 Task: Search one way flight ticket for 4 adults, 2 children, 2 infants in seat and 1 infant on lap in premium economy from Great Falls: Great Falls International Airport to New Bern: Coastal Carolina Regional Airport (was Craven County Regional) on 5-4-2023. Choice of flights is Frontier. Number of bags: 1 carry on bag. Price is upto 89000. Outbound departure time preference is 7:45.
Action: Mouse moved to (339, 127)
Screenshot: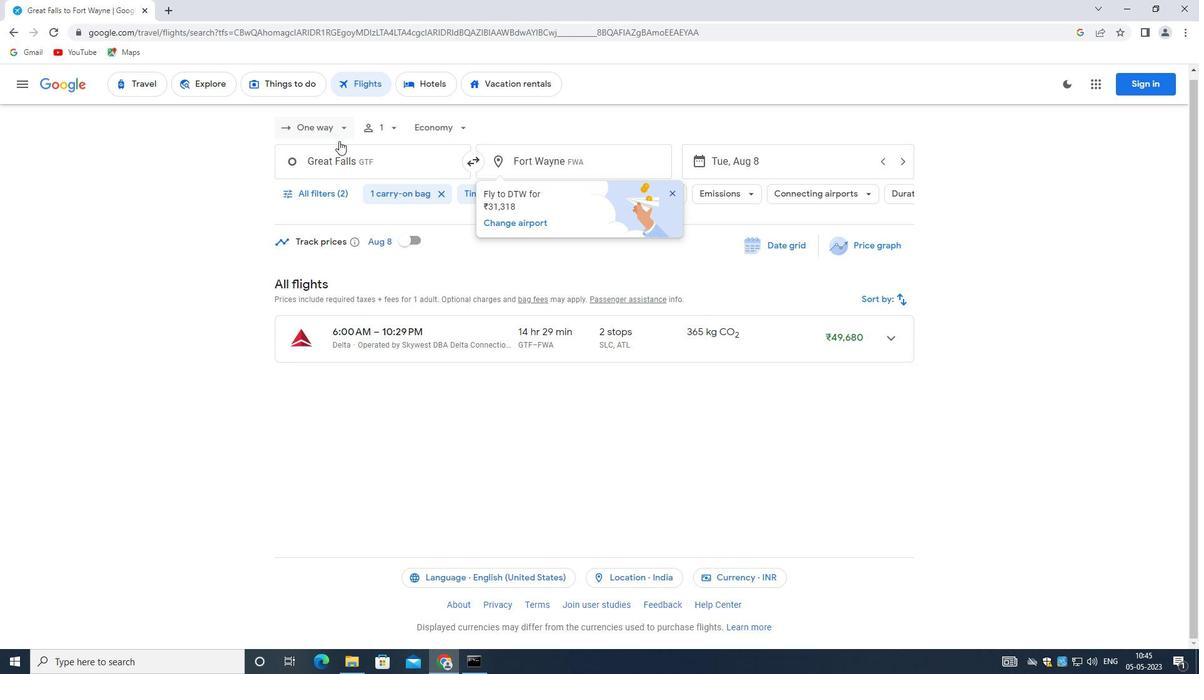 
Action: Mouse pressed left at (339, 127)
Screenshot: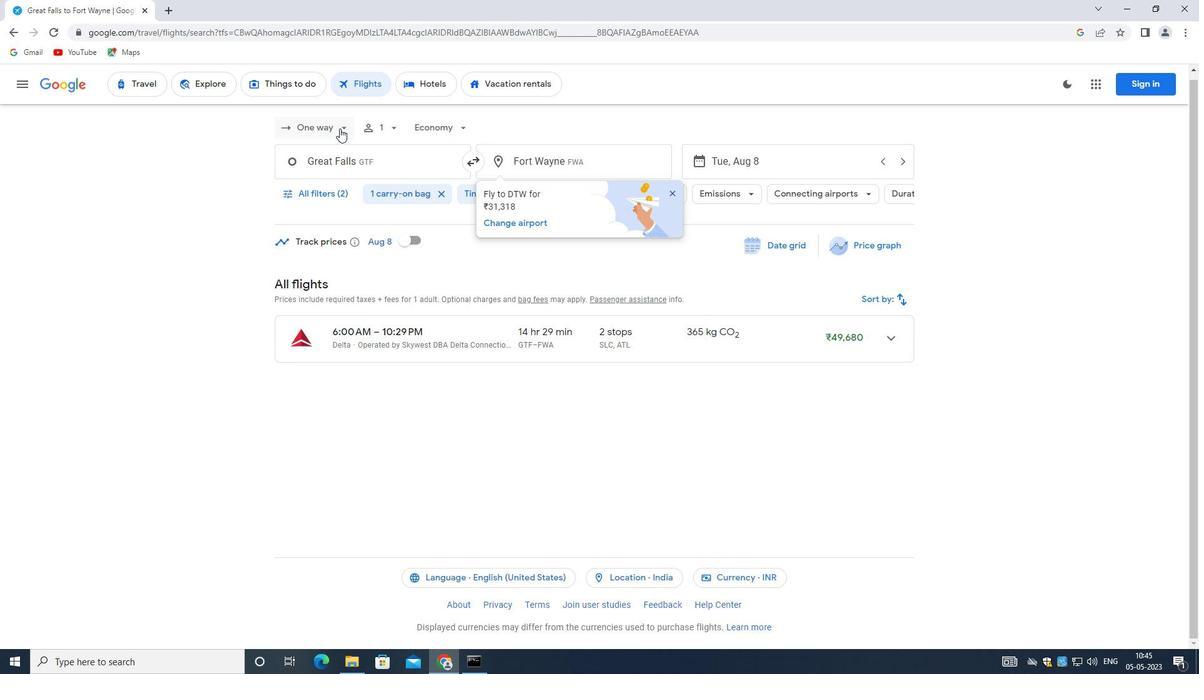 
Action: Mouse moved to (323, 182)
Screenshot: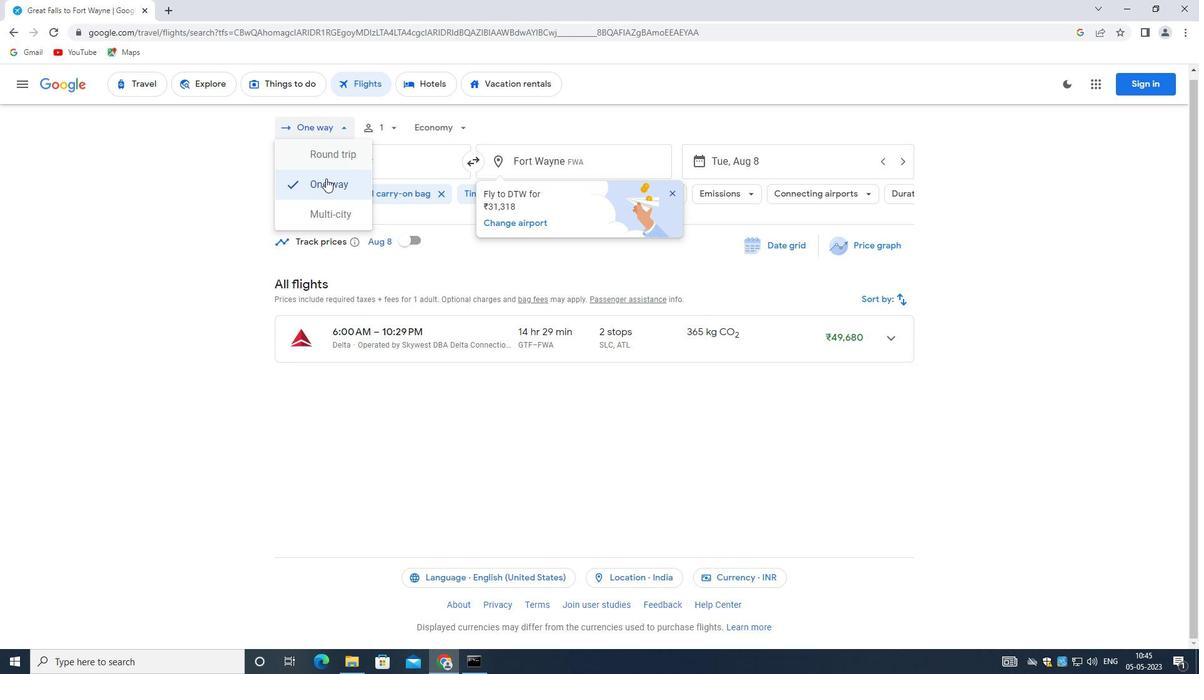 
Action: Mouse pressed left at (323, 182)
Screenshot: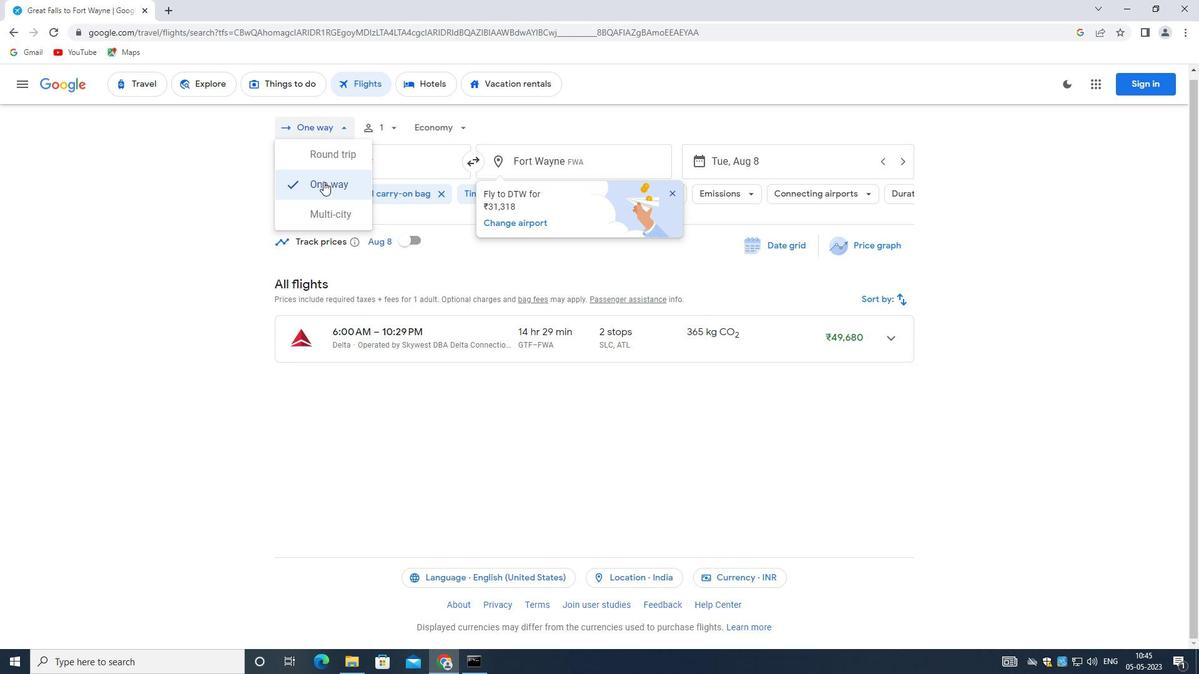
Action: Mouse moved to (380, 126)
Screenshot: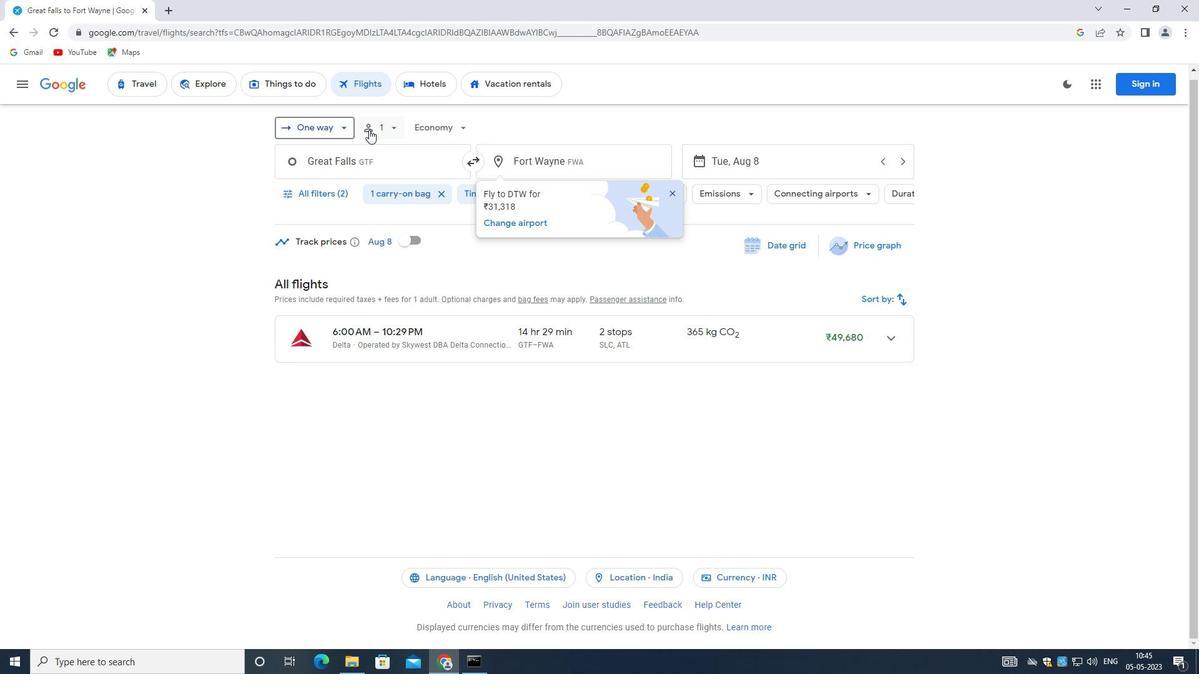 
Action: Mouse pressed left at (380, 126)
Screenshot: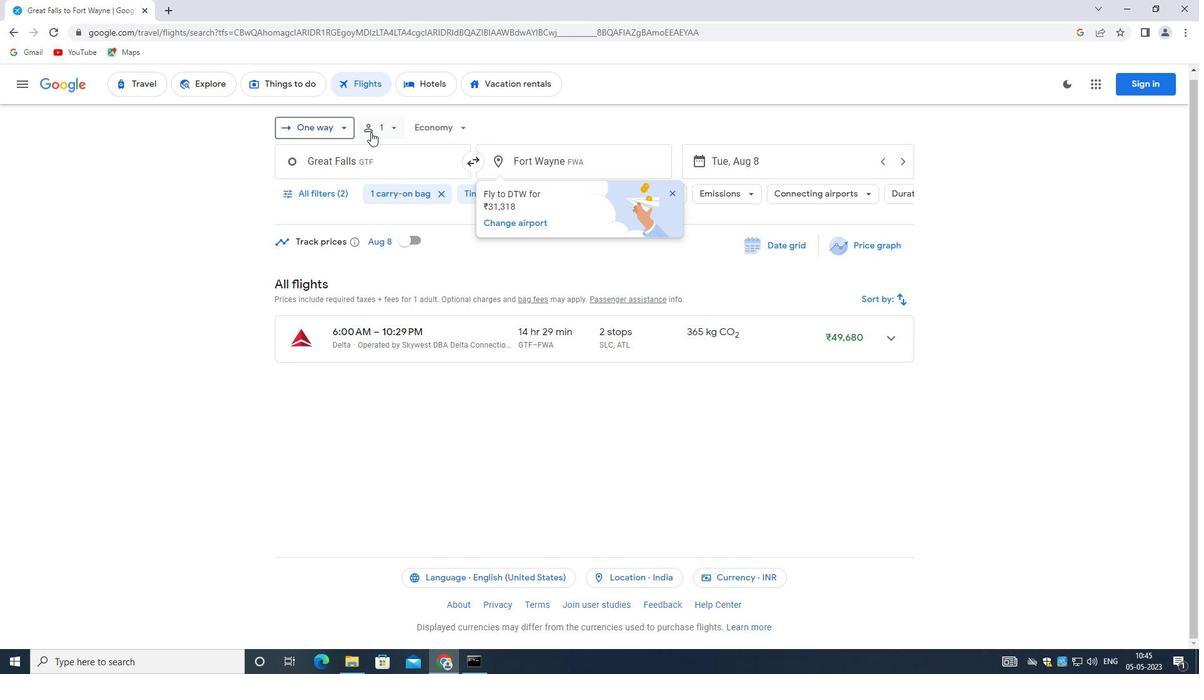 
Action: Mouse moved to (486, 159)
Screenshot: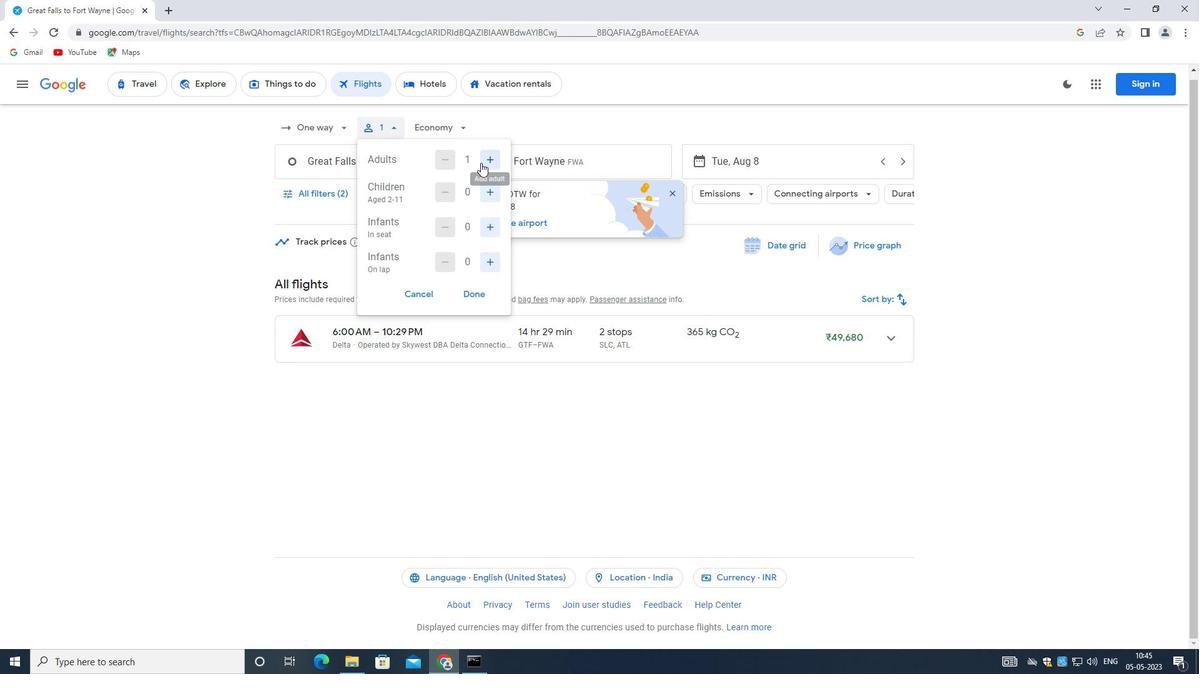 
Action: Mouse pressed left at (486, 159)
Screenshot: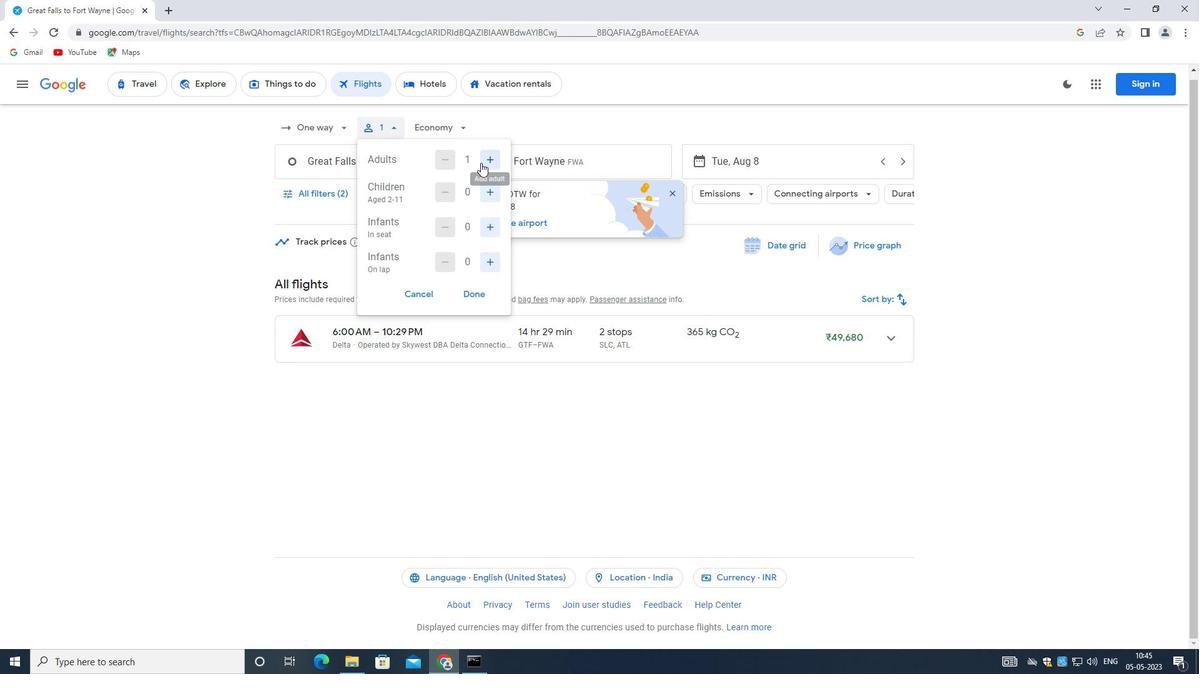 
Action: Mouse pressed left at (486, 159)
Screenshot: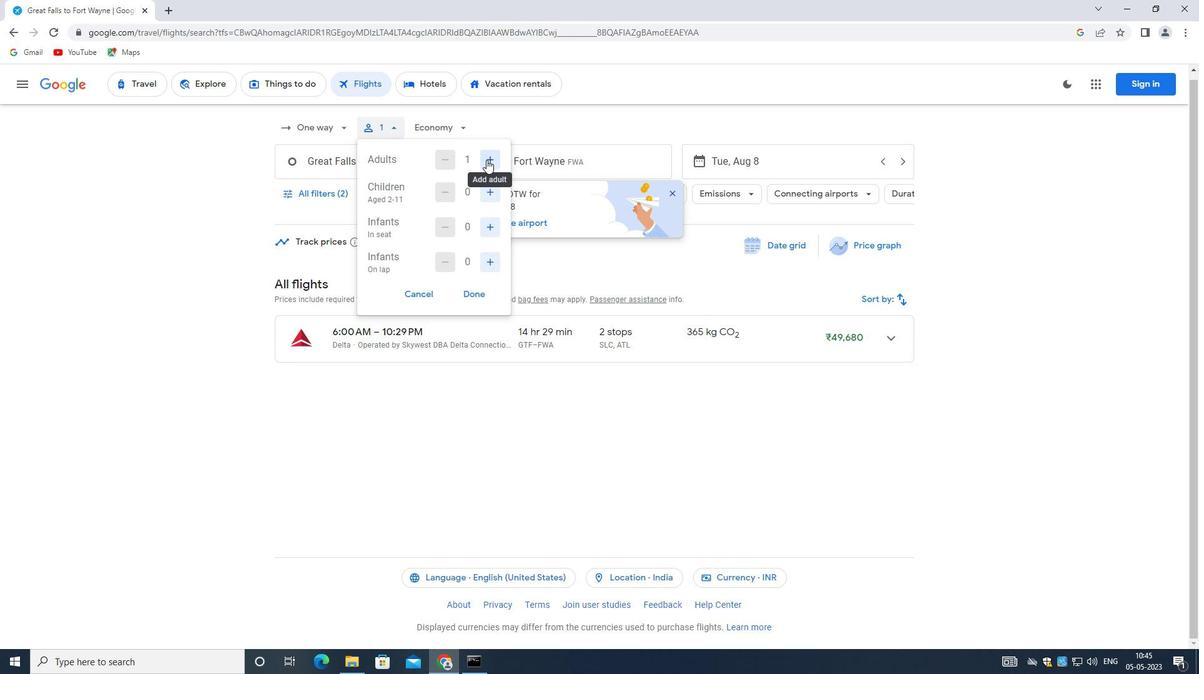 
Action: Mouse pressed left at (486, 159)
Screenshot: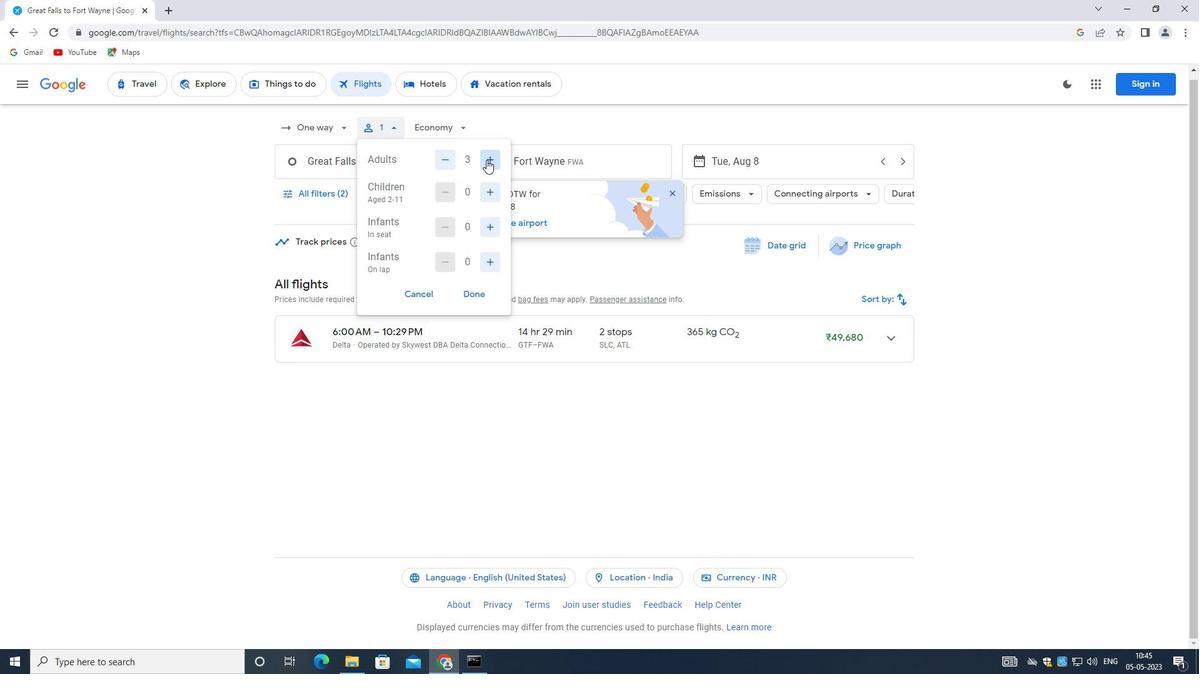 
Action: Mouse moved to (483, 227)
Screenshot: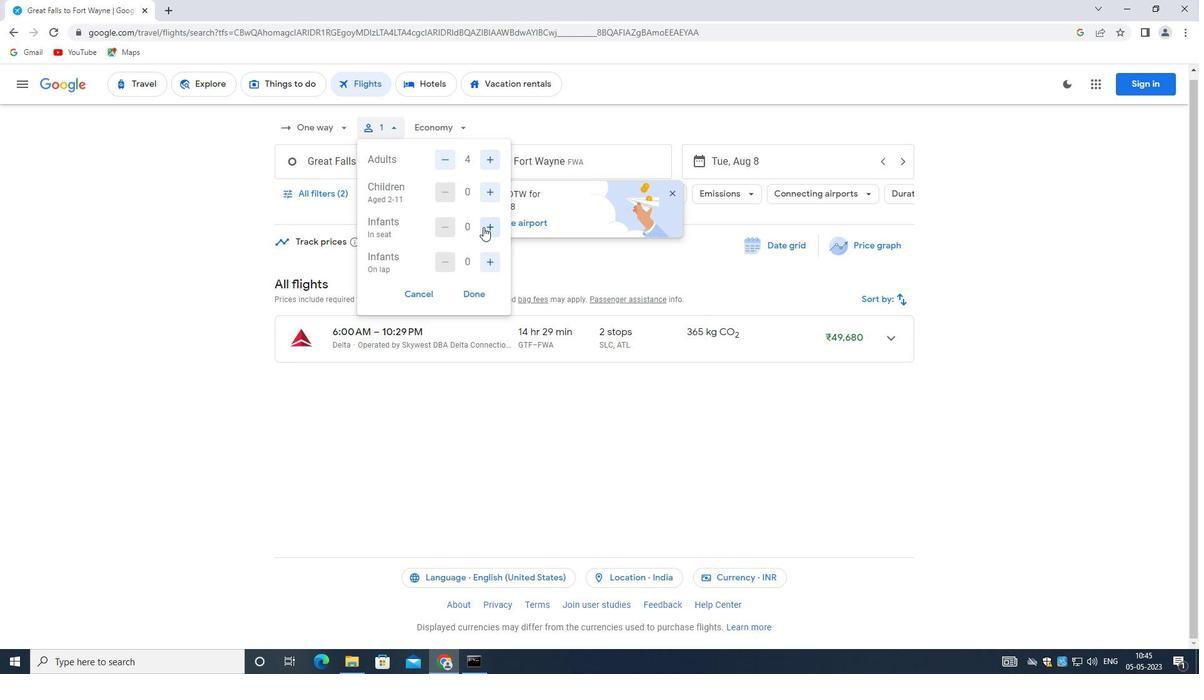 
Action: Mouse pressed left at (483, 227)
Screenshot: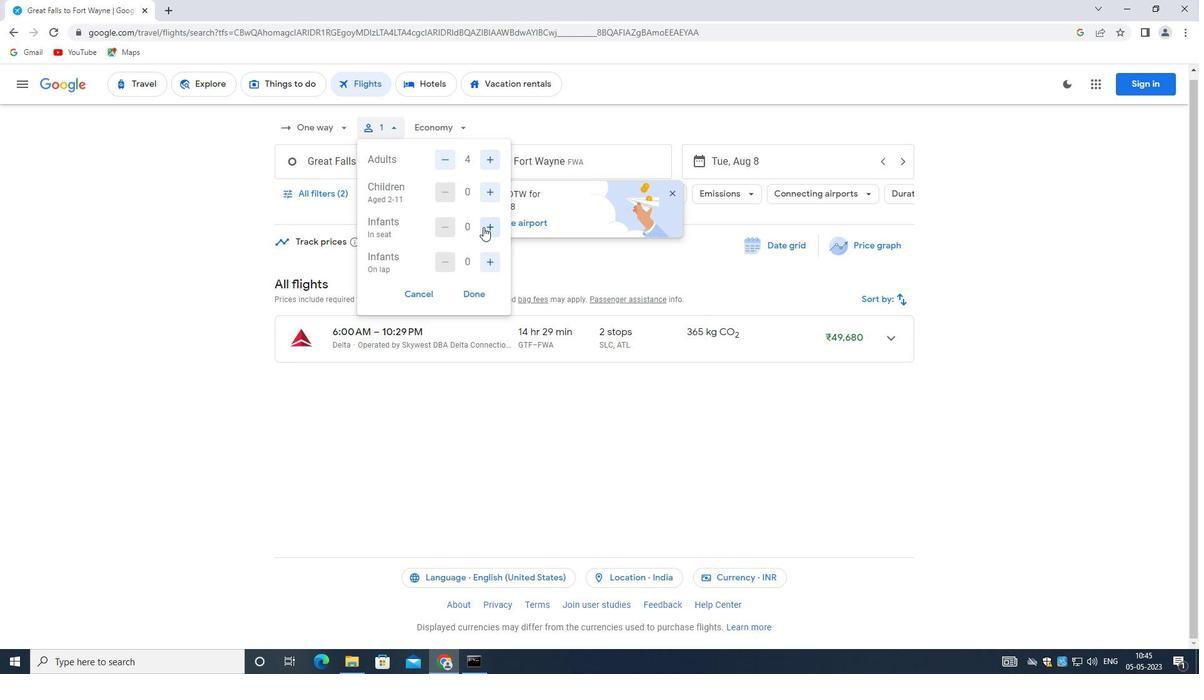 
Action: Mouse pressed left at (483, 227)
Screenshot: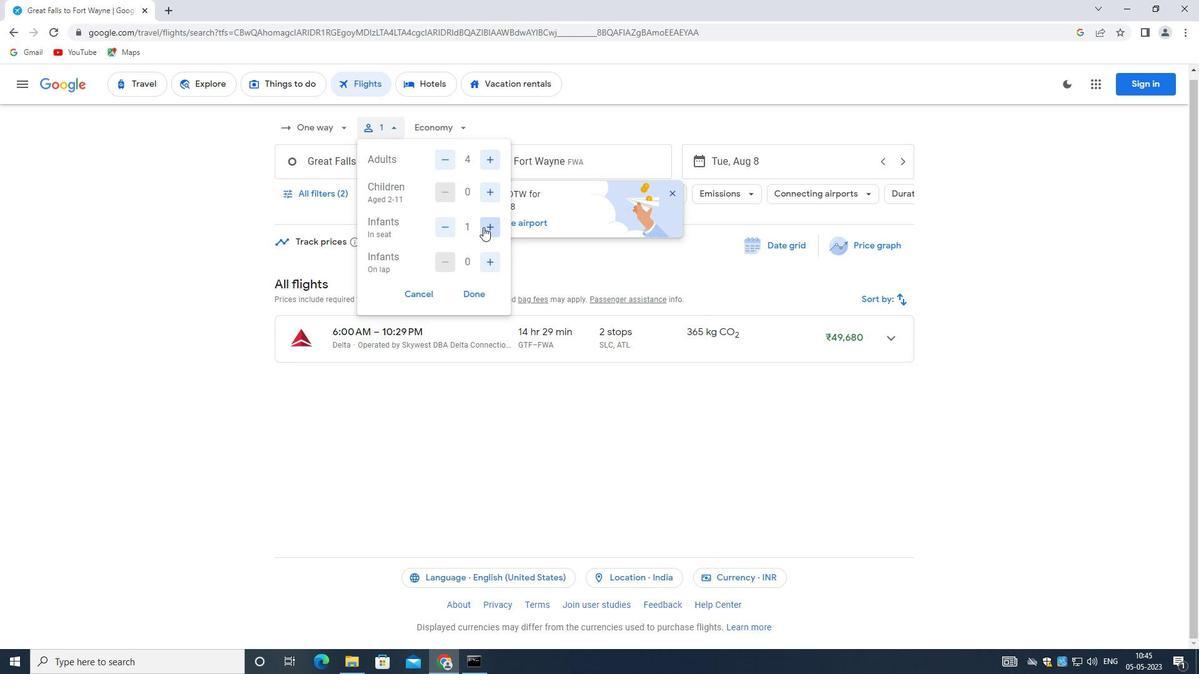 
Action: Mouse moved to (484, 264)
Screenshot: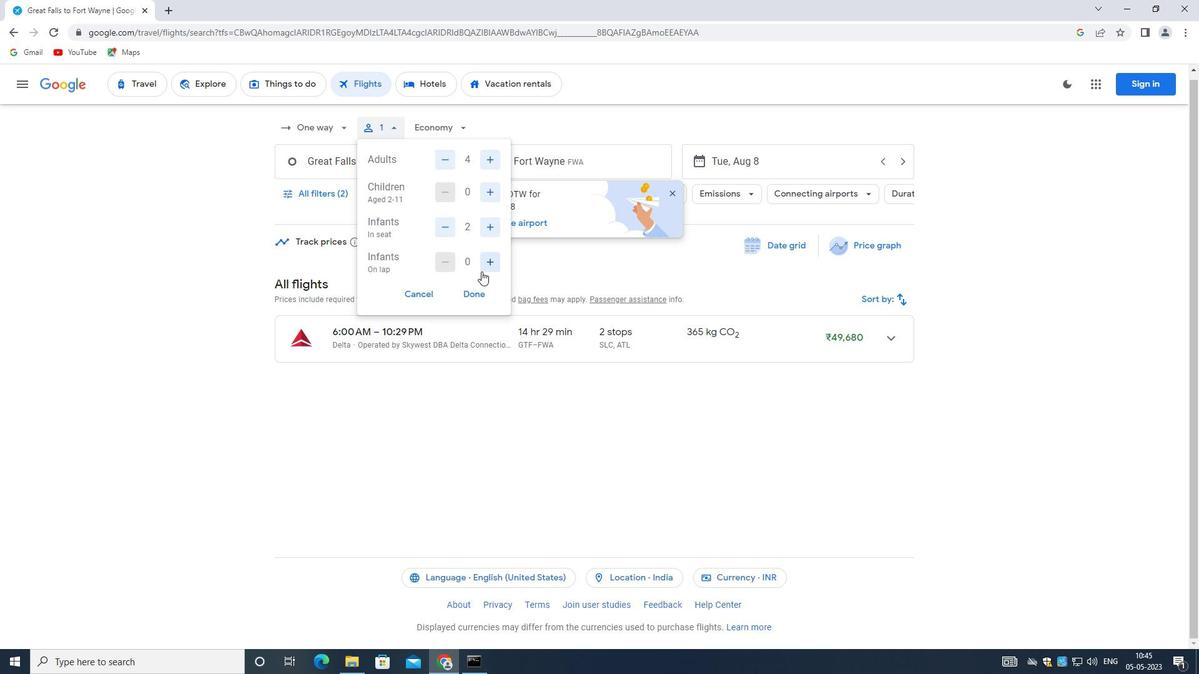 
Action: Mouse pressed left at (484, 264)
Screenshot: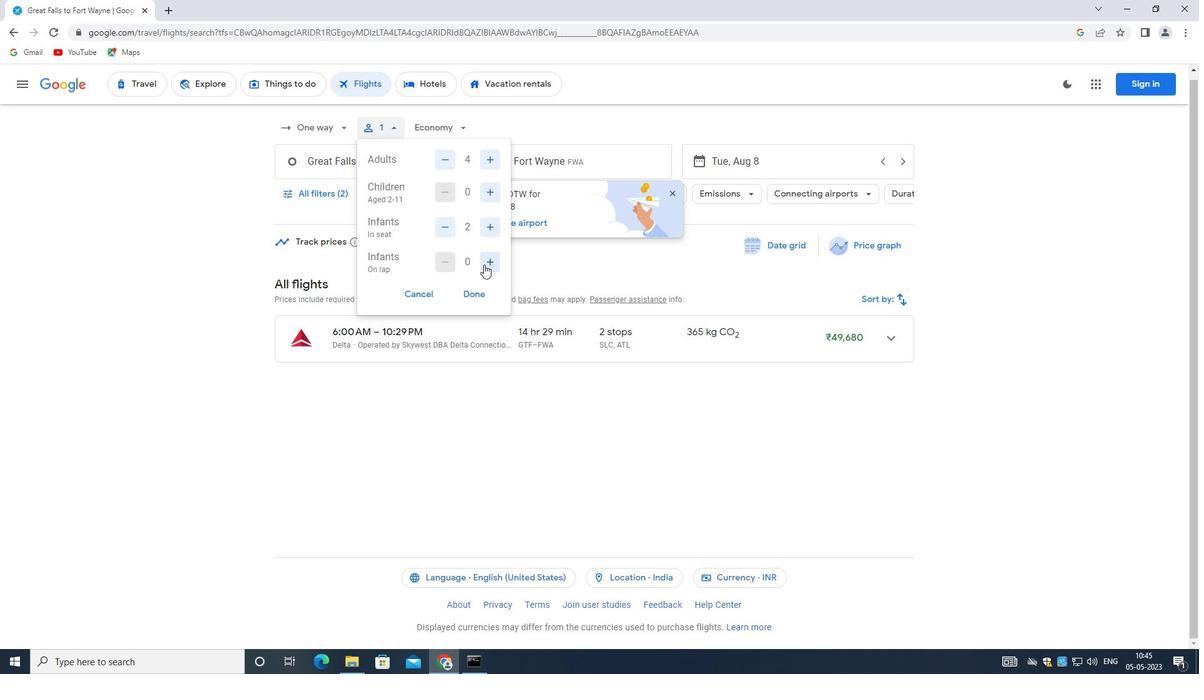 
Action: Mouse moved to (496, 198)
Screenshot: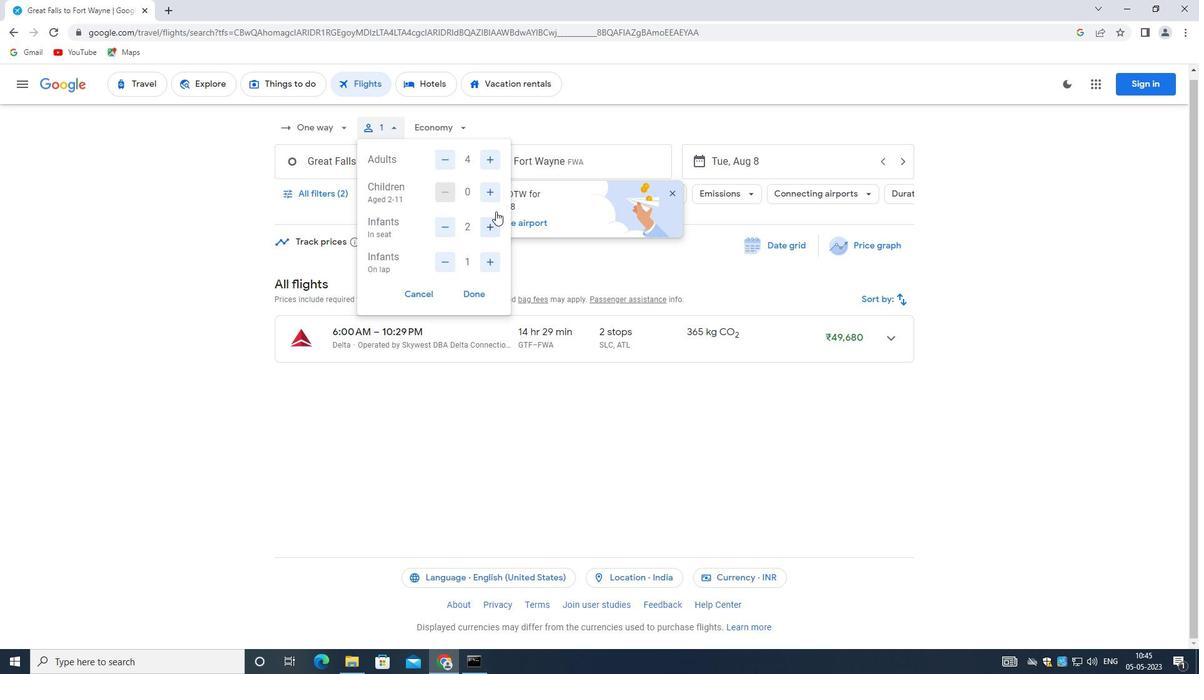 
Action: Mouse pressed left at (496, 198)
Screenshot: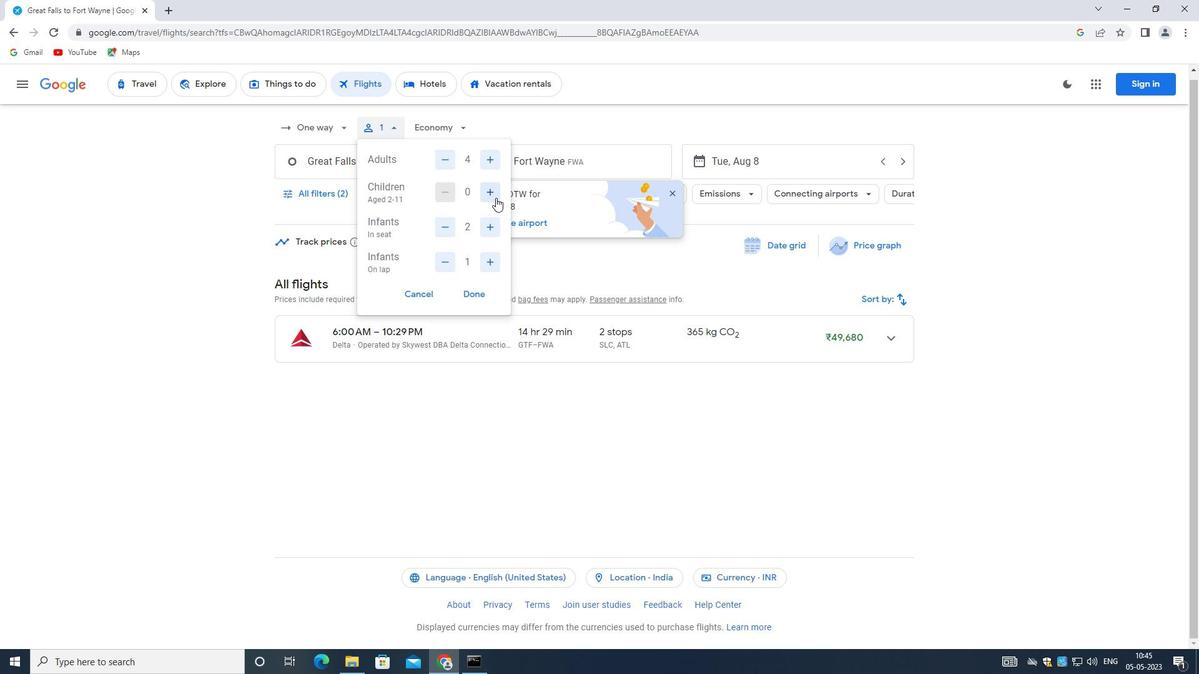
Action: Mouse pressed left at (496, 198)
Screenshot: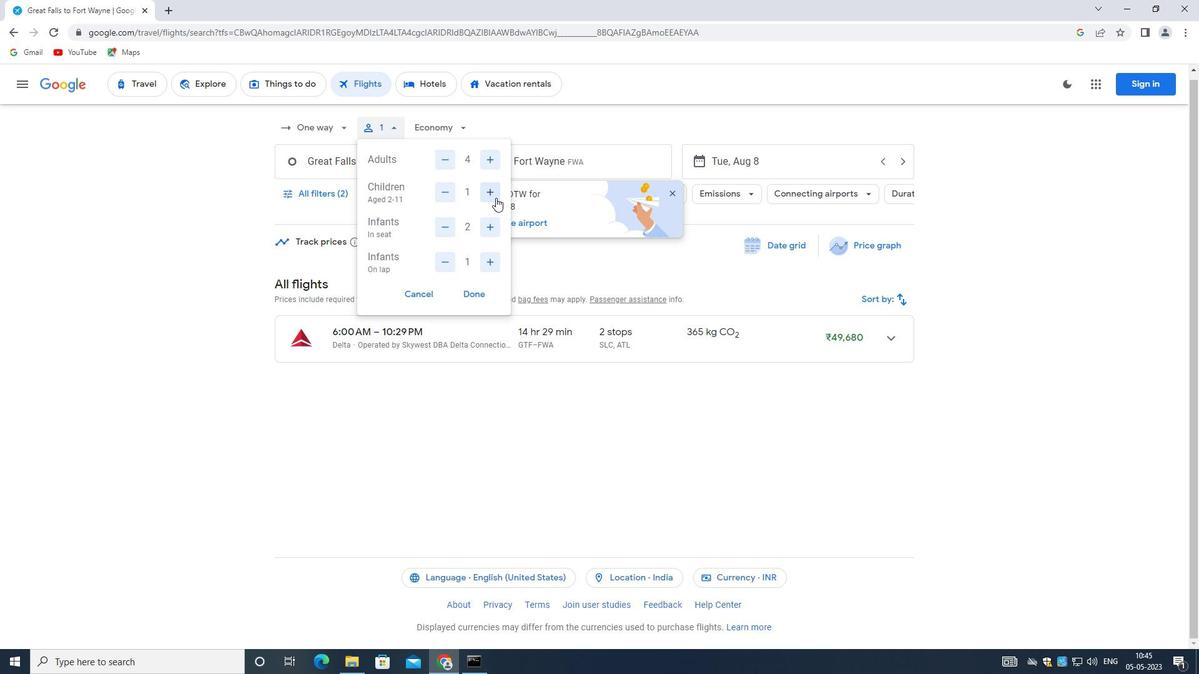 
Action: Mouse moved to (476, 296)
Screenshot: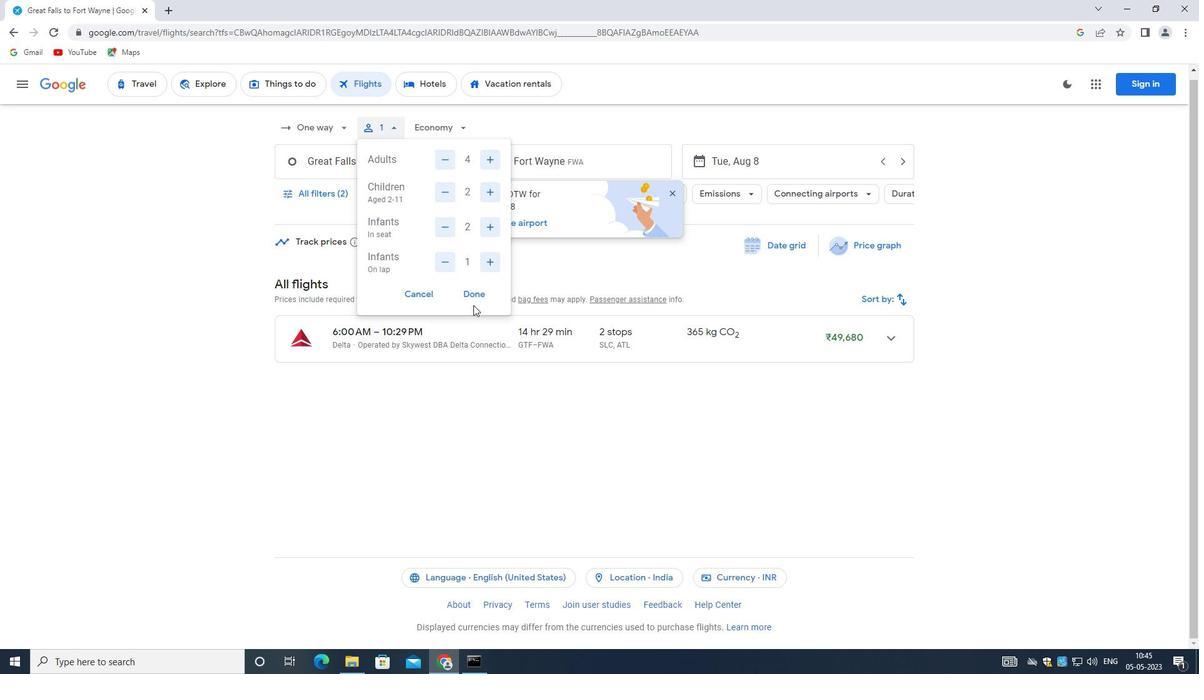
Action: Mouse pressed left at (476, 296)
Screenshot: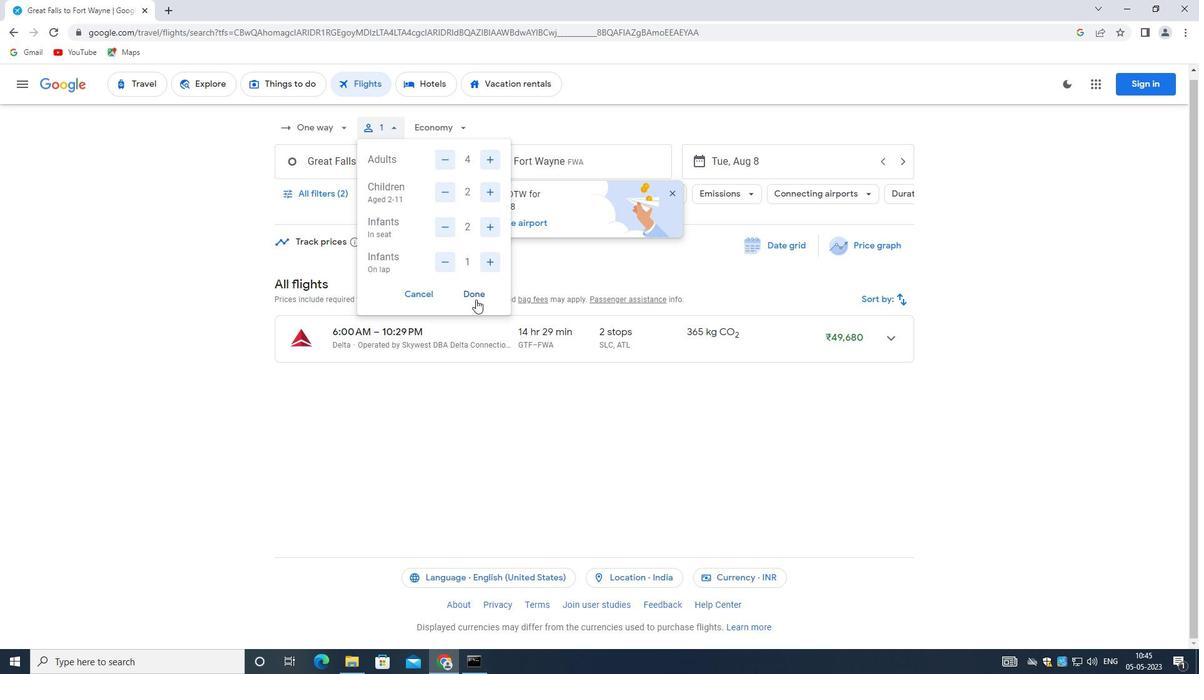 
Action: Mouse moved to (454, 131)
Screenshot: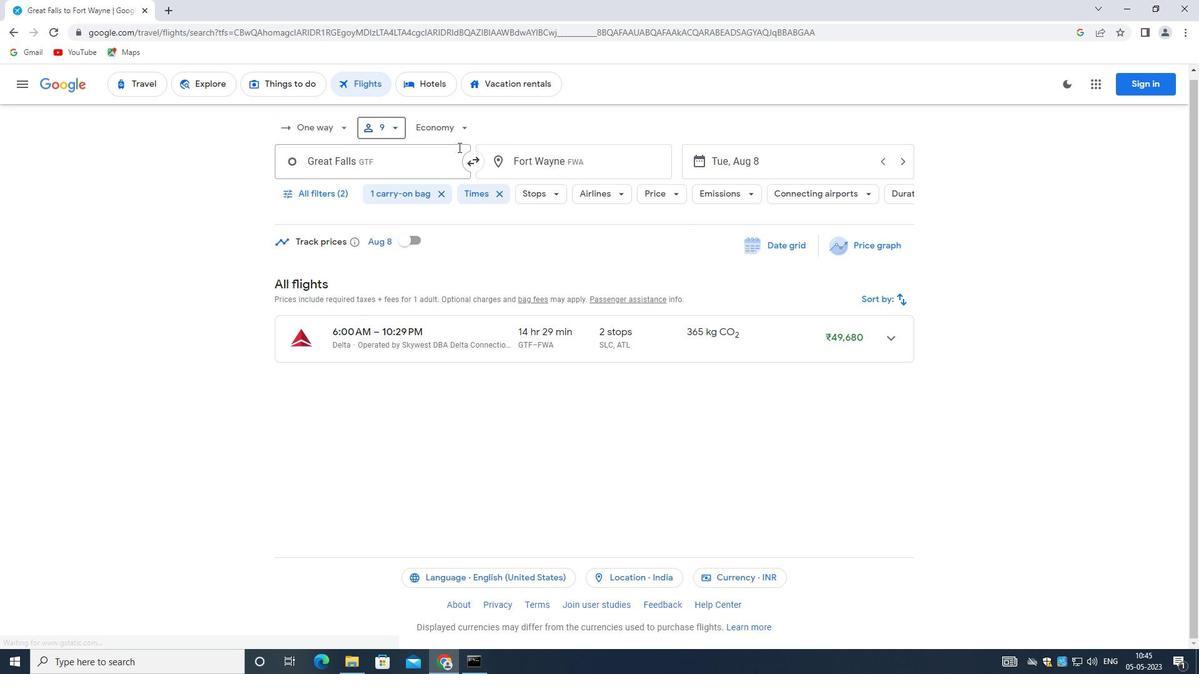 
Action: Mouse pressed left at (454, 131)
Screenshot: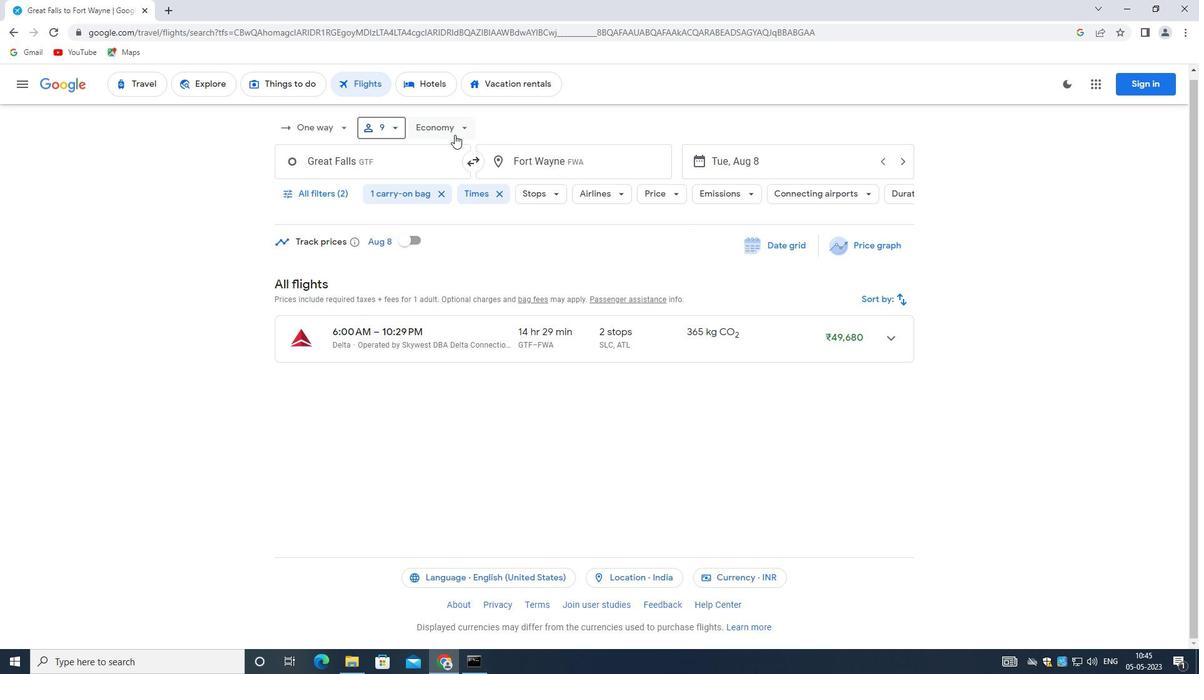 
Action: Mouse moved to (471, 146)
Screenshot: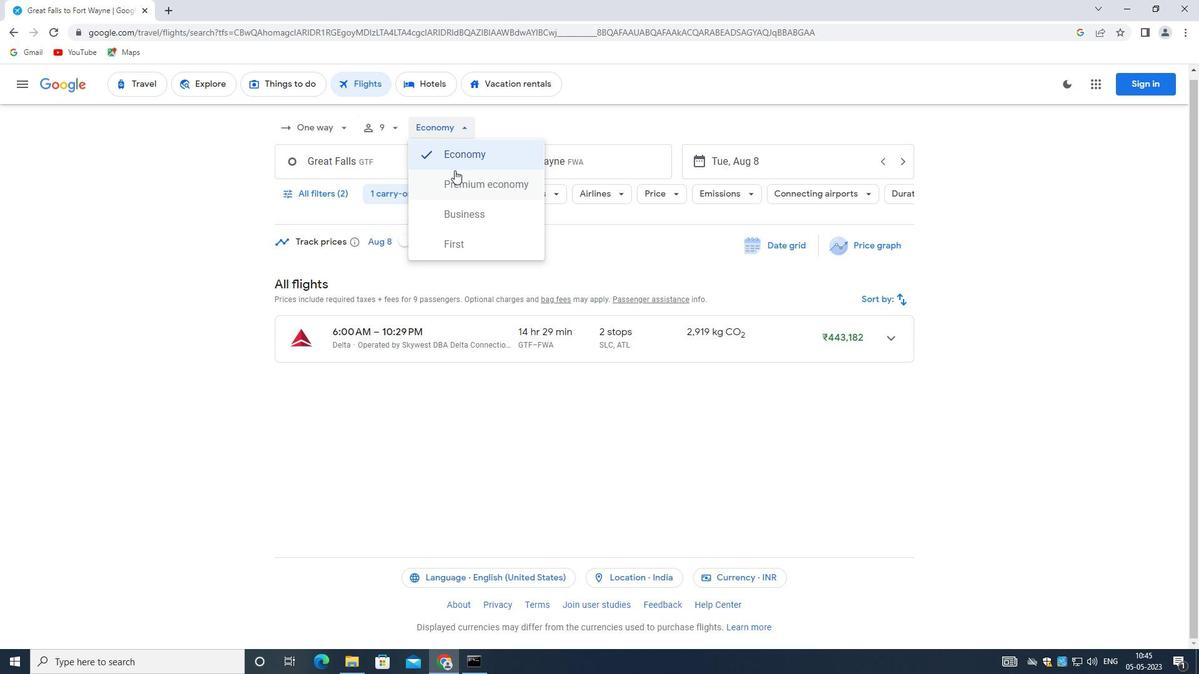 
Action: Mouse pressed left at (471, 146)
Screenshot: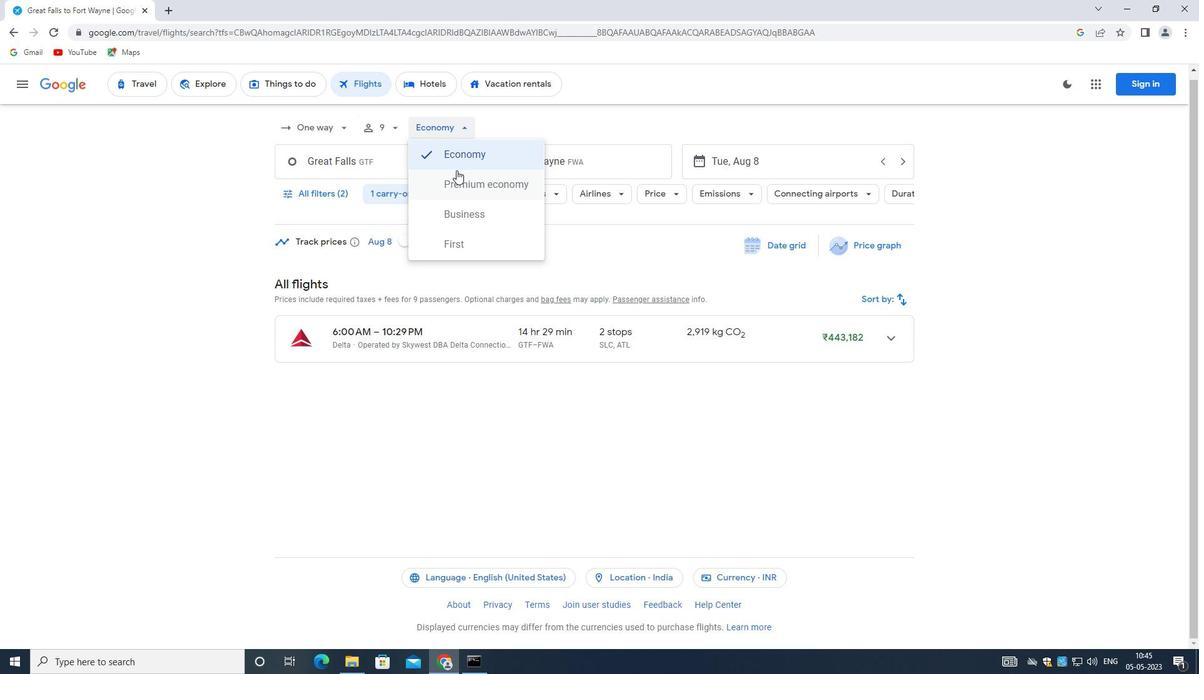 
Action: Mouse moved to (466, 124)
Screenshot: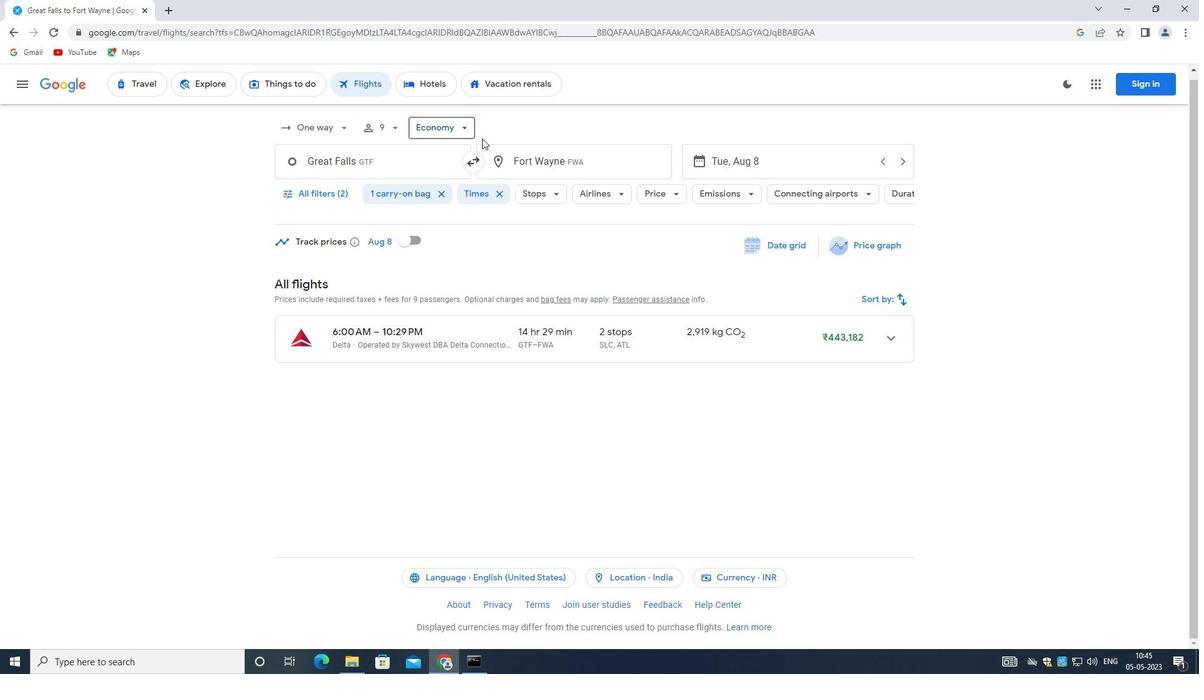 
Action: Mouse pressed left at (466, 124)
Screenshot: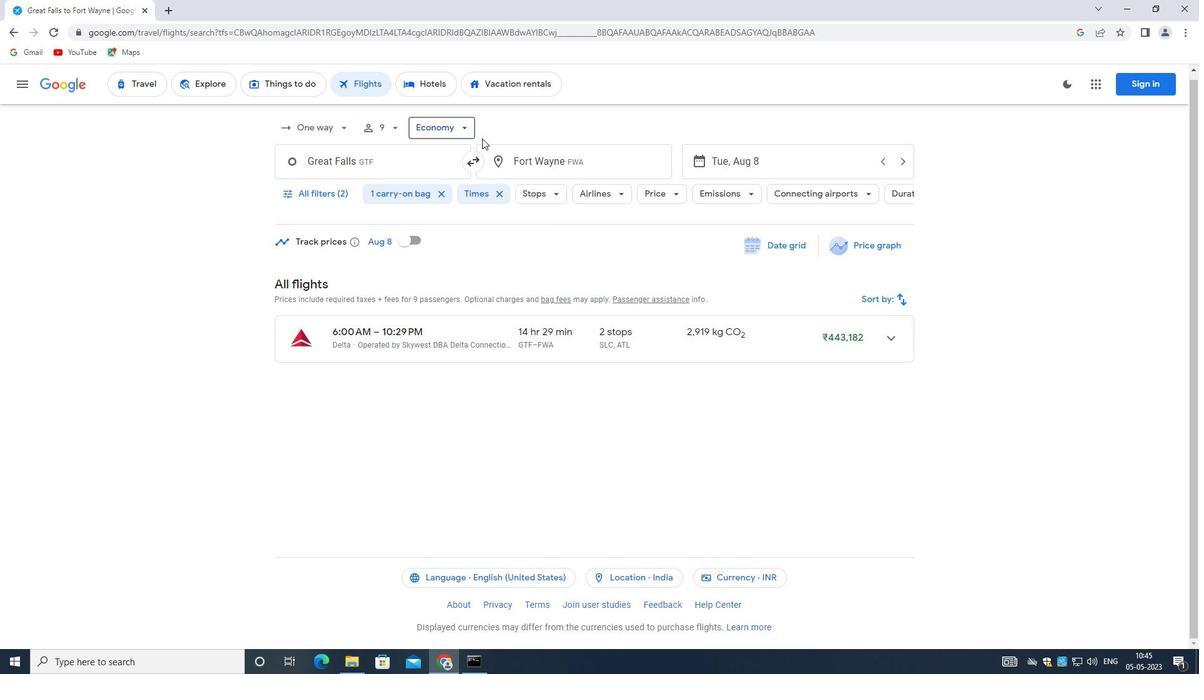
Action: Mouse moved to (461, 176)
Screenshot: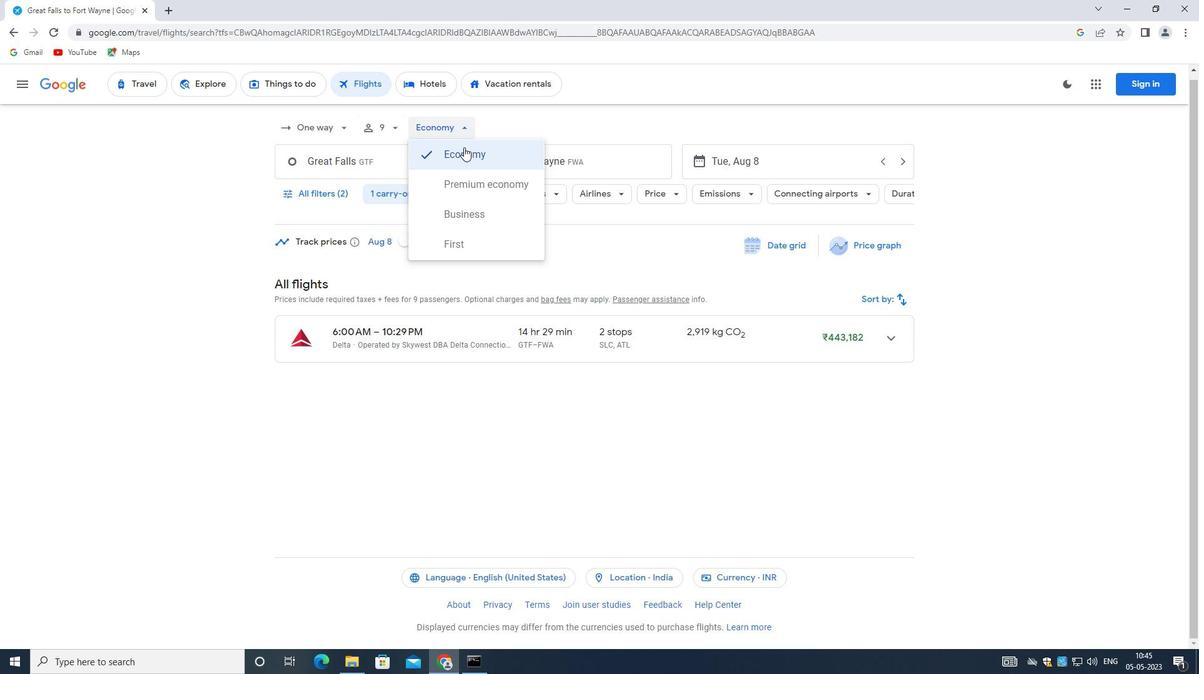 
Action: Mouse pressed left at (461, 176)
Screenshot: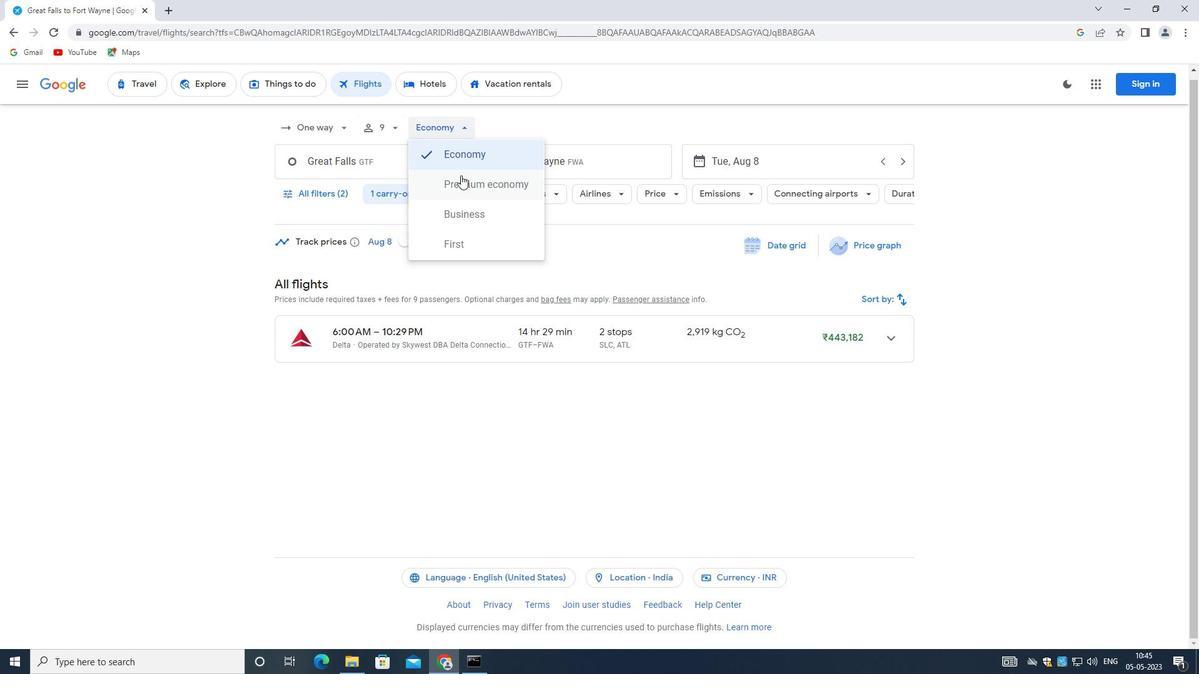 
Action: Mouse moved to (399, 160)
Screenshot: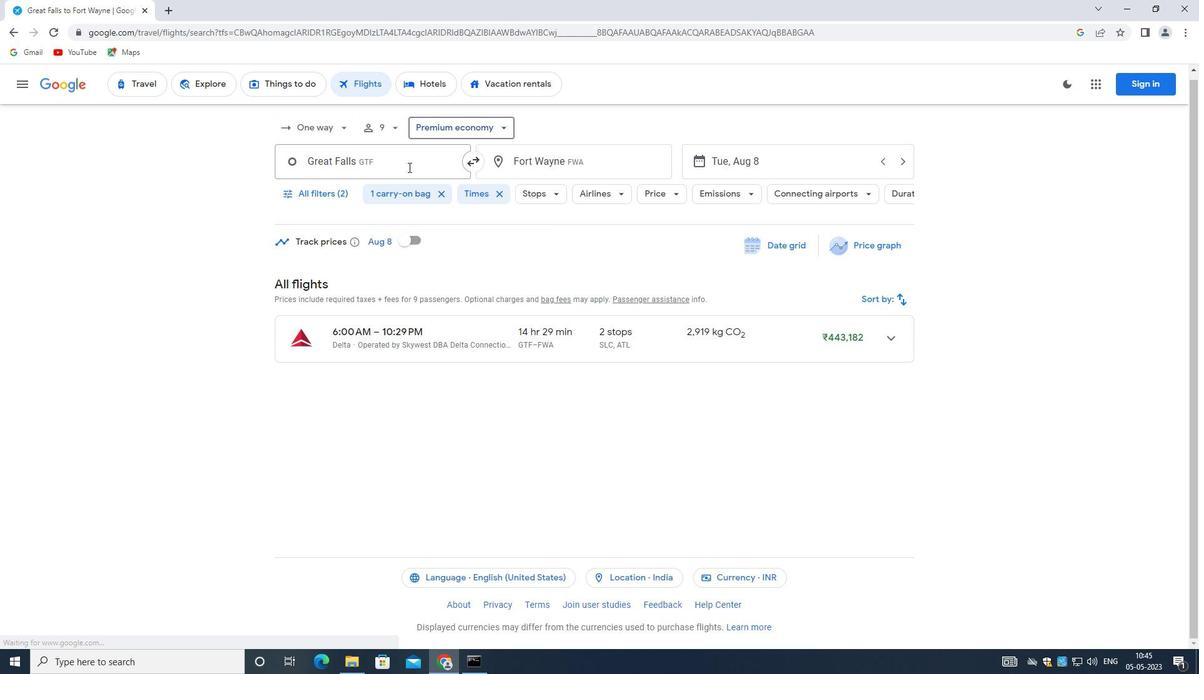 
Action: Mouse pressed left at (399, 160)
Screenshot: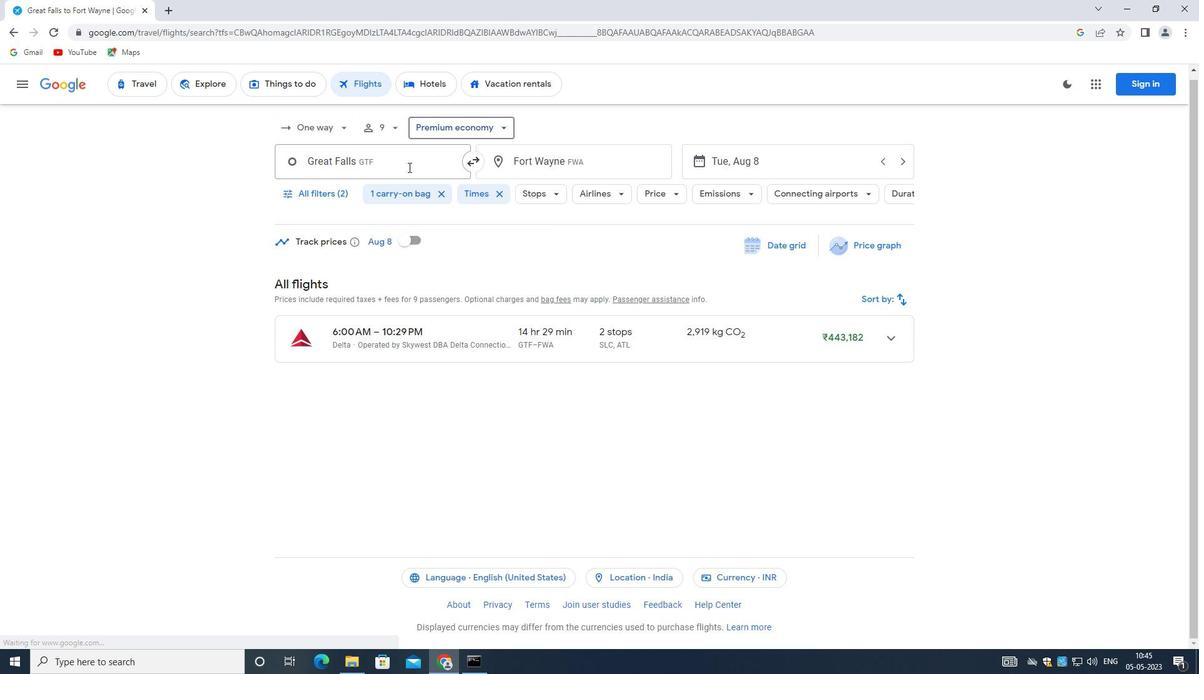 
Action: Mouse moved to (399, 159)
Screenshot: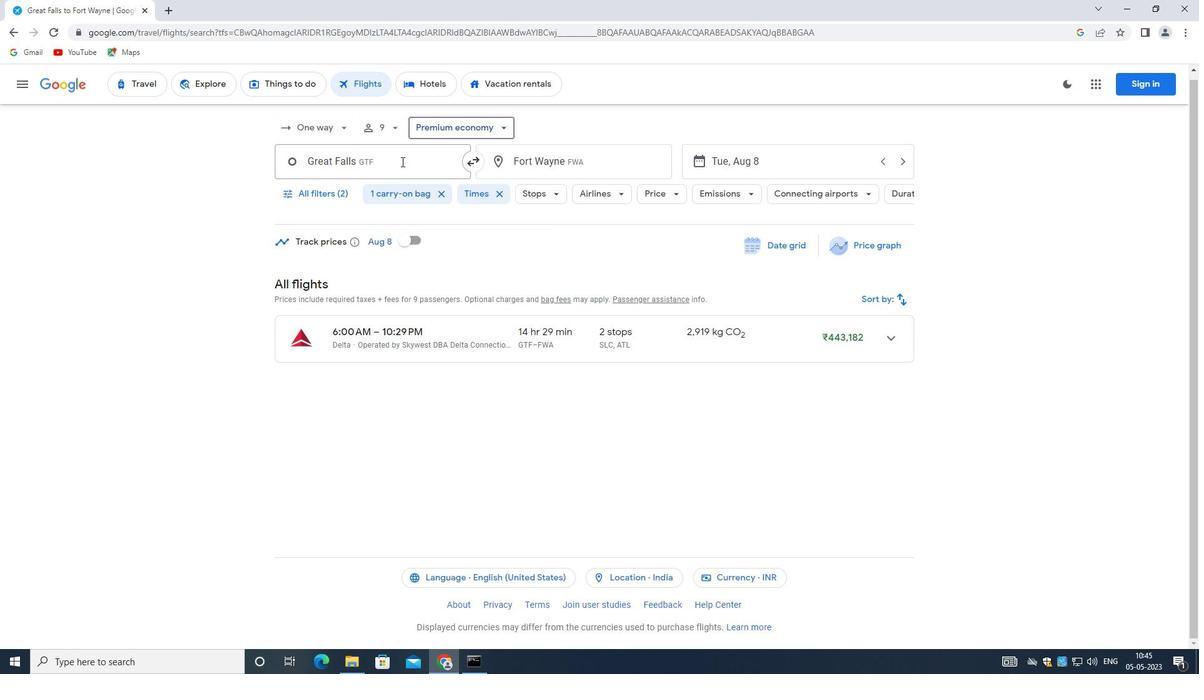
Action: Key pressed <Key.backspace><Key.shift><Key.shift>GREAT<Key.space><Key.shift><Key.shift><Key.shift><Key.shift>FALLS
Screenshot: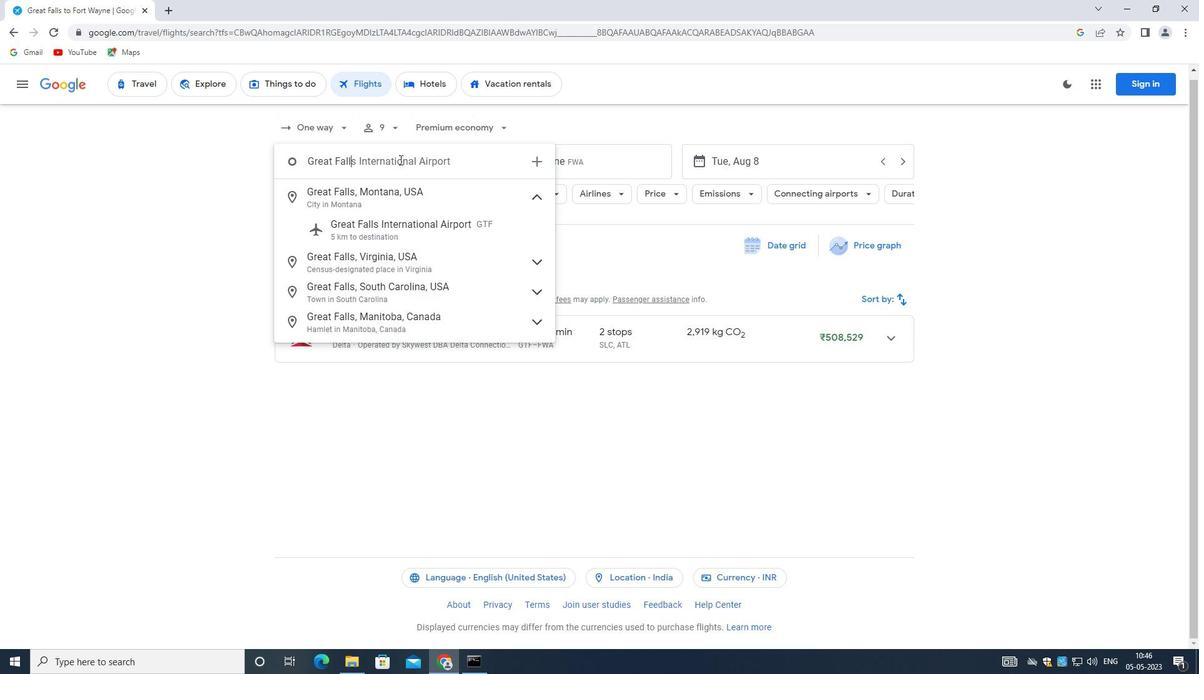 
Action: Mouse moved to (420, 216)
Screenshot: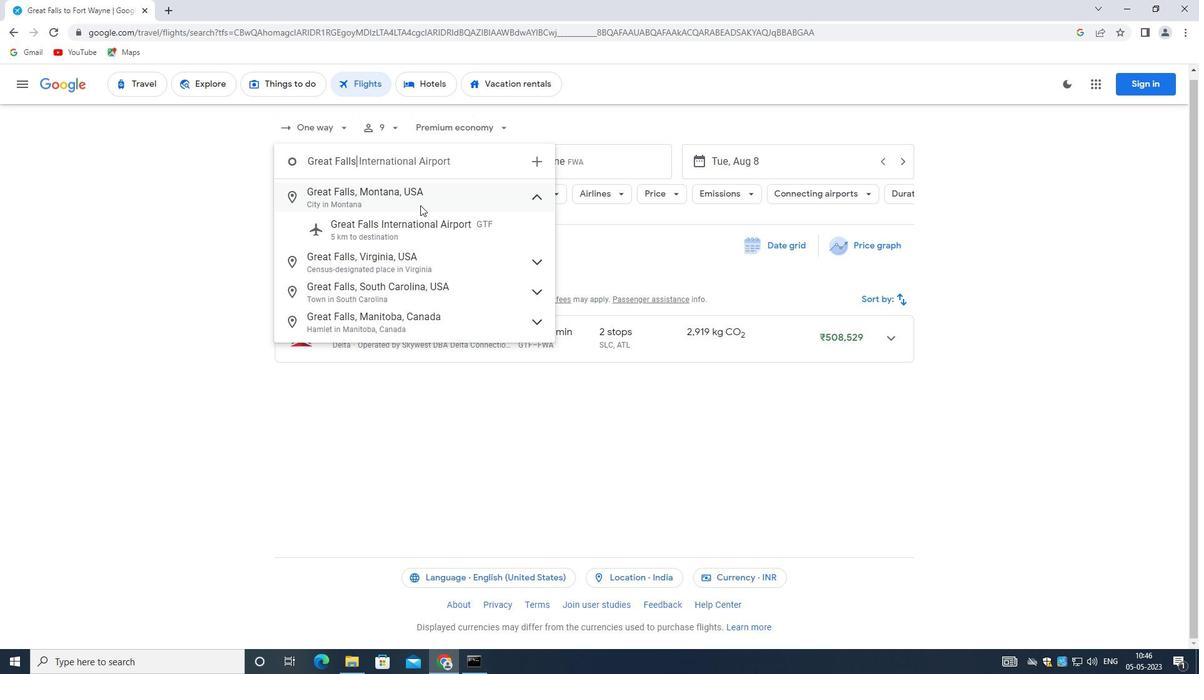 
Action: Mouse pressed left at (420, 216)
Screenshot: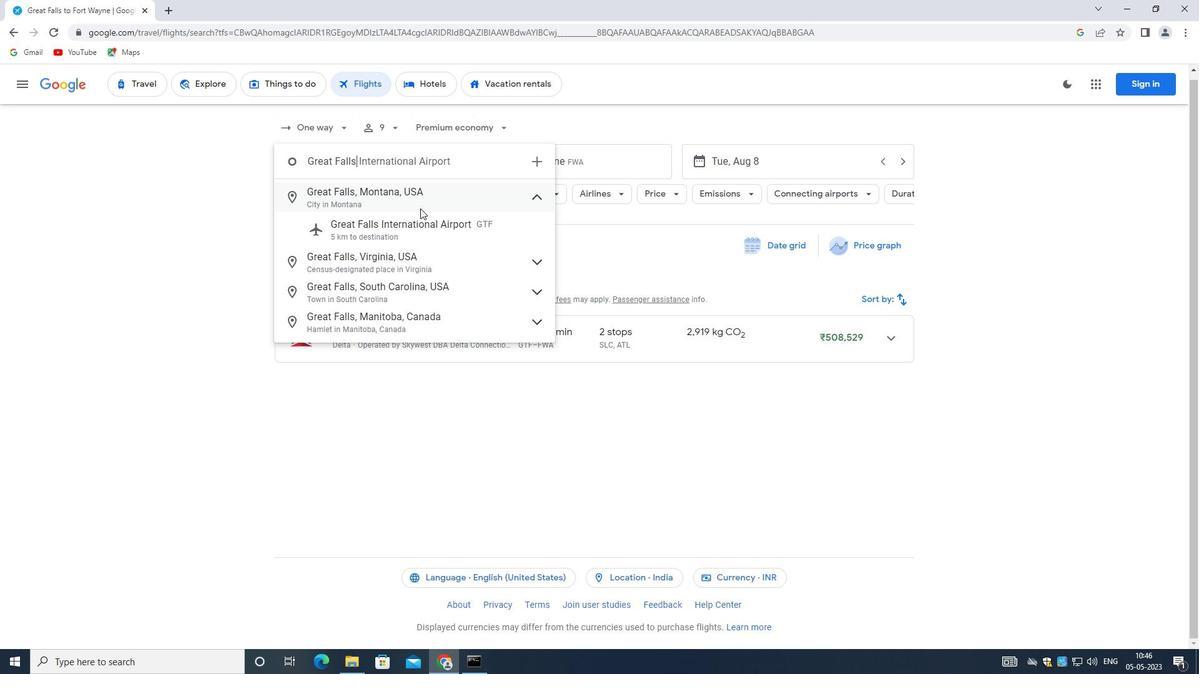 
Action: Mouse moved to (563, 159)
Screenshot: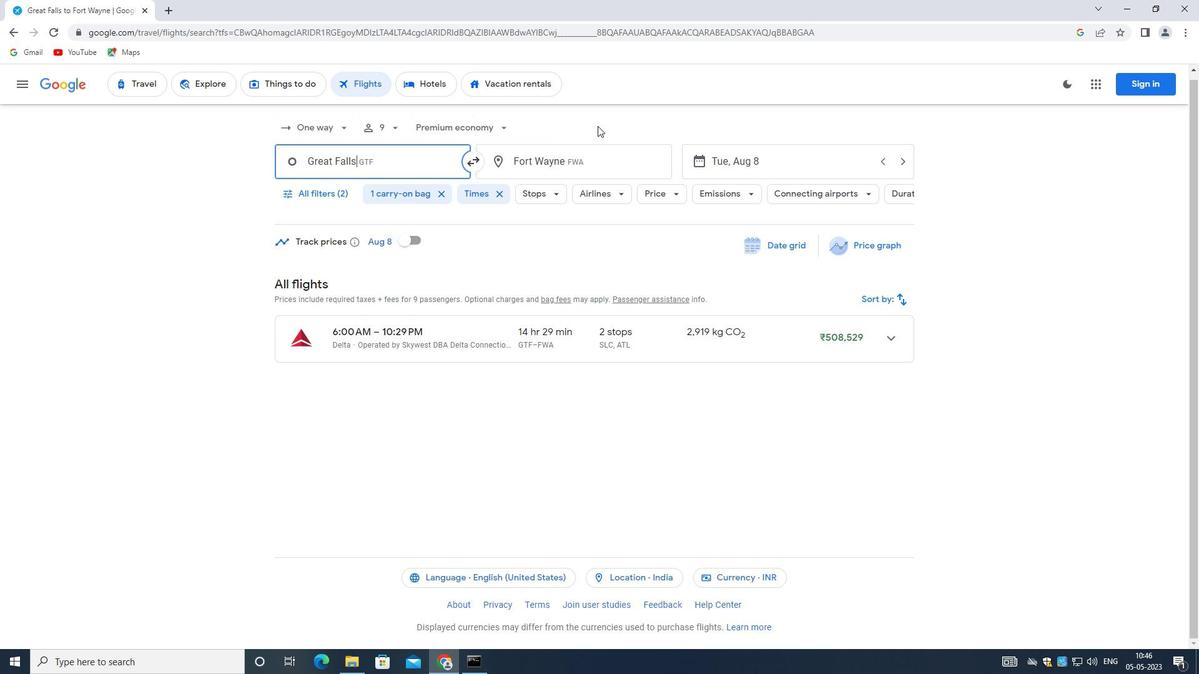 
Action: Mouse pressed left at (563, 159)
Screenshot: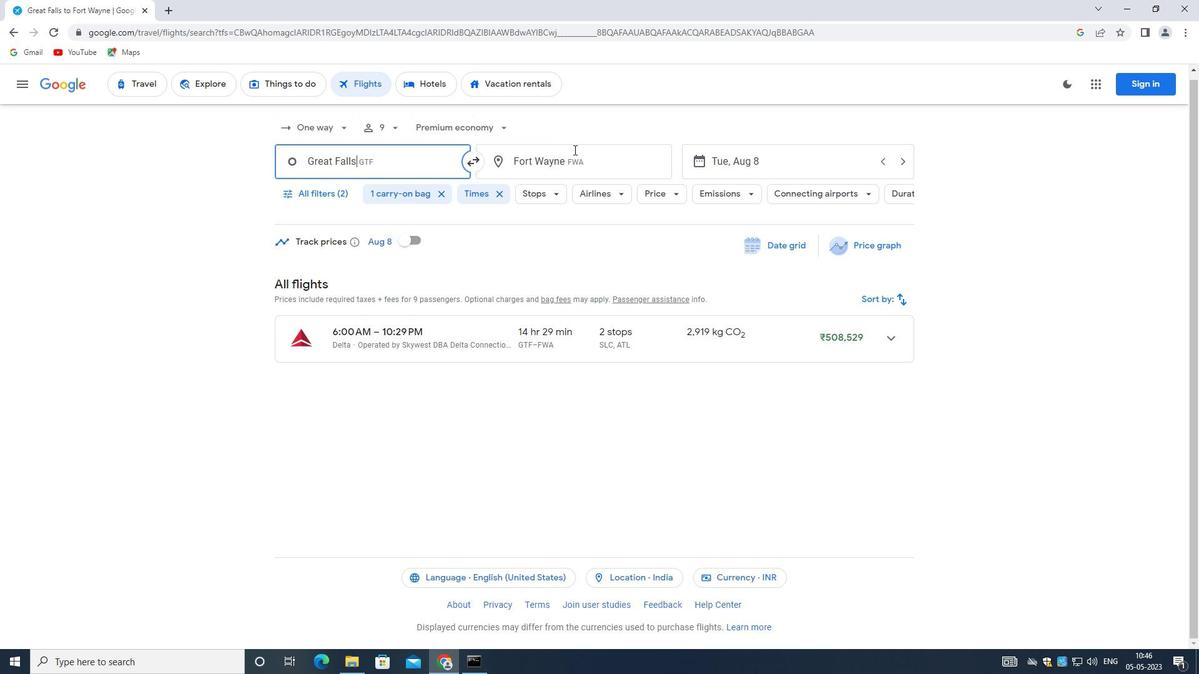 
Action: Key pressed <Key.backspace><Key.shift>COASTAL<Key.space><Key.shift>CAR
Screenshot: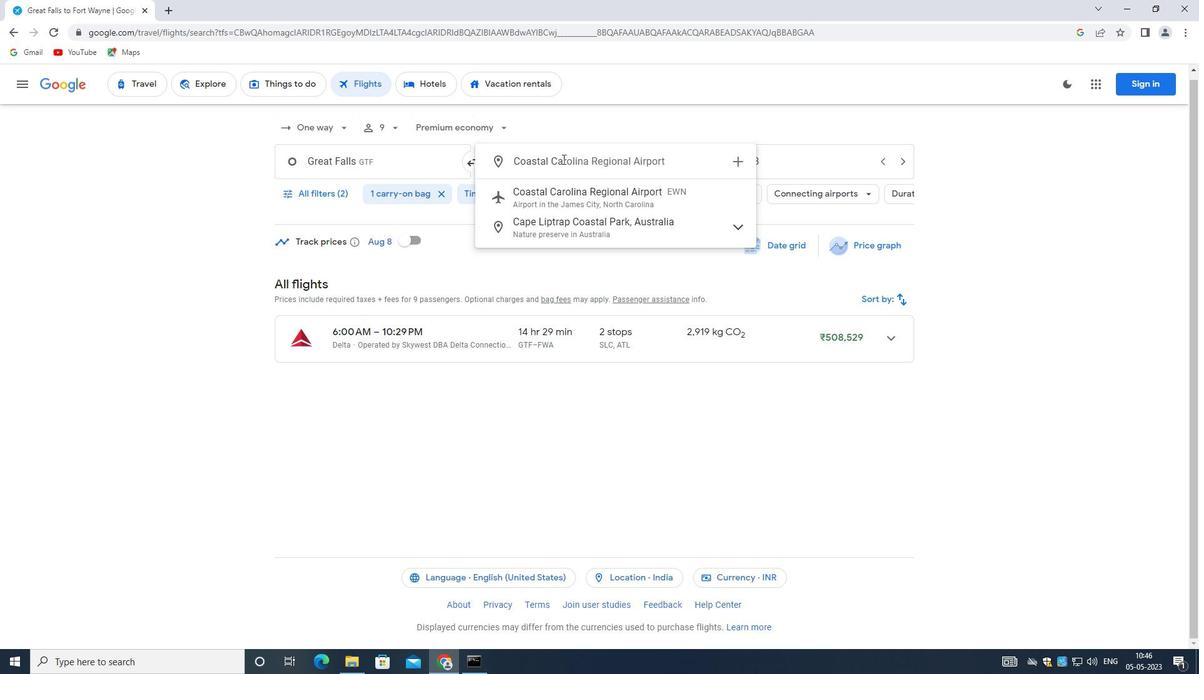 
Action: Mouse moved to (590, 194)
Screenshot: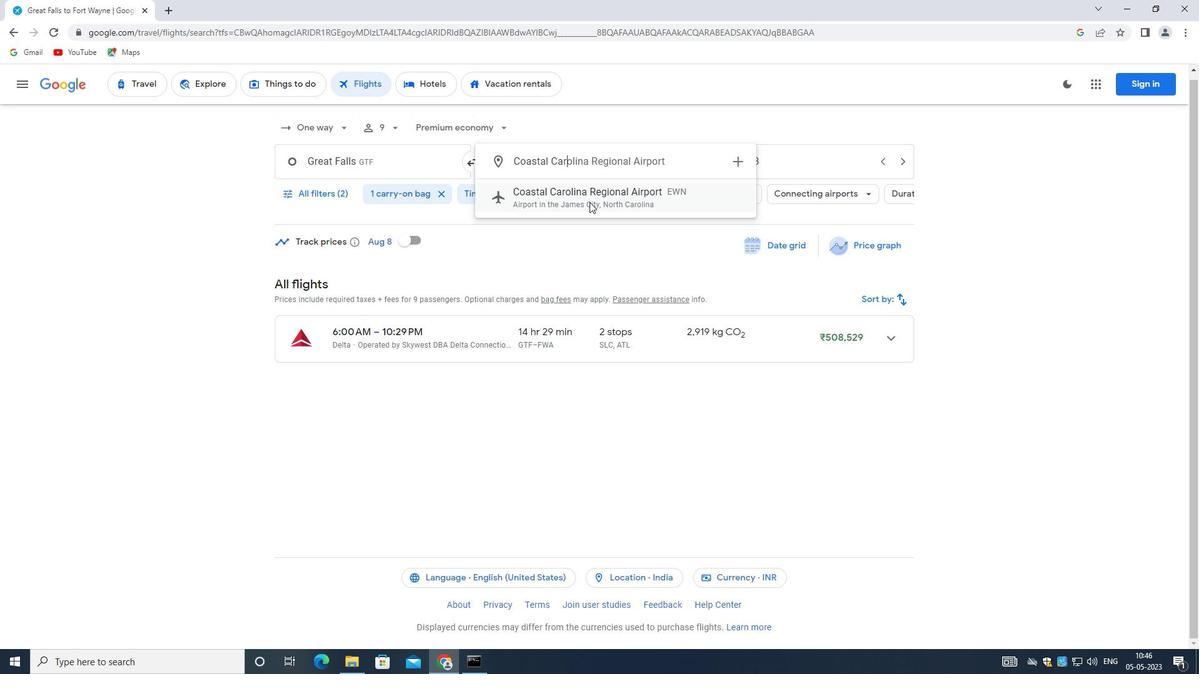 
Action: Mouse pressed left at (590, 194)
Screenshot: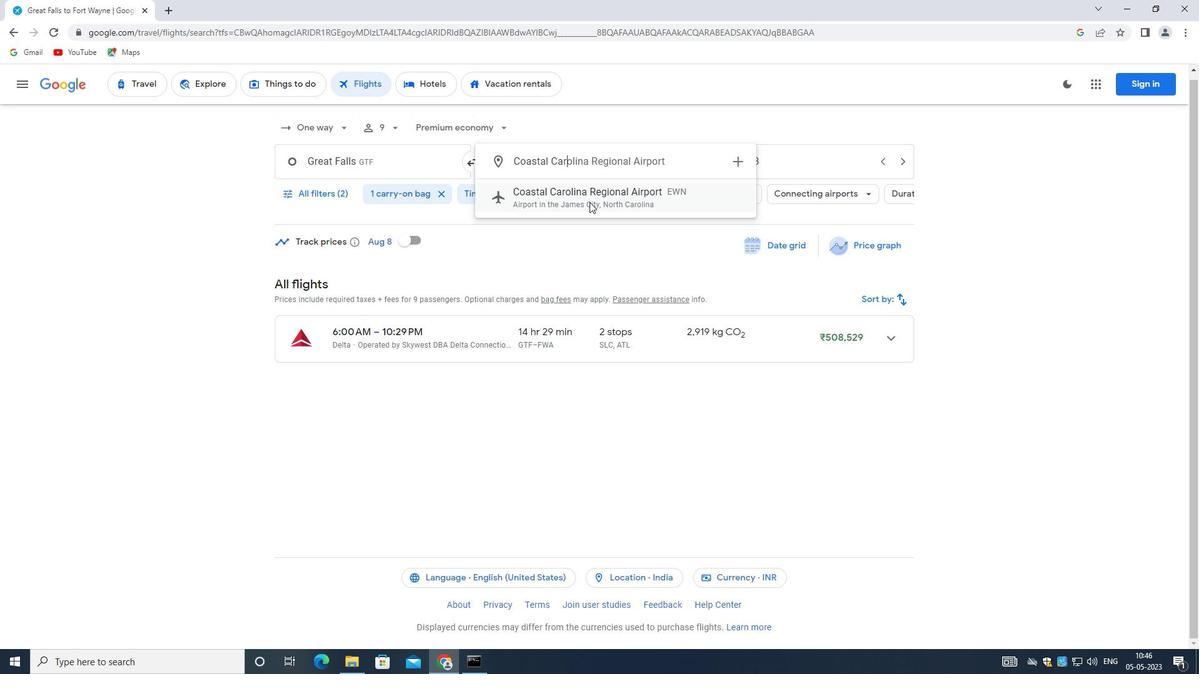 
Action: Mouse moved to (775, 167)
Screenshot: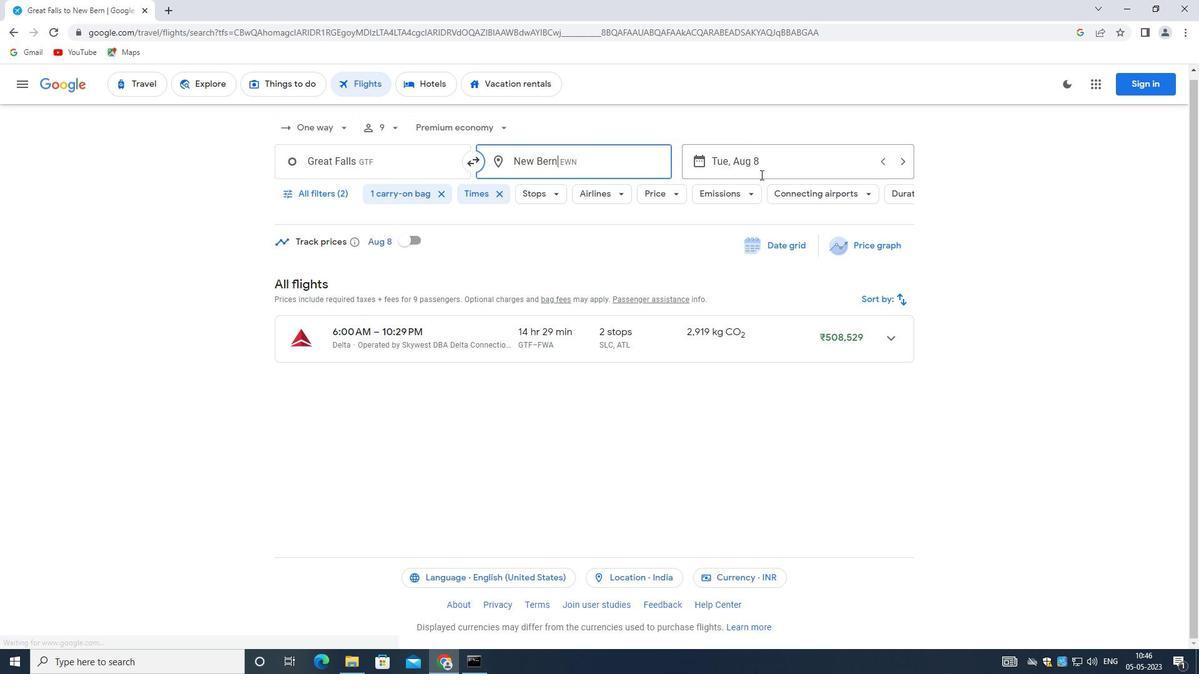 
Action: Mouse pressed left at (775, 167)
Screenshot: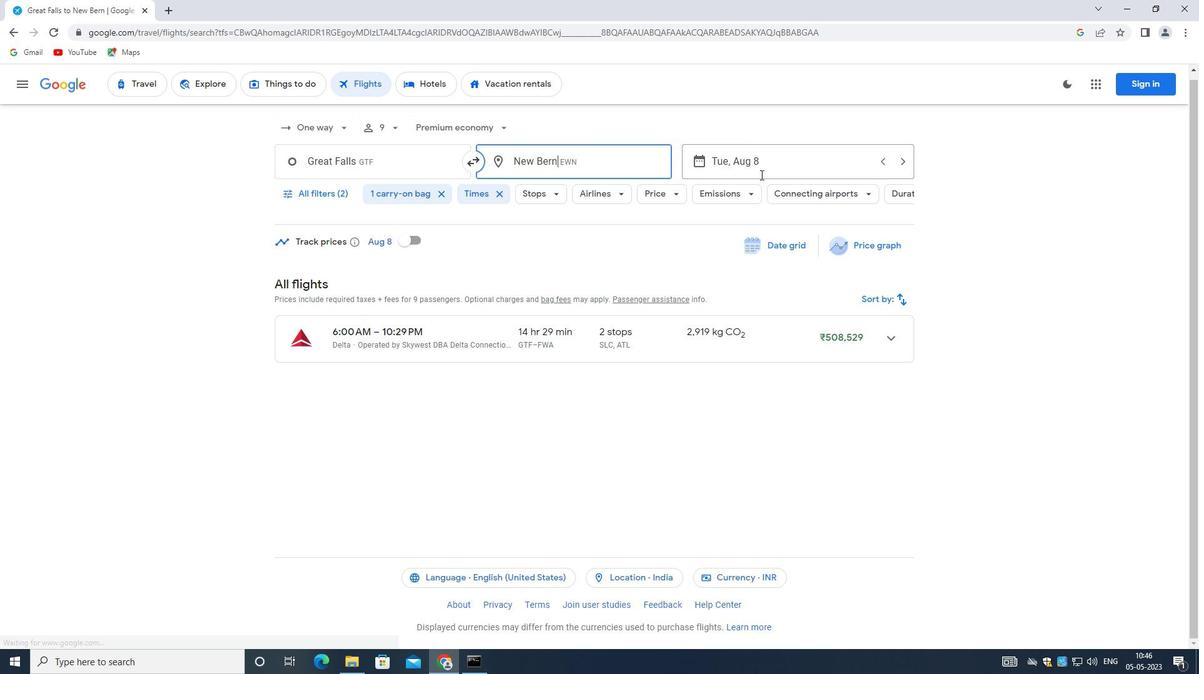 
Action: Mouse moved to (529, 290)
Screenshot: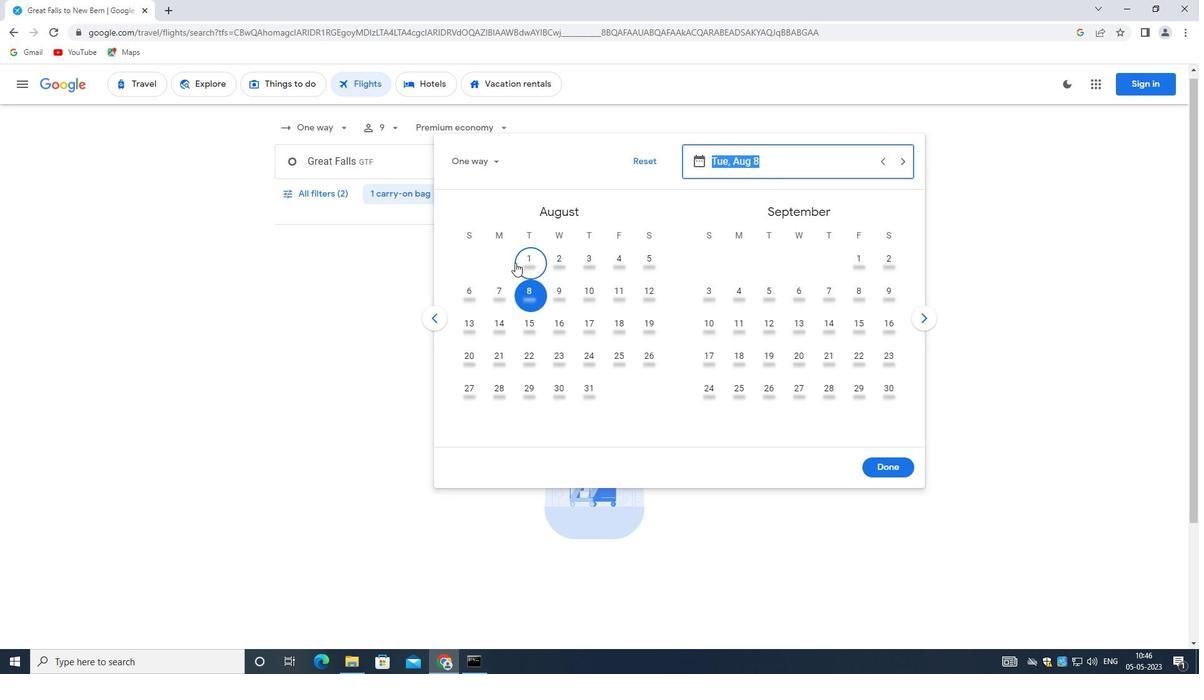 
Action: Mouse pressed left at (529, 290)
Screenshot: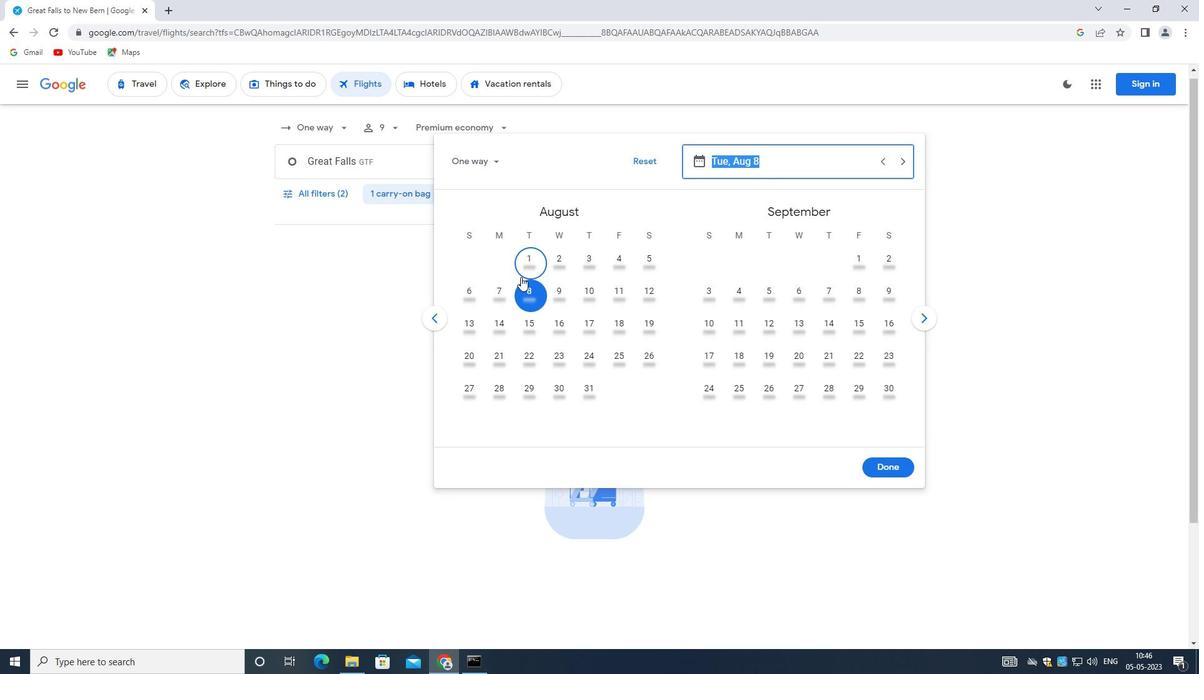 
Action: Mouse moved to (901, 468)
Screenshot: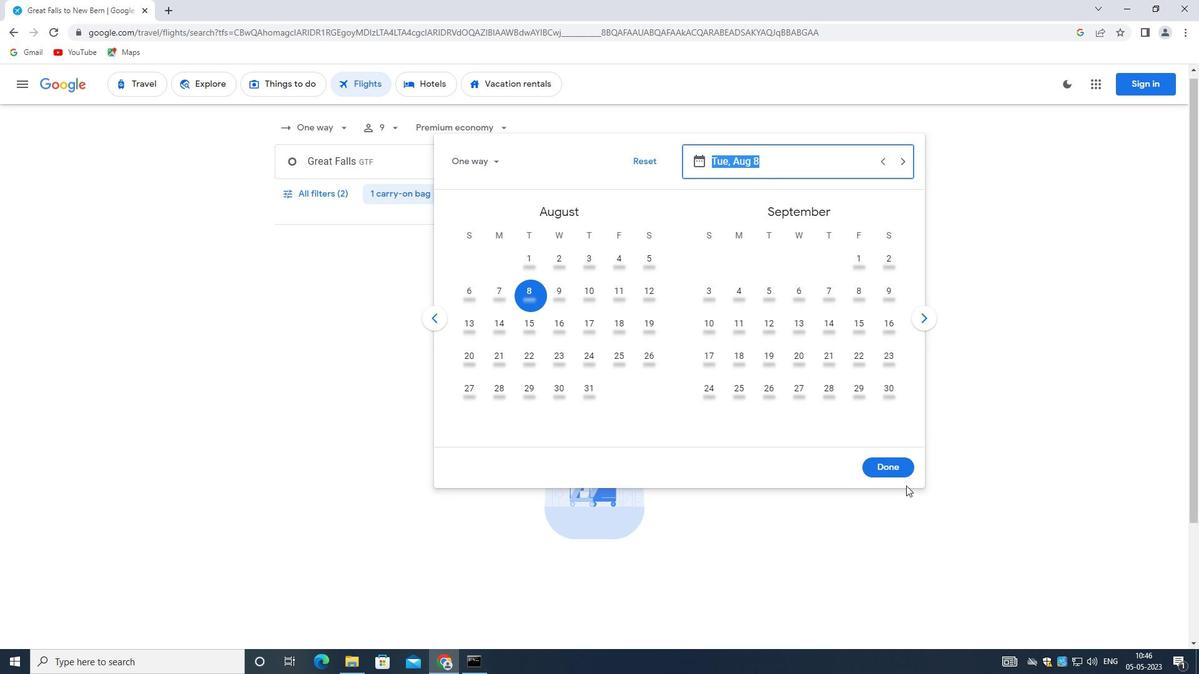 
Action: Mouse pressed left at (901, 468)
Screenshot: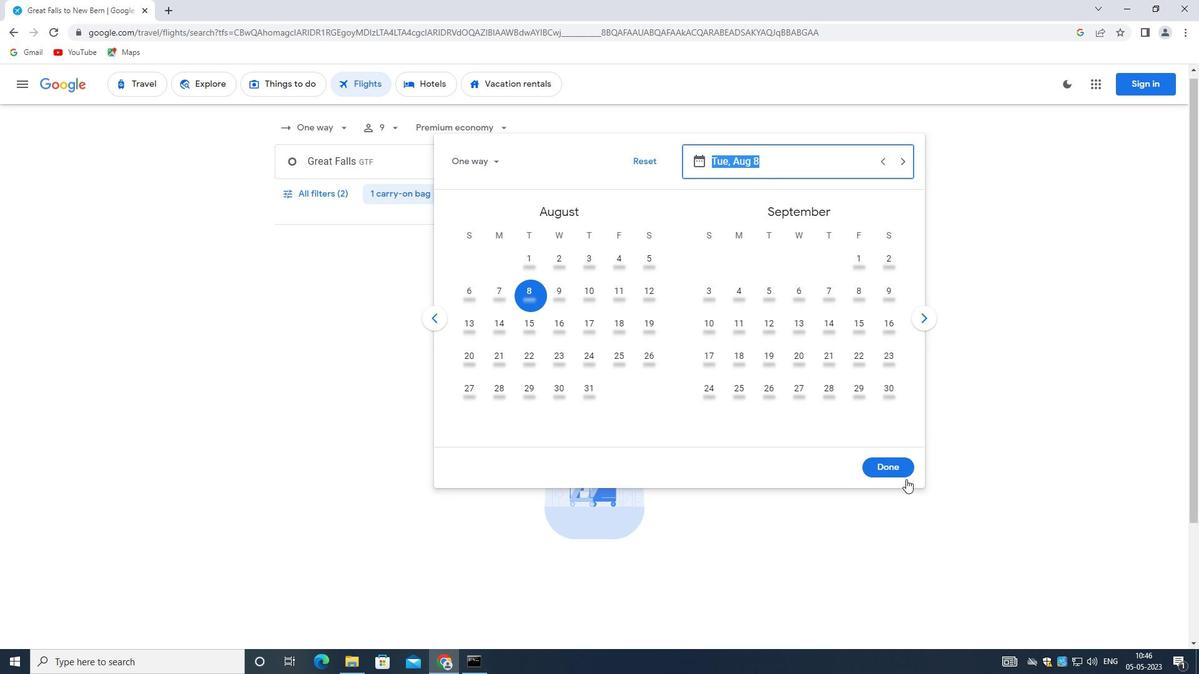 
Action: Mouse moved to (298, 188)
Screenshot: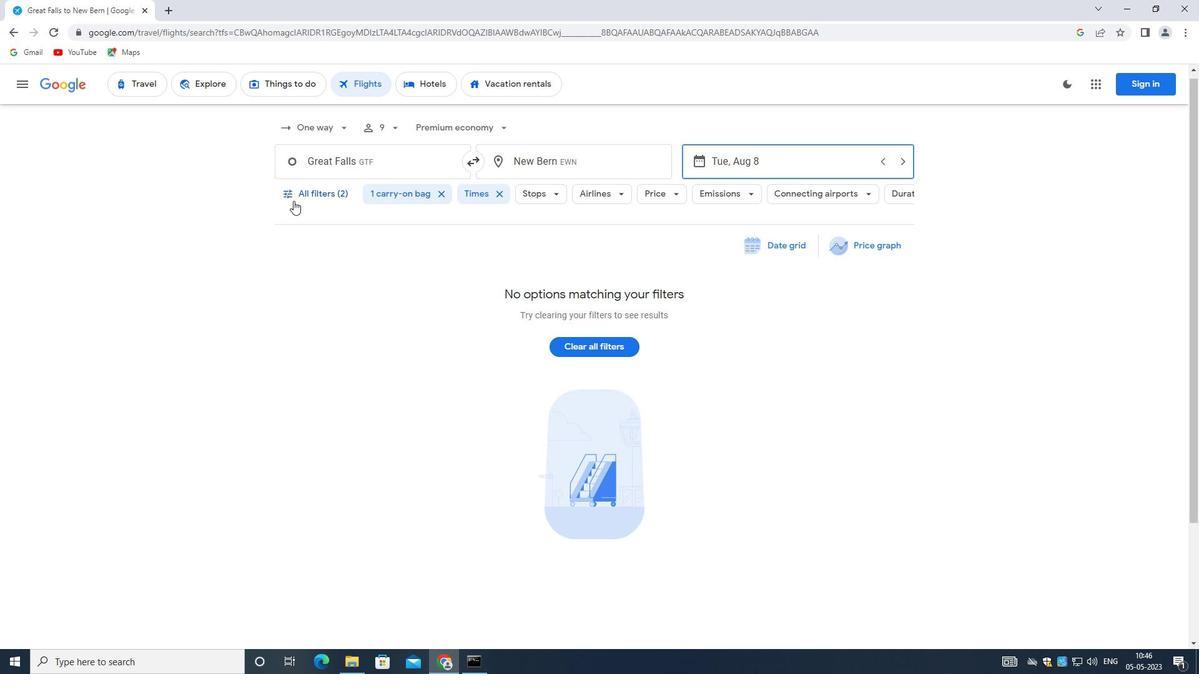 
Action: Mouse pressed left at (298, 188)
Screenshot: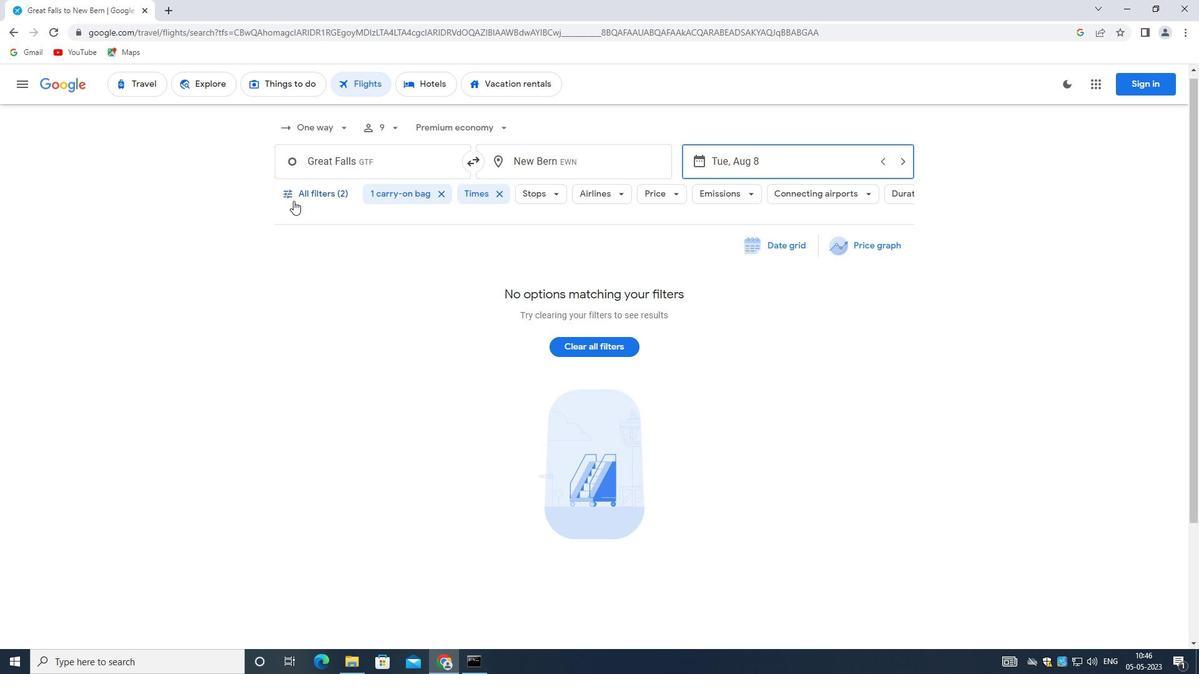 
Action: Mouse moved to (408, 383)
Screenshot: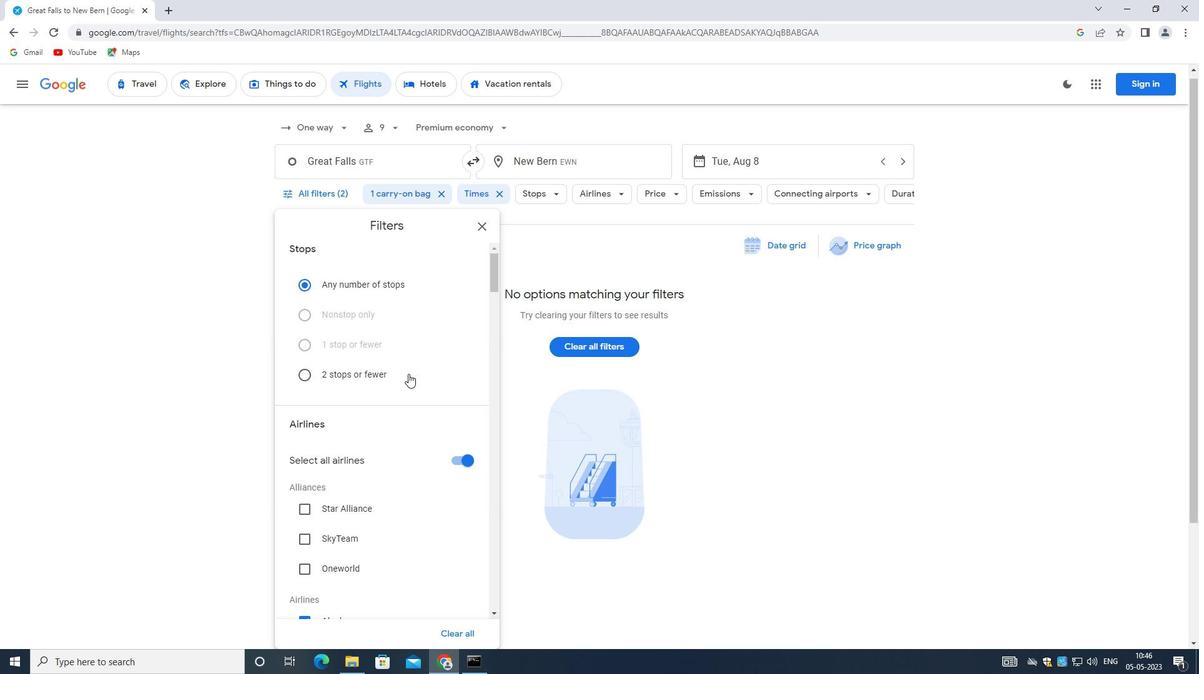 
Action: Mouse scrolled (408, 382) with delta (0, 0)
Screenshot: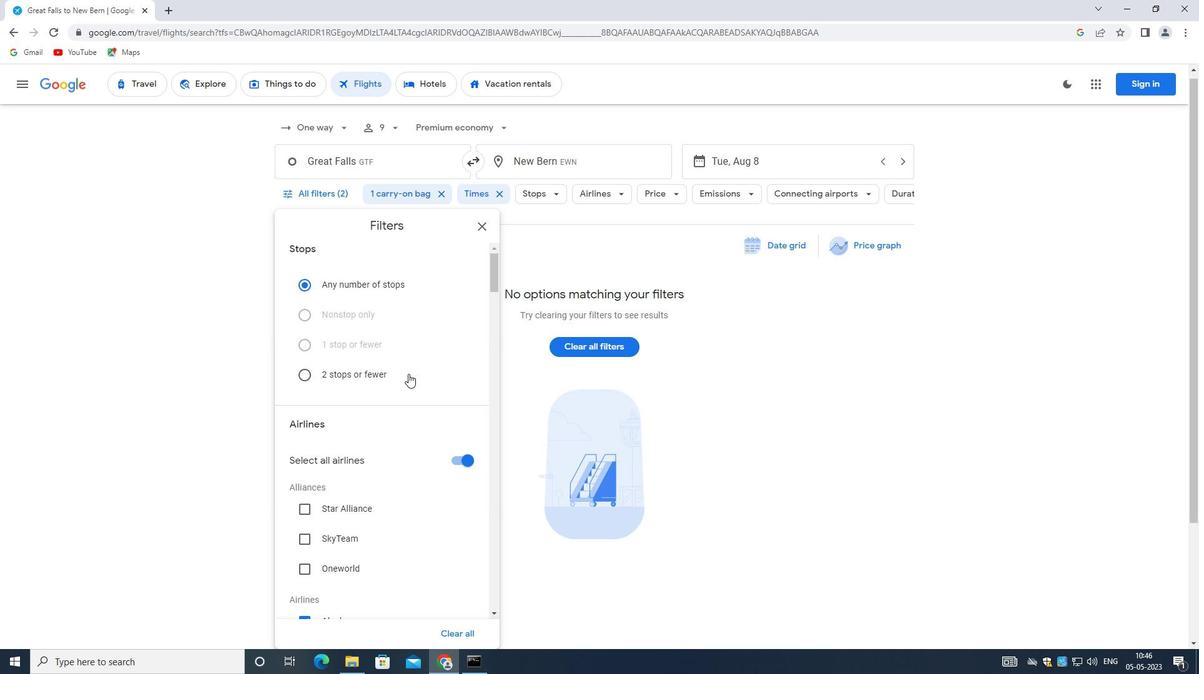 
Action: Mouse moved to (451, 398)
Screenshot: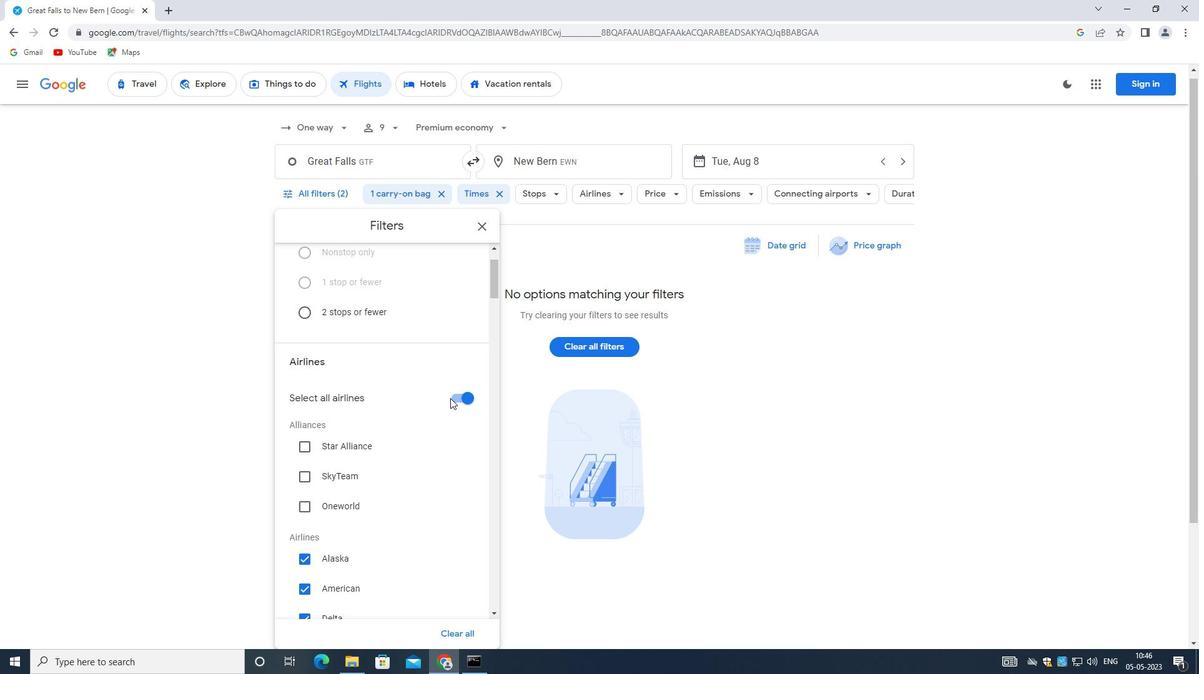 
Action: Mouse pressed left at (451, 398)
Screenshot: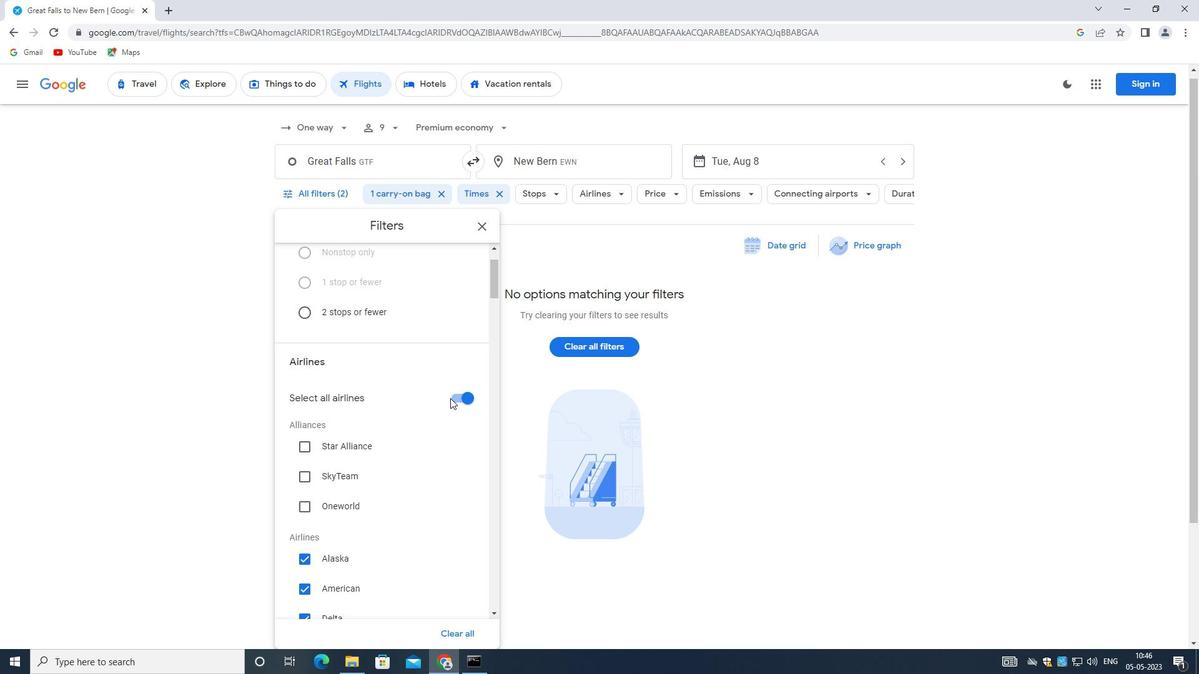 
Action: Mouse moved to (362, 409)
Screenshot: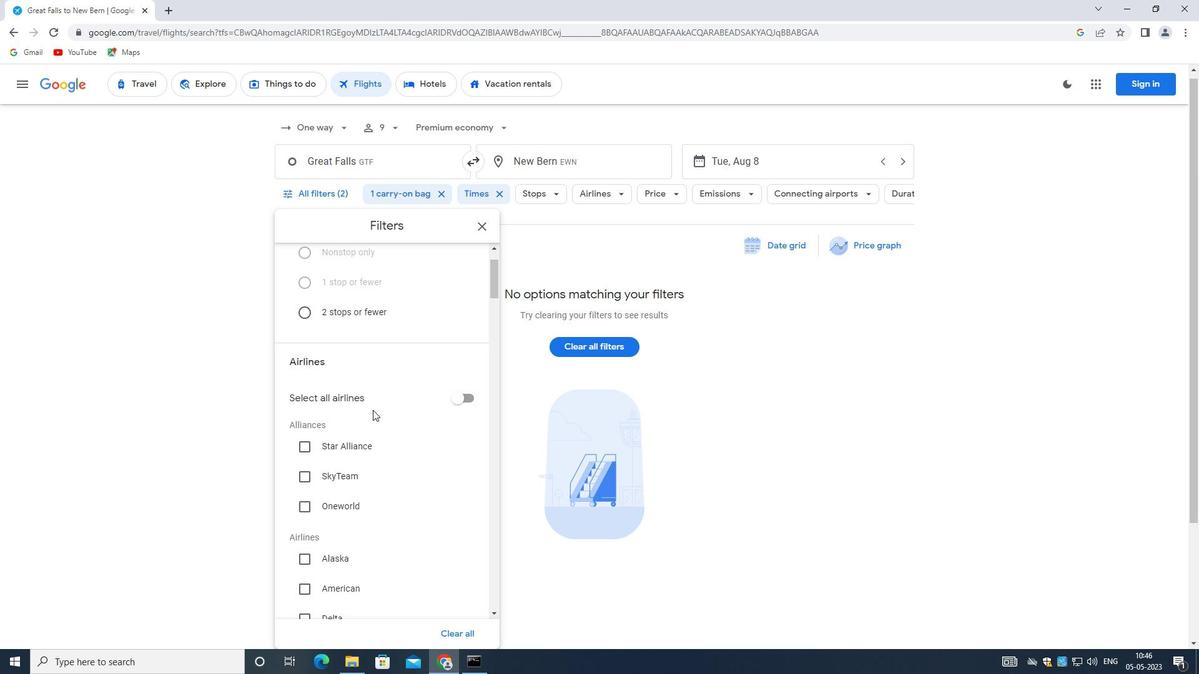 
Action: Mouse scrolled (362, 409) with delta (0, 0)
Screenshot: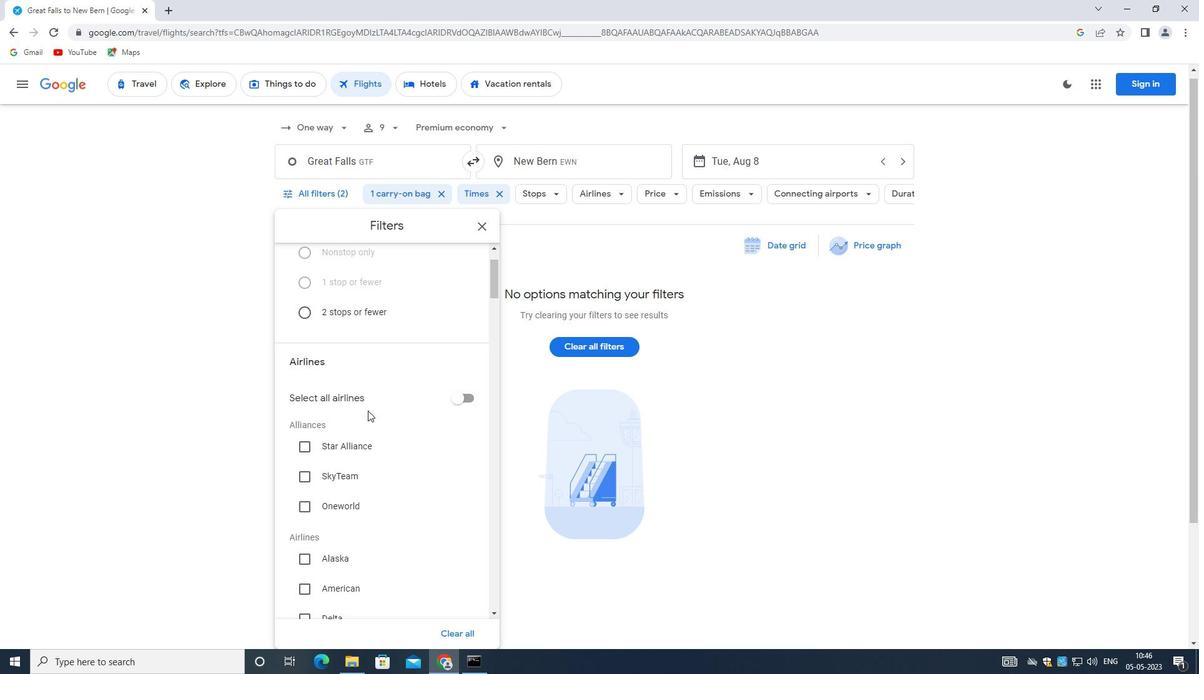 
Action: Mouse scrolled (362, 409) with delta (0, 0)
Screenshot: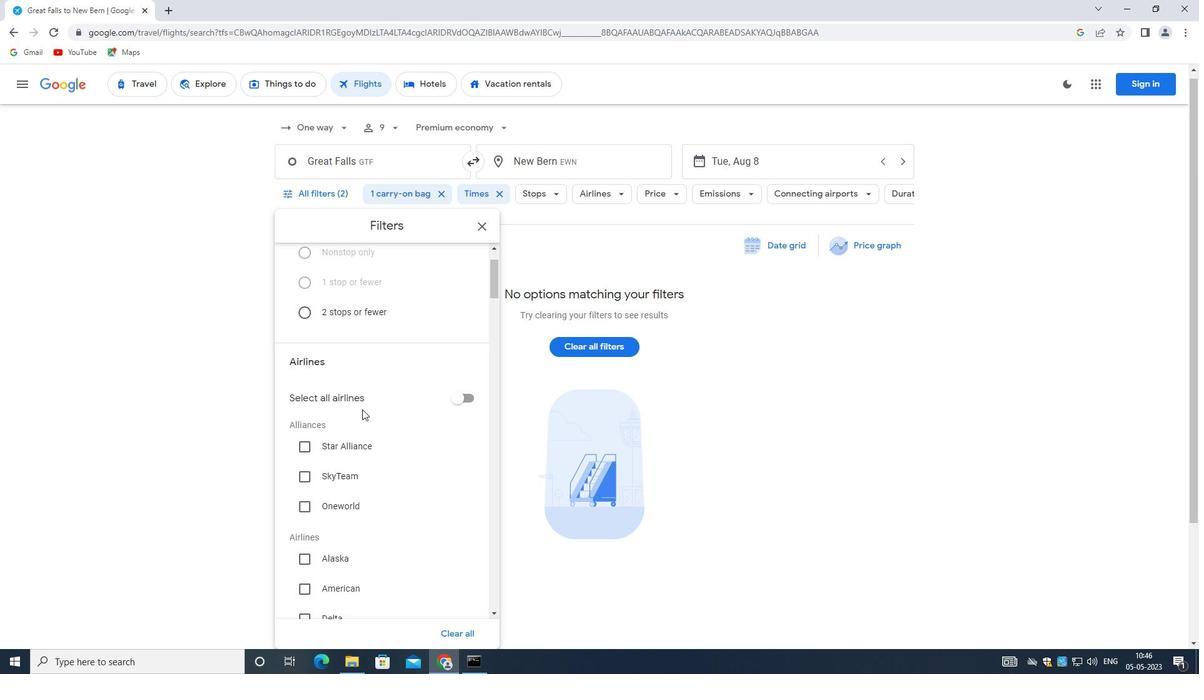 
Action: Mouse scrolled (362, 409) with delta (0, 0)
Screenshot: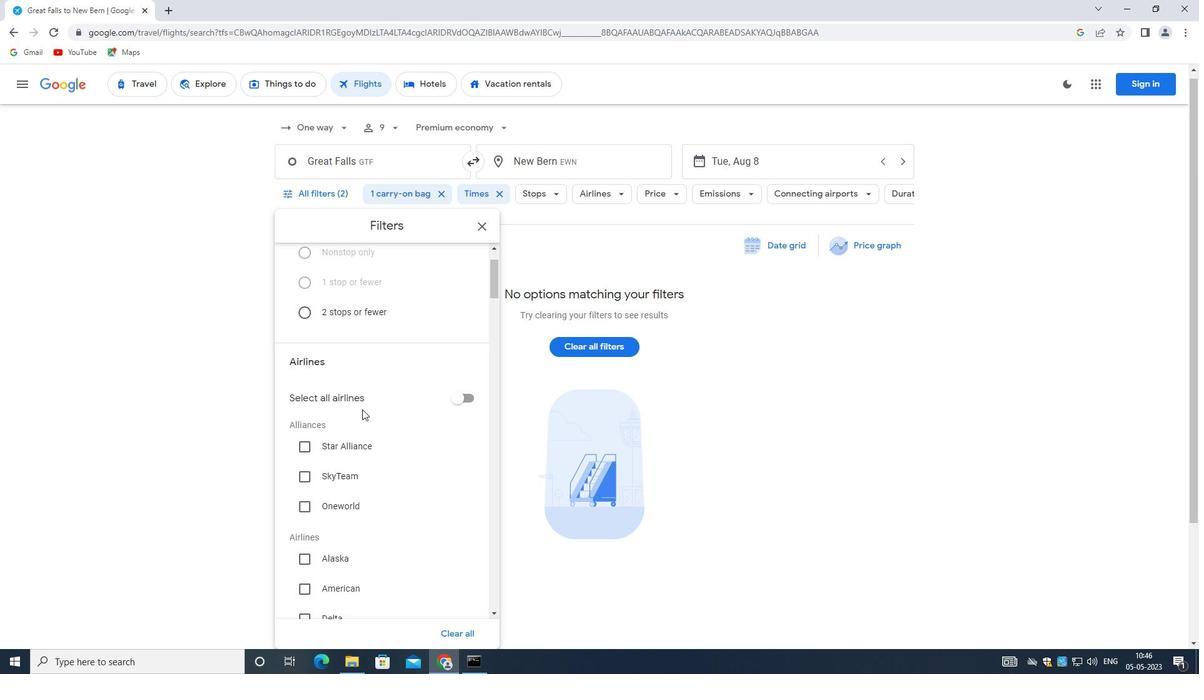 
Action: Mouse moved to (361, 409)
Screenshot: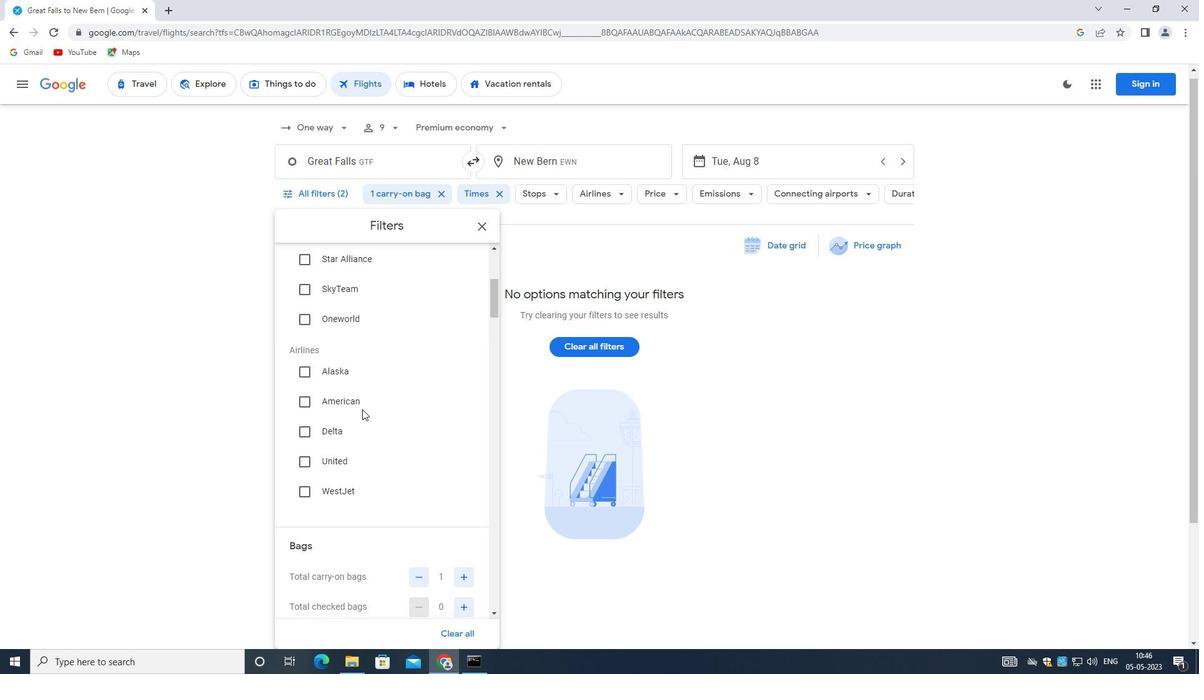 
Action: Mouse scrolled (361, 409) with delta (0, 0)
Screenshot: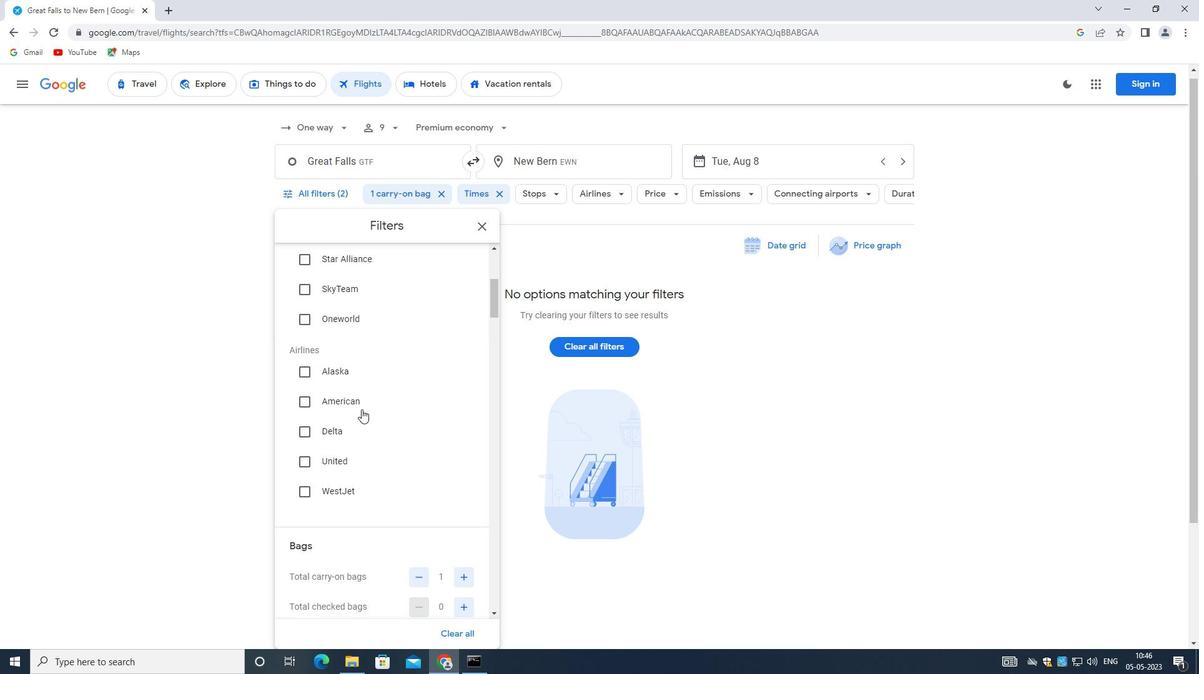
Action: Mouse moved to (355, 410)
Screenshot: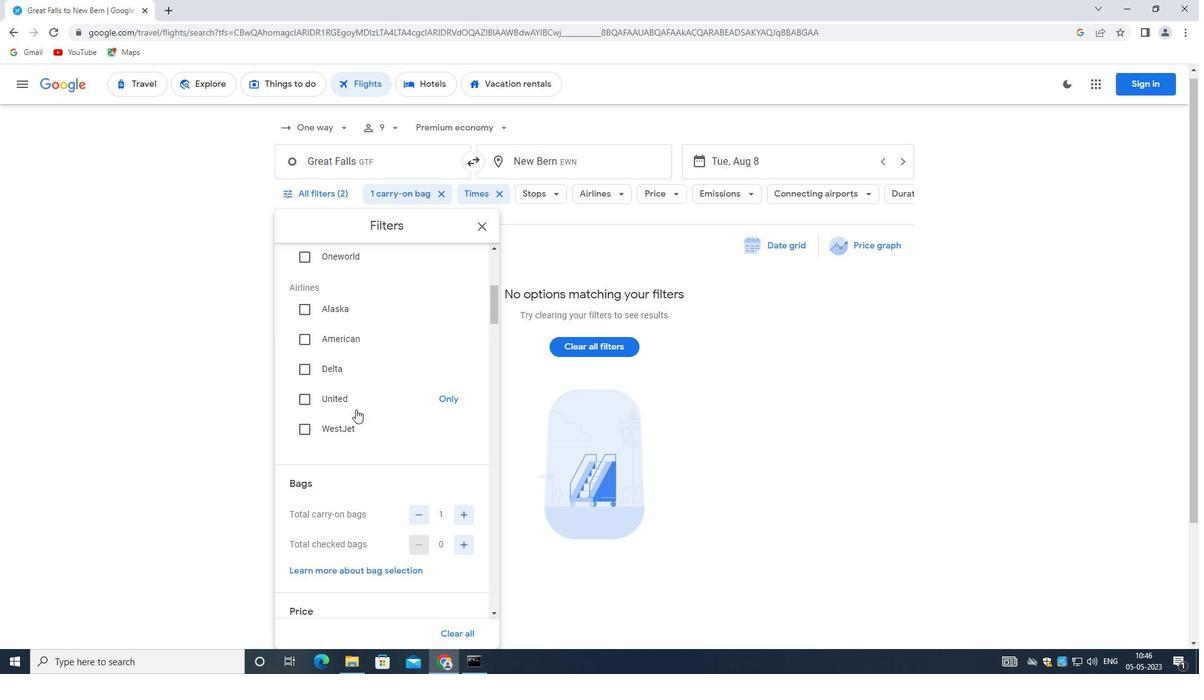 
Action: Mouse scrolled (355, 409) with delta (0, 0)
Screenshot: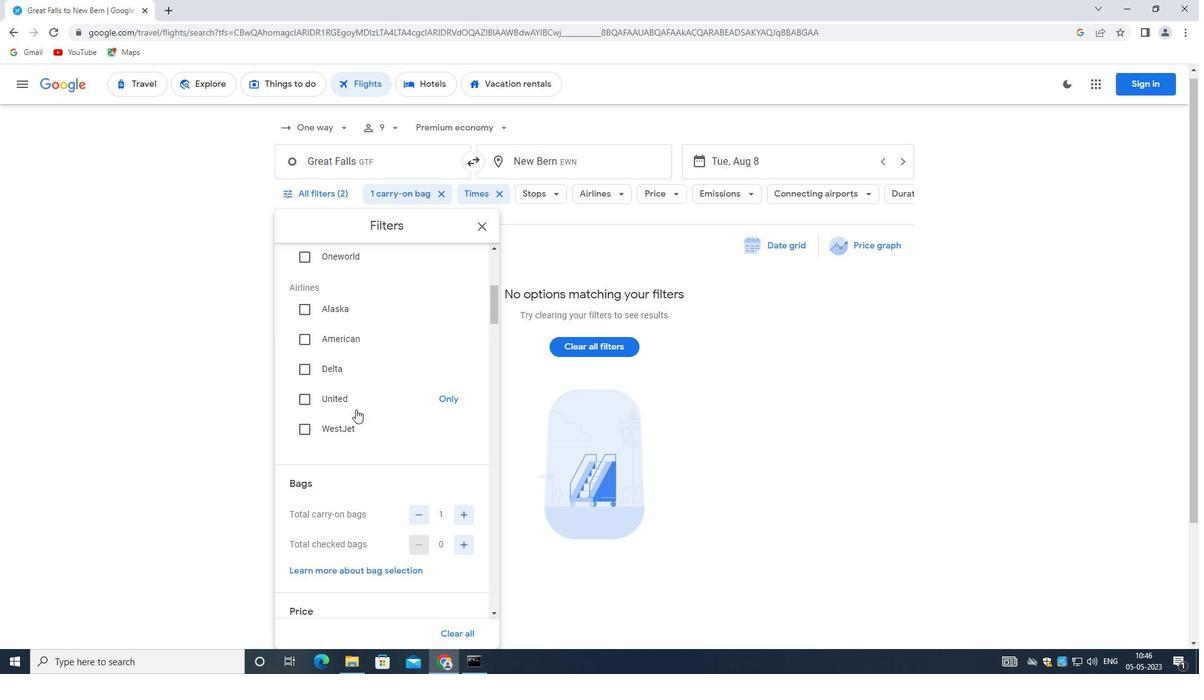 
Action: Mouse scrolled (355, 409) with delta (0, 0)
Screenshot: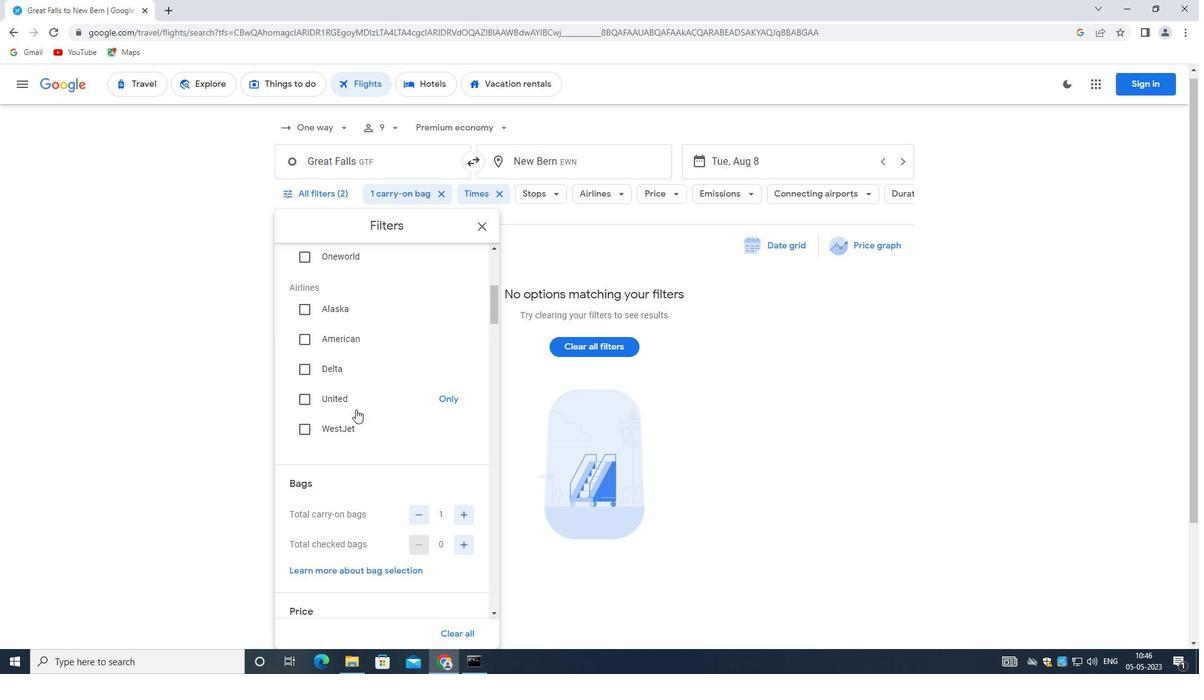 
Action: Mouse scrolled (355, 409) with delta (0, 0)
Screenshot: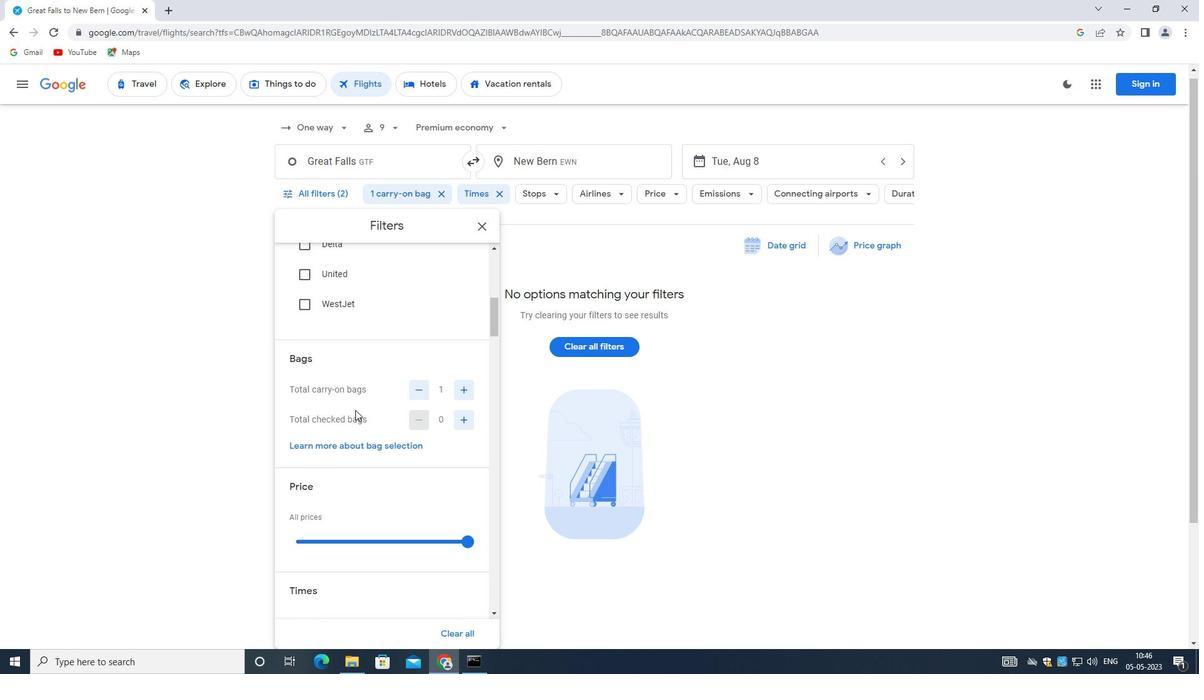 
Action: Mouse scrolled (355, 409) with delta (0, 0)
Screenshot: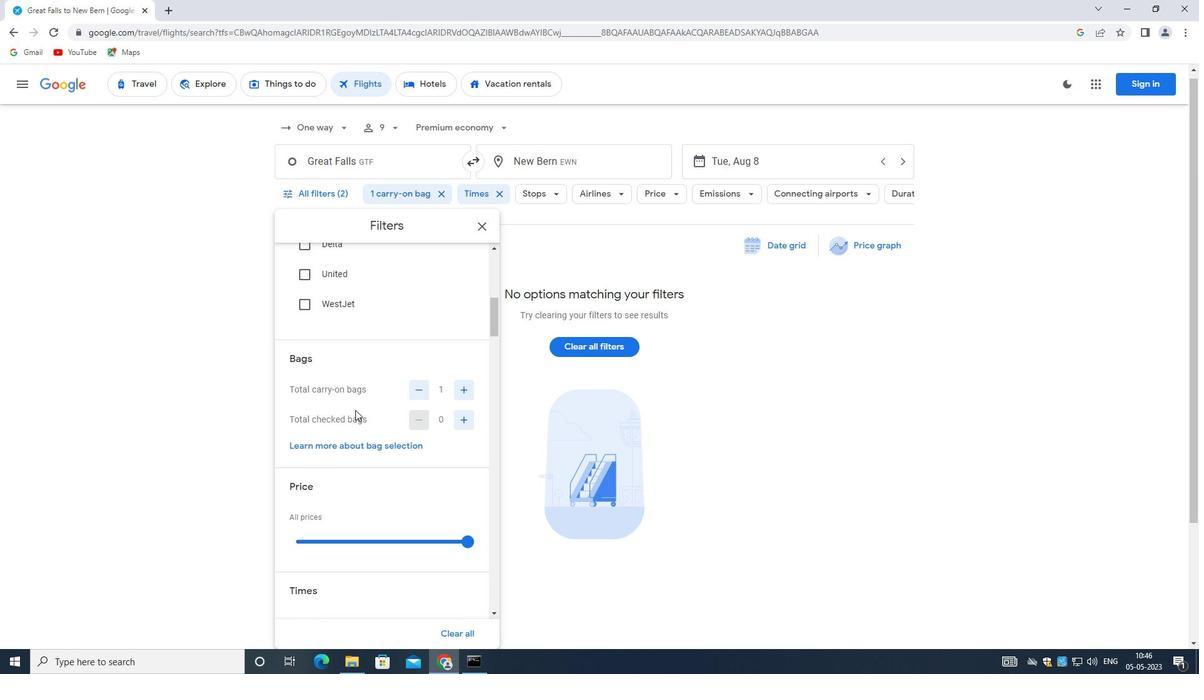 
Action: Mouse moved to (471, 411)
Screenshot: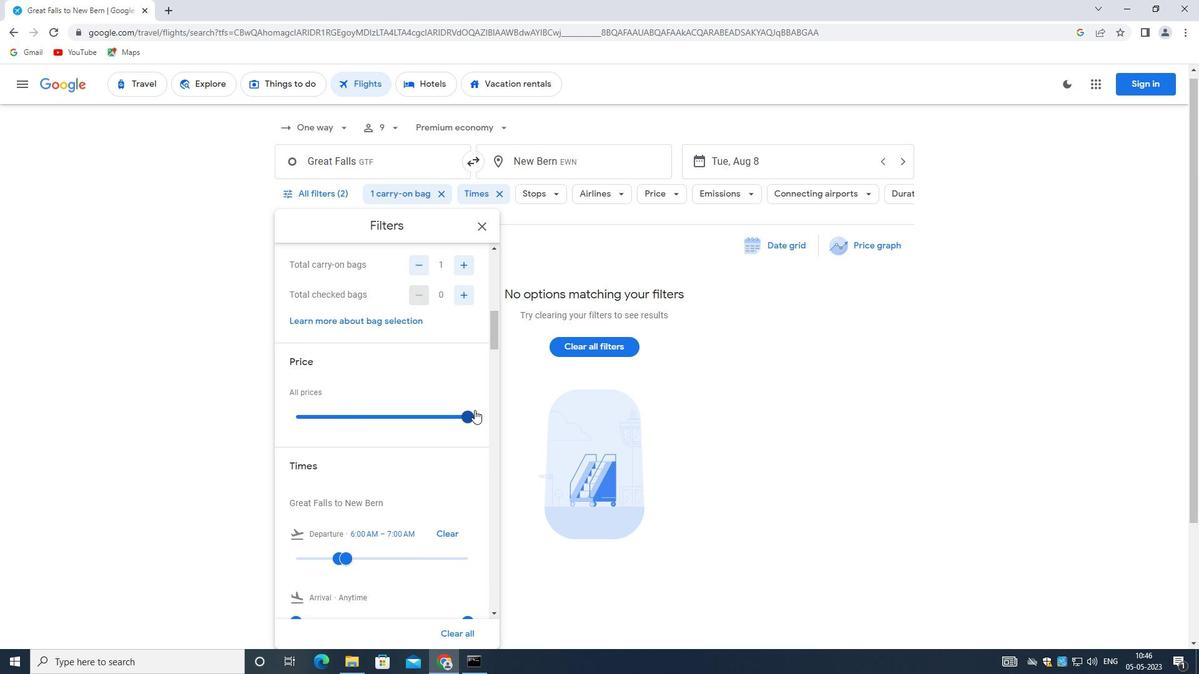 
Action: Mouse pressed left at (471, 411)
Screenshot: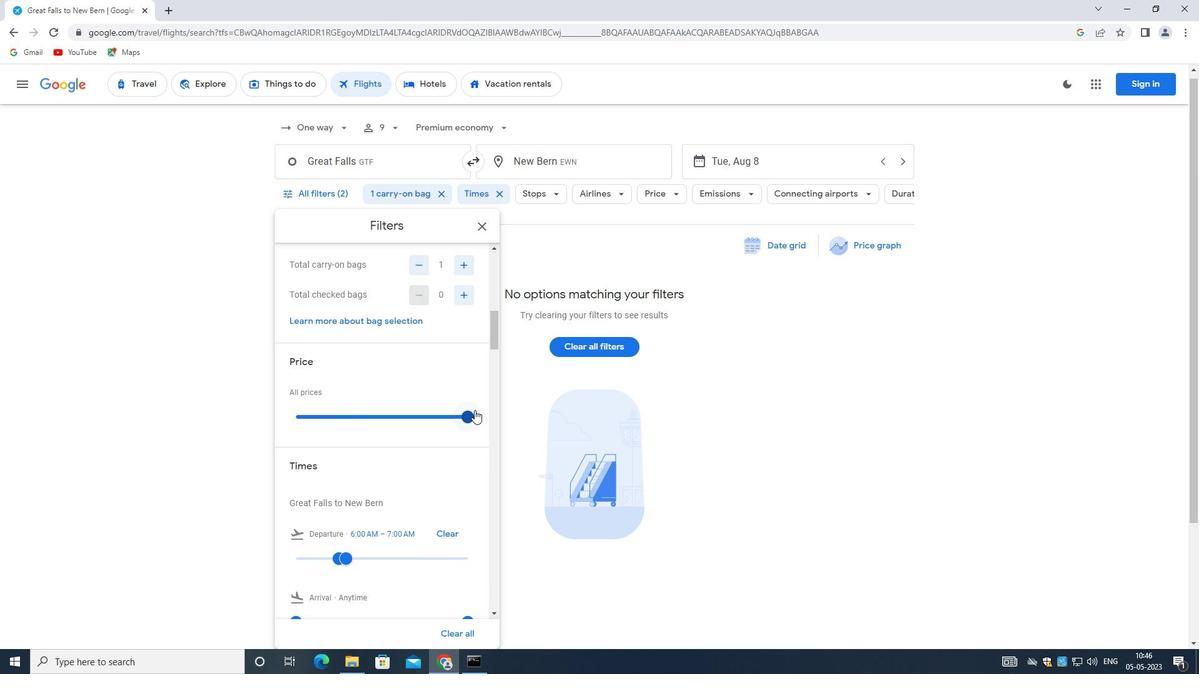 
Action: Mouse pressed left at (471, 411)
Screenshot: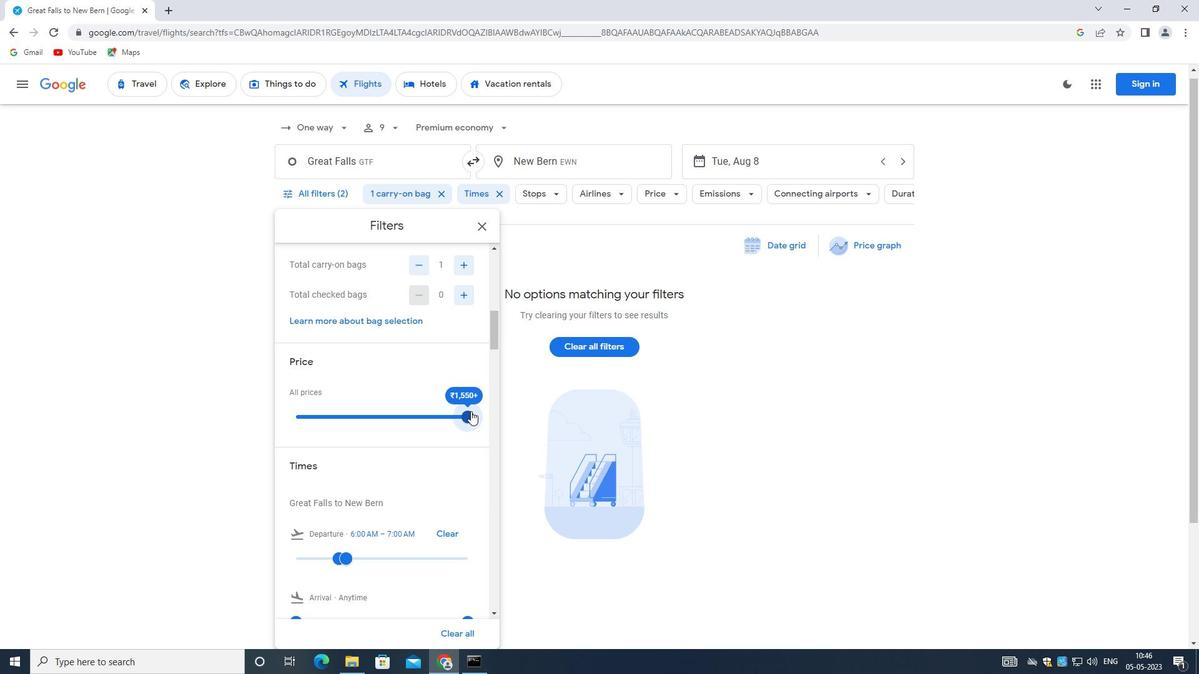 
Action: Mouse moved to (396, 382)
Screenshot: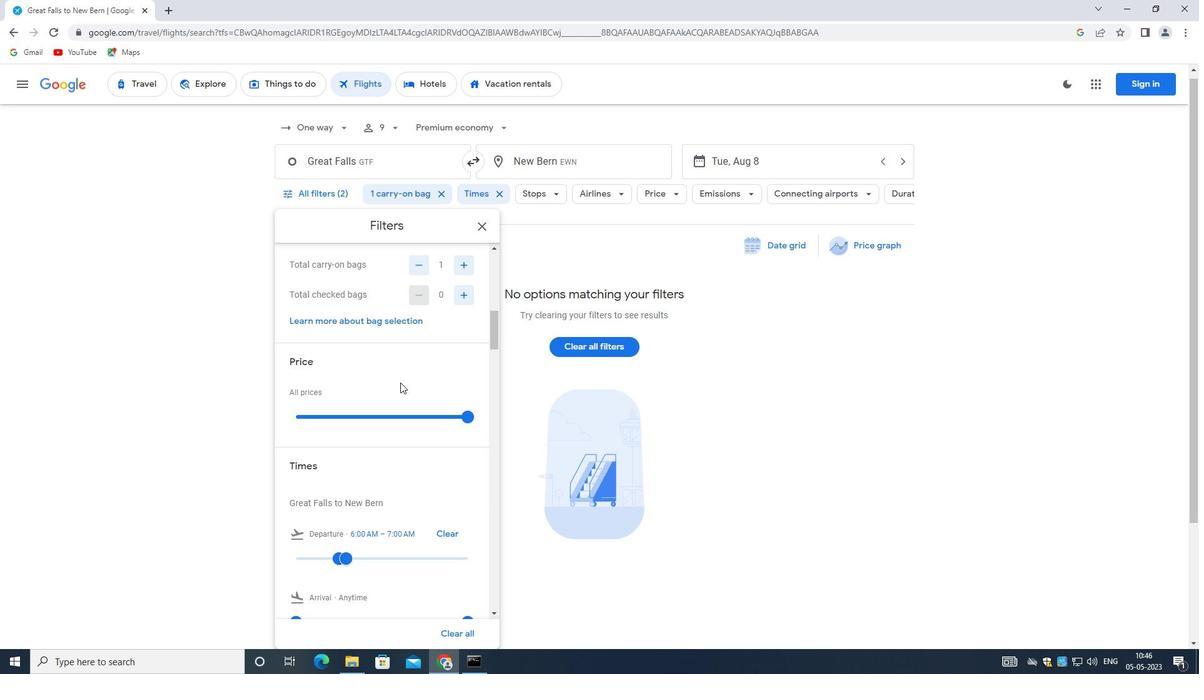 
Action: Mouse scrolled (396, 381) with delta (0, 0)
Screenshot: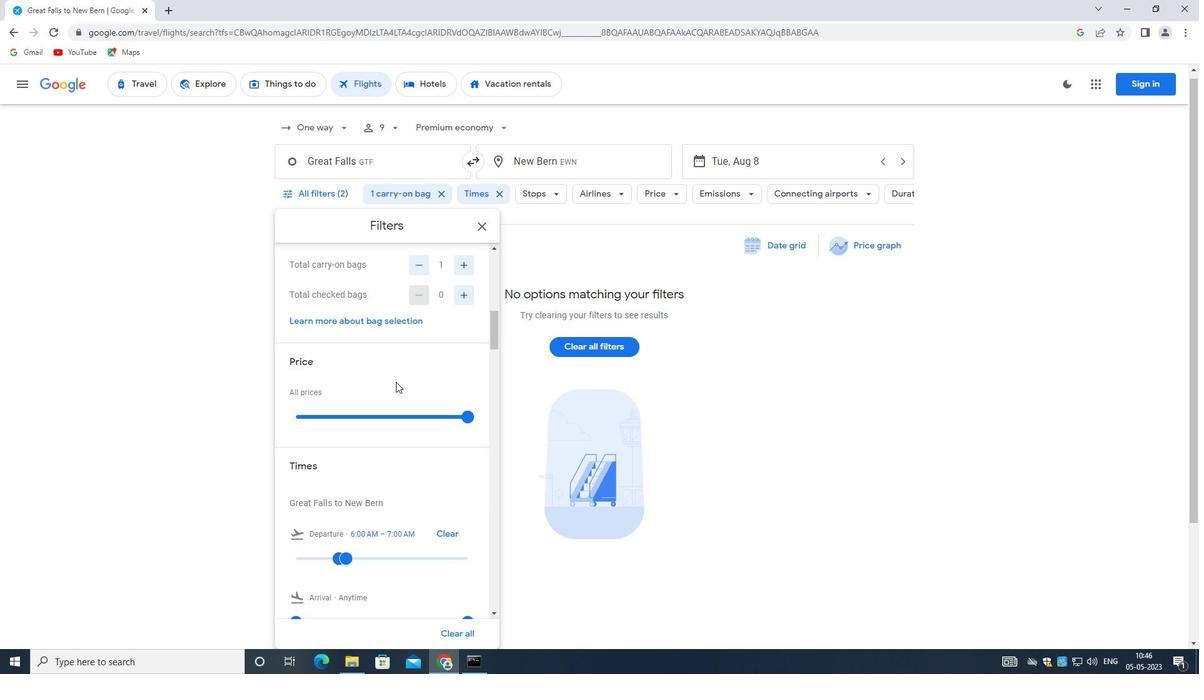 
Action: Mouse scrolled (396, 381) with delta (0, 0)
Screenshot: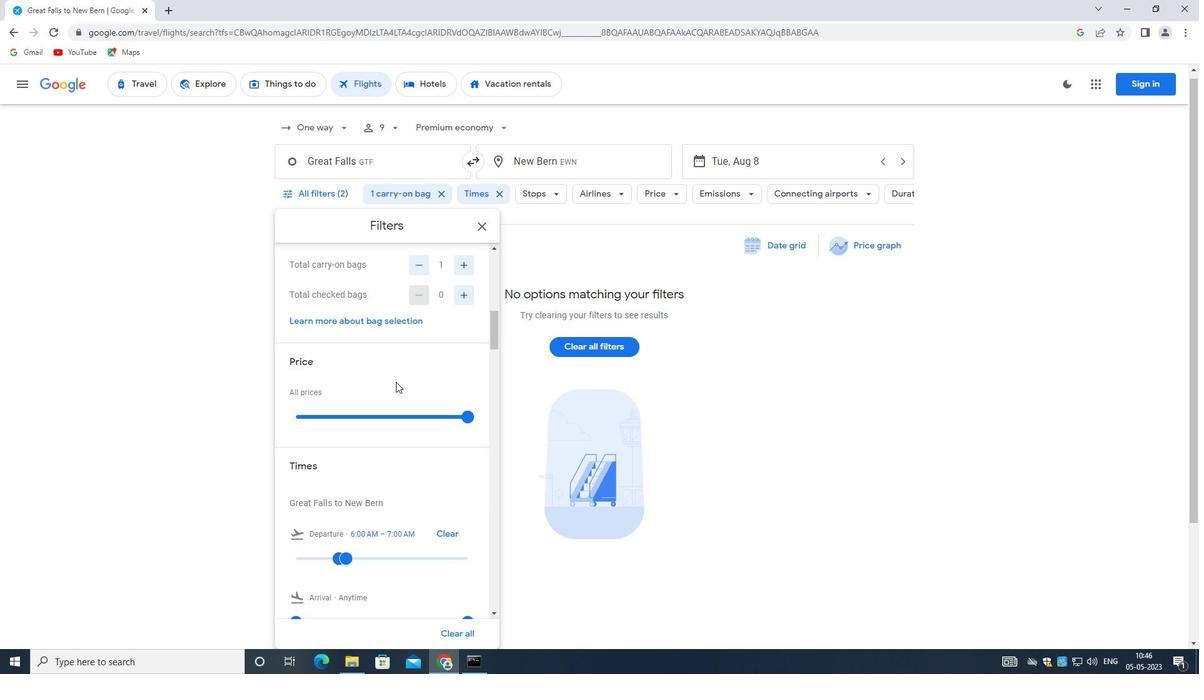 
Action: Mouse moved to (363, 433)
Screenshot: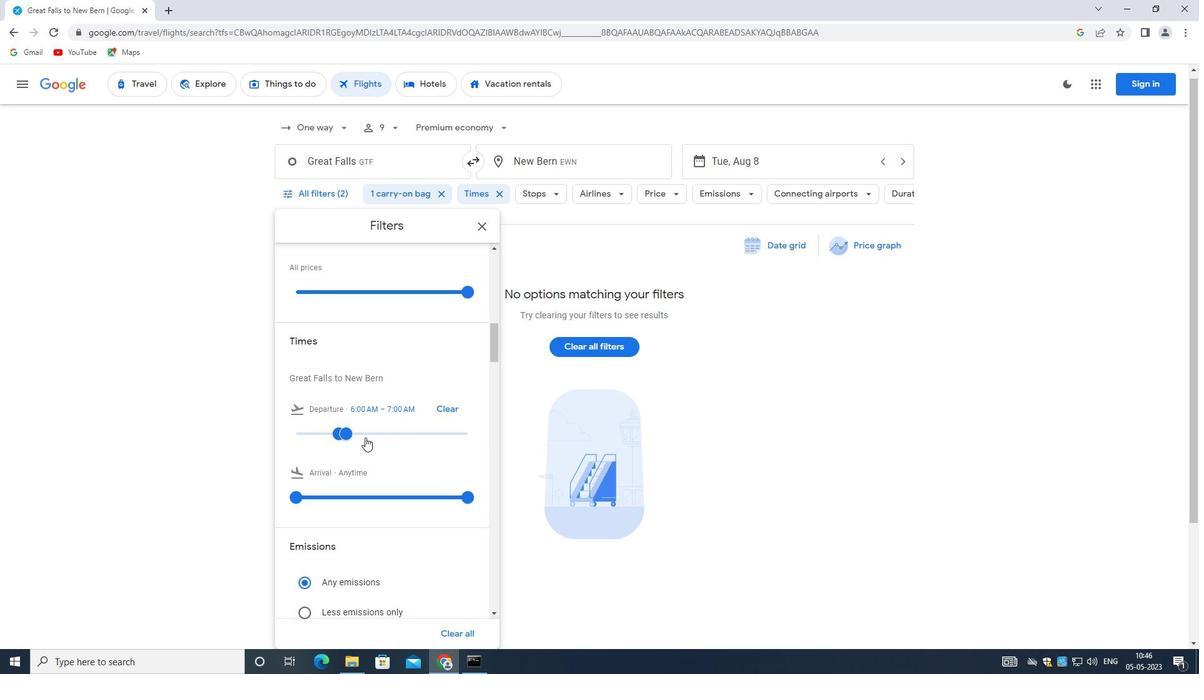 
Action: Mouse pressed left at (363, 433)
Screenshot: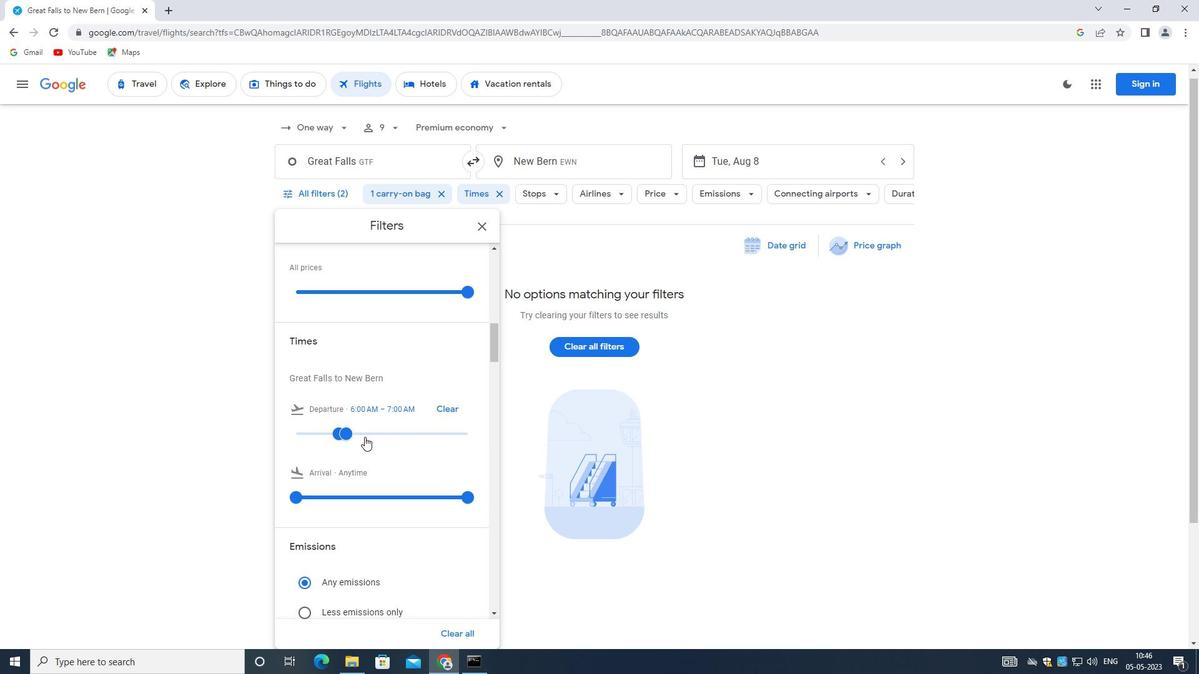 
Action: Mouse moved to (335, 431)
Screenshot: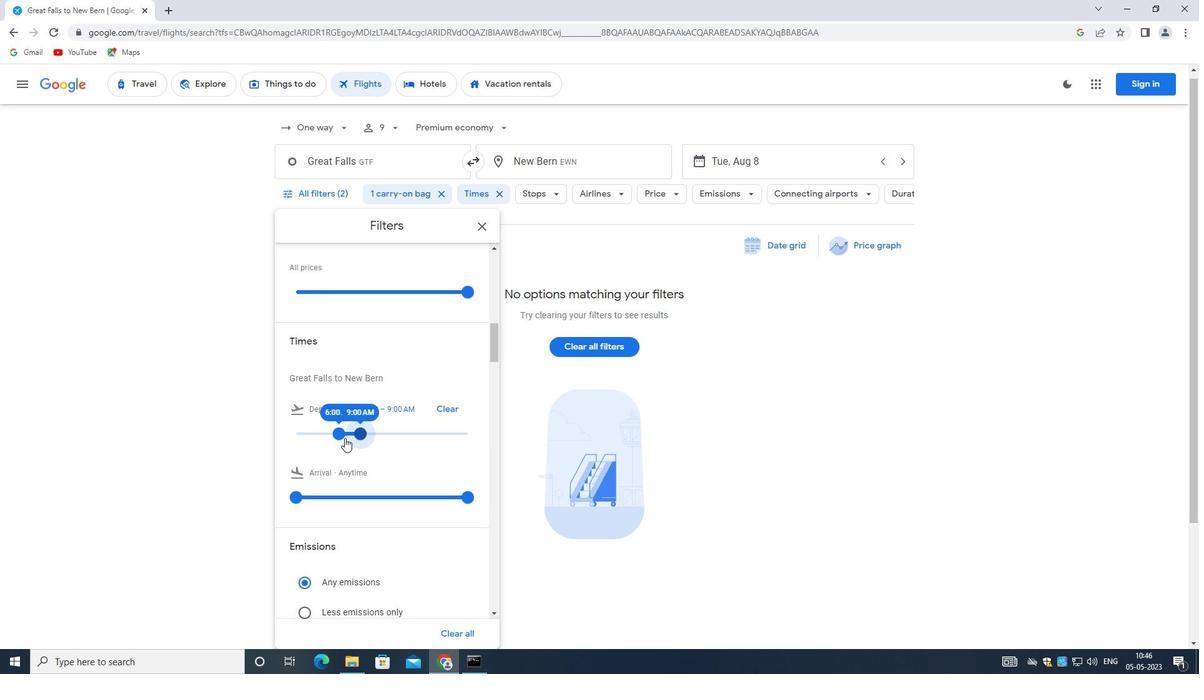 
Action: Mouse pressed left at (335, 431)
Screenshot: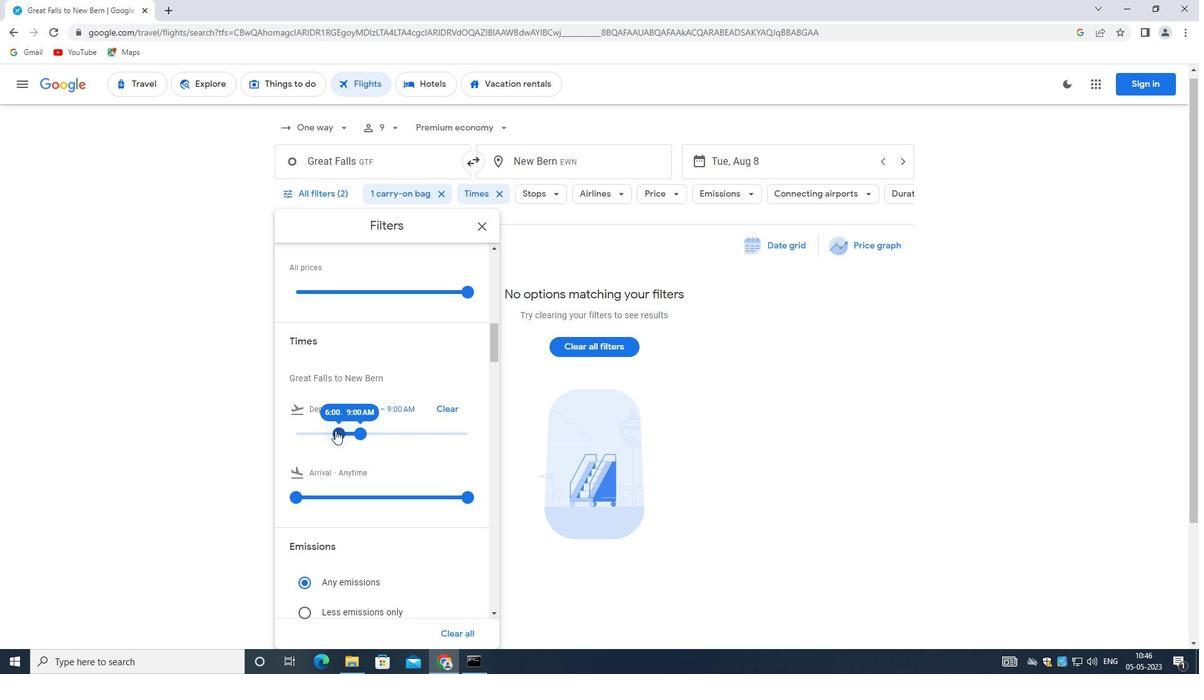 
Action: Mouse moved to (360, 431)
Screenshot: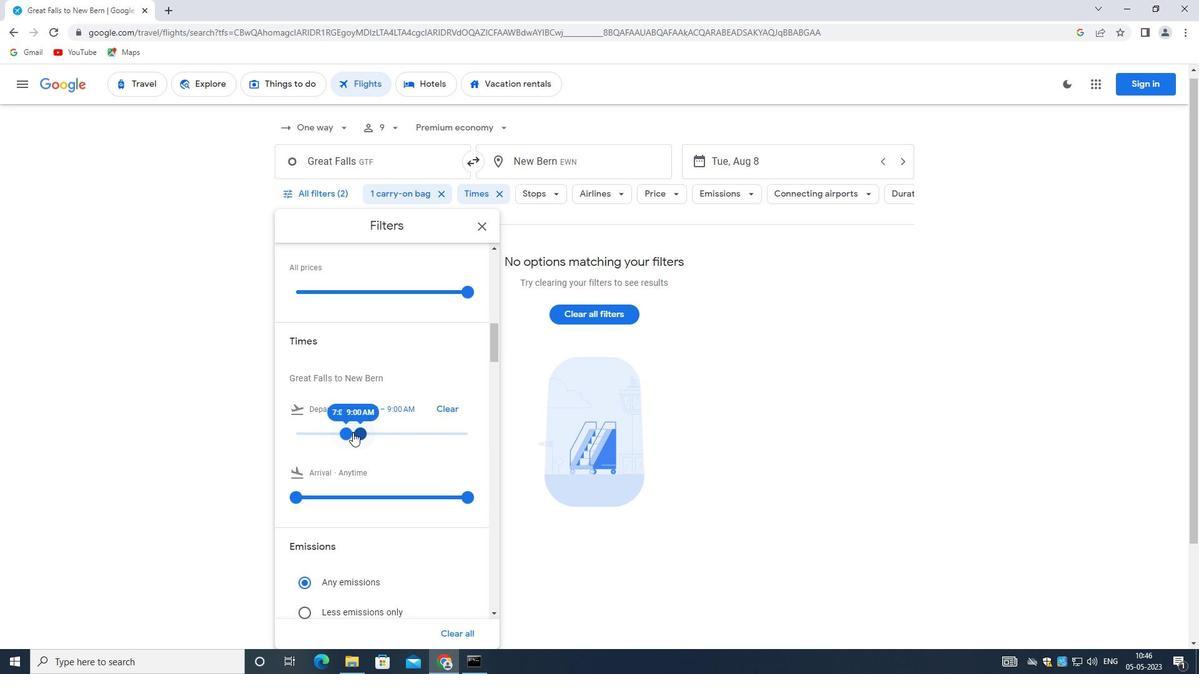 
Action: Mouse pressed left at (360, 431)
Screenshot: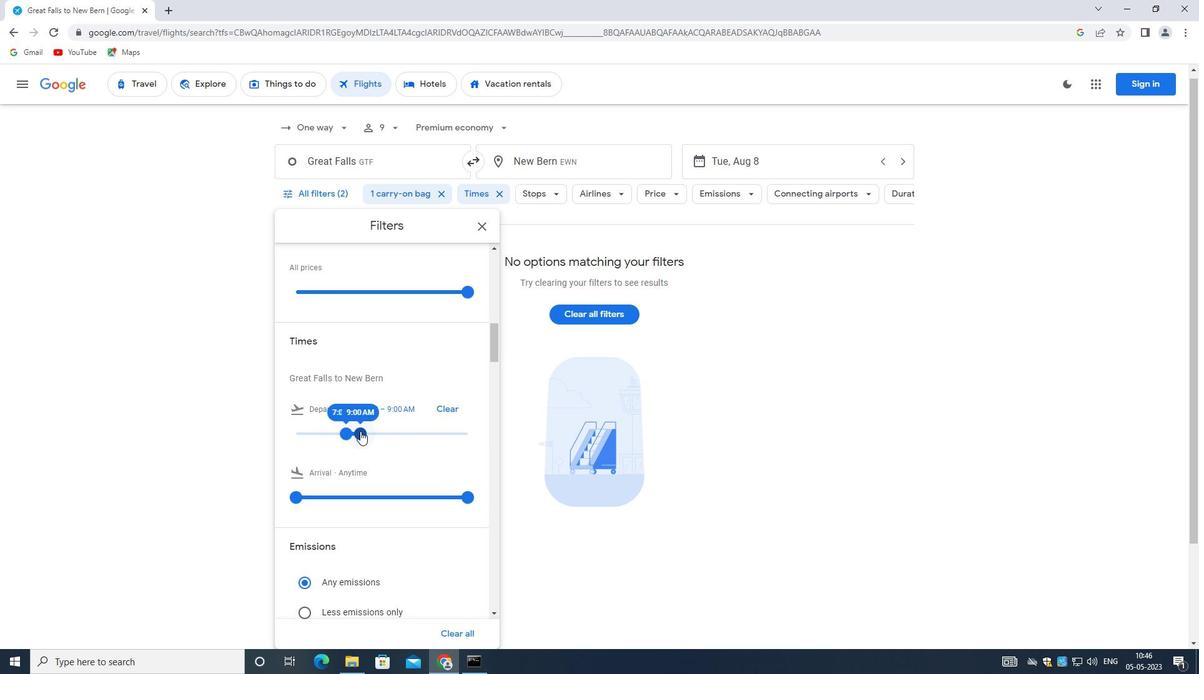 
Action: Mouse moved to (359, 433)
Screenshot: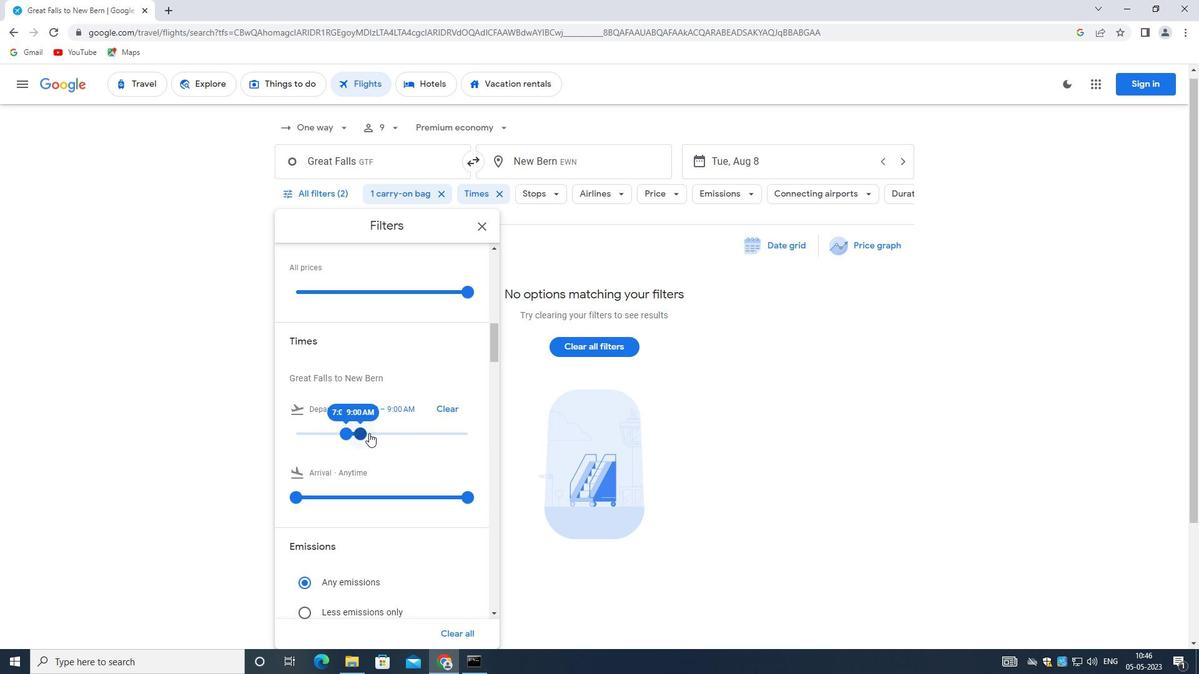 
Action: Mouse pressed left at (359, 433)
Screenshot: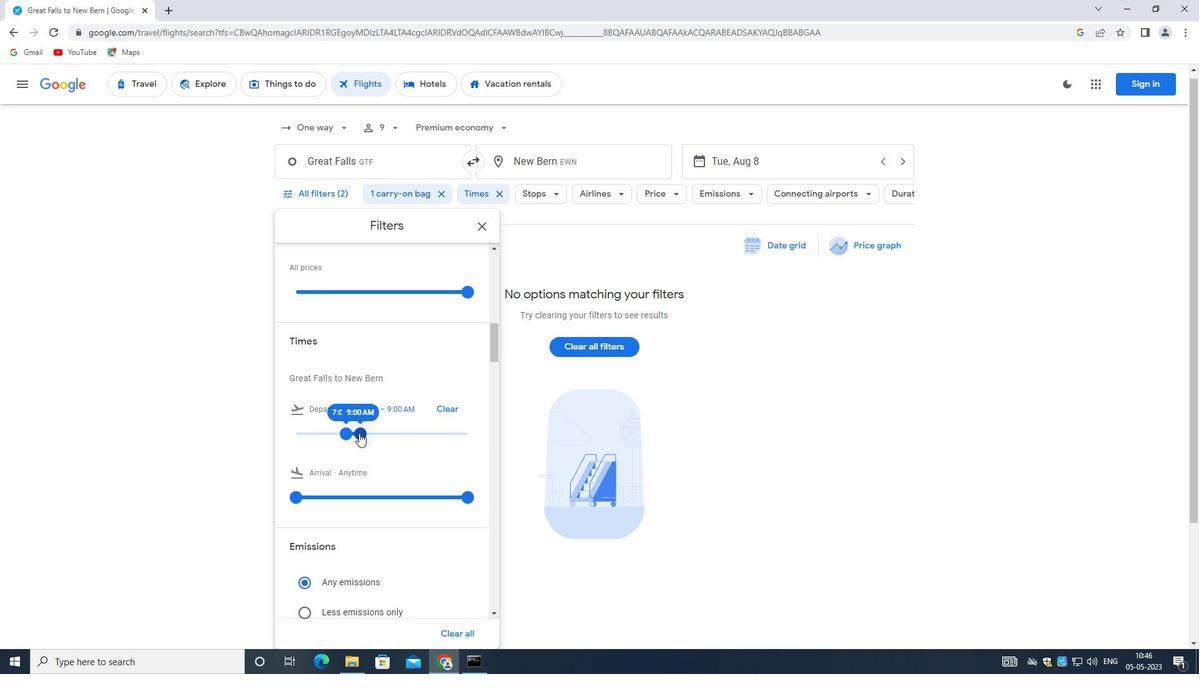
Action: Mouse moved to (357, 431)
Screenshot: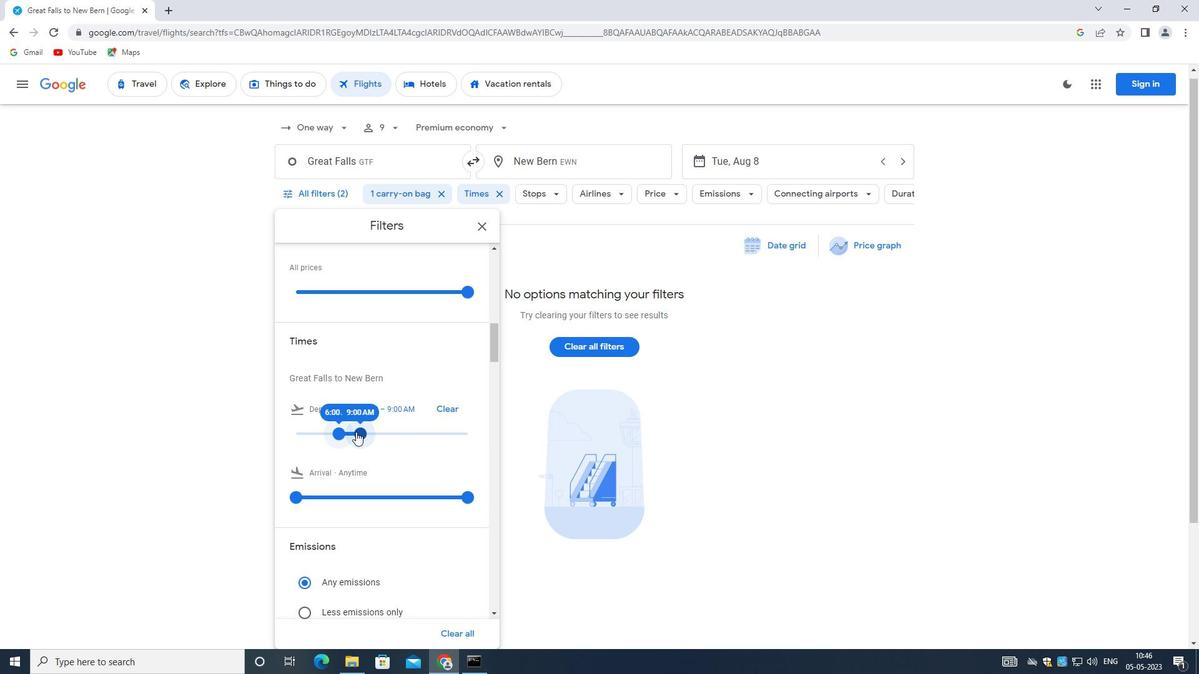 
Action: Mouse pressed left at (357, 431)
Screenshot: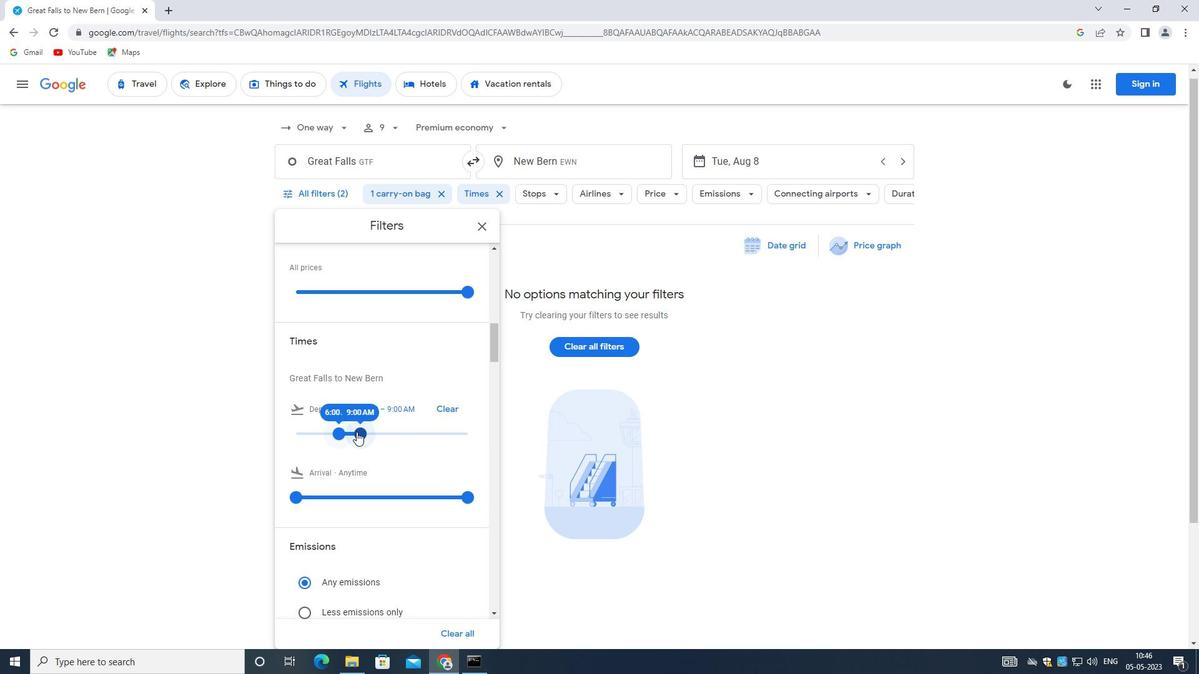 
Action: Mouse moved to (343, 431)
Screenshot: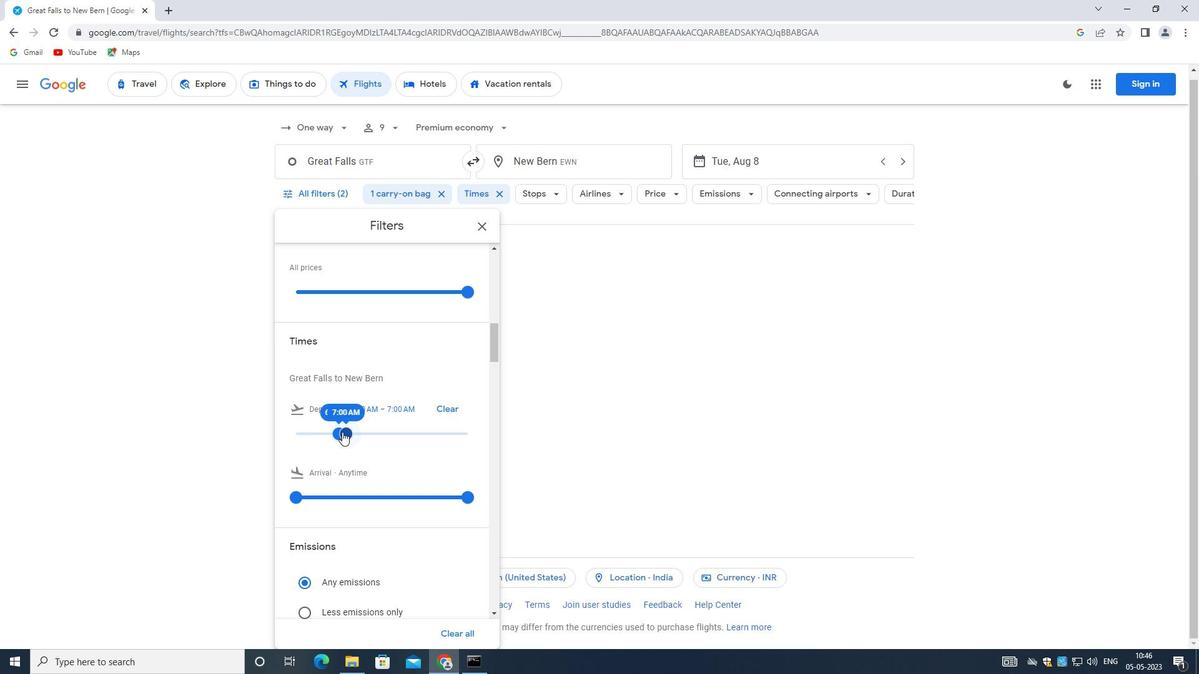 
Action: Mouse pressed left at (343, 431)
Screenshot: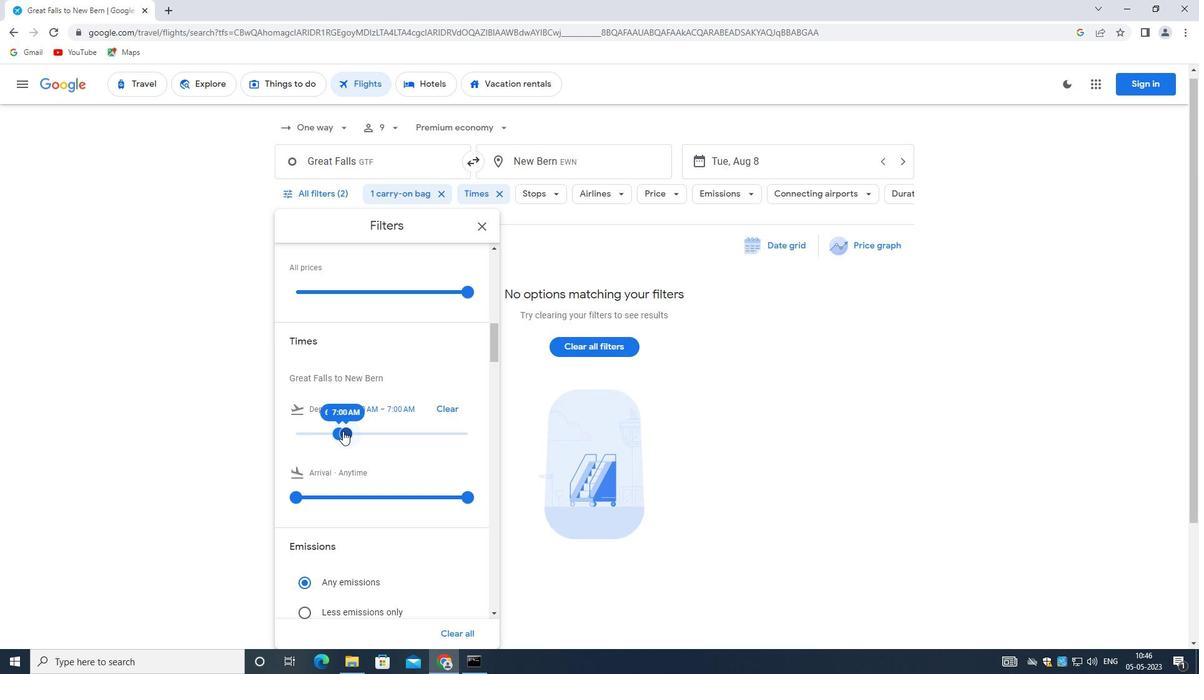 
Action: Mouse moved to (334, 429)
Screenshot: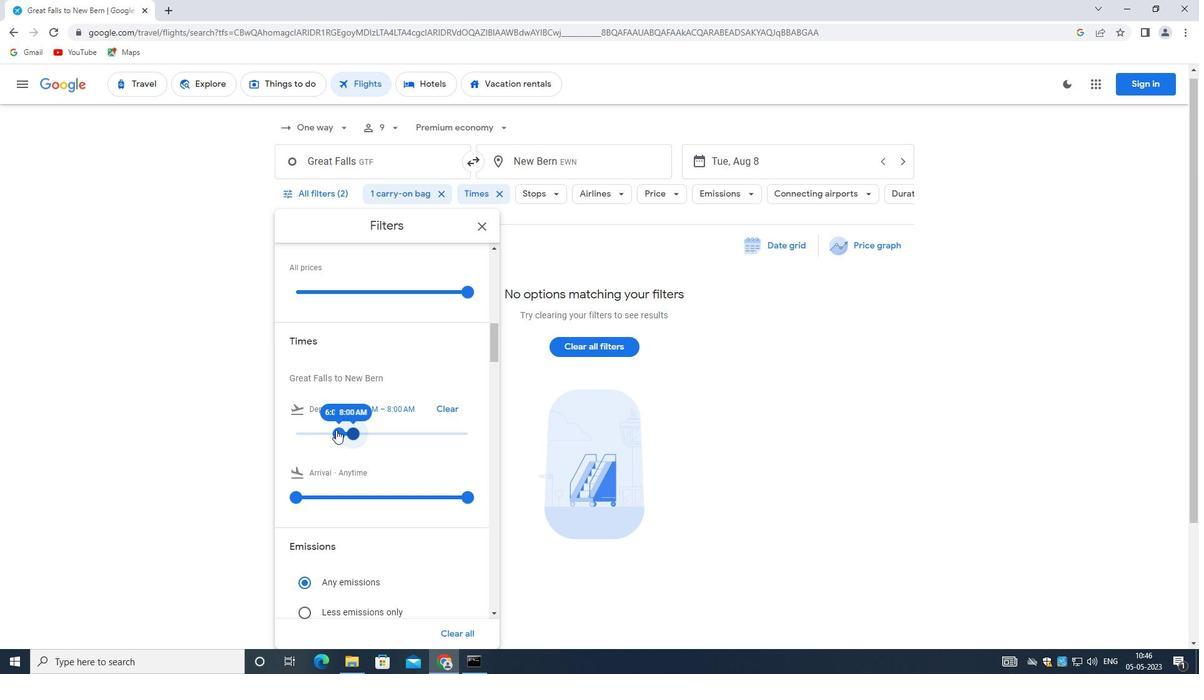 
Action: Mouse pressed left at (334, 429)
Screenshot: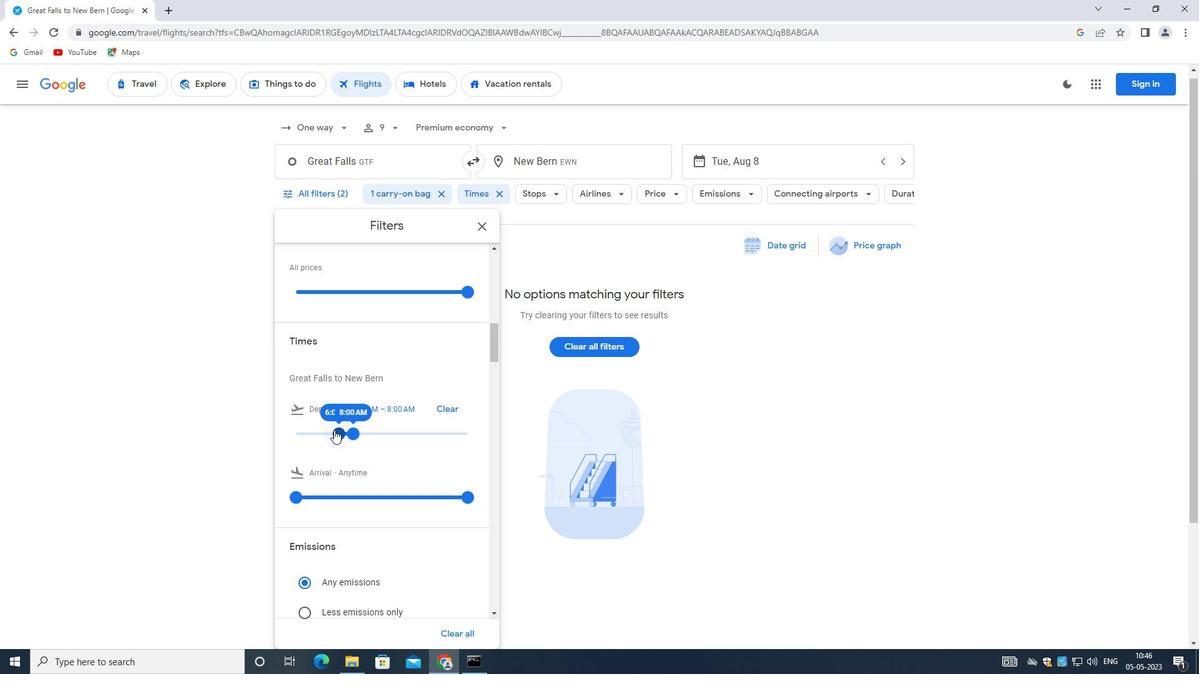 
Action: Mouse moved to (363, 443)
Screenshot: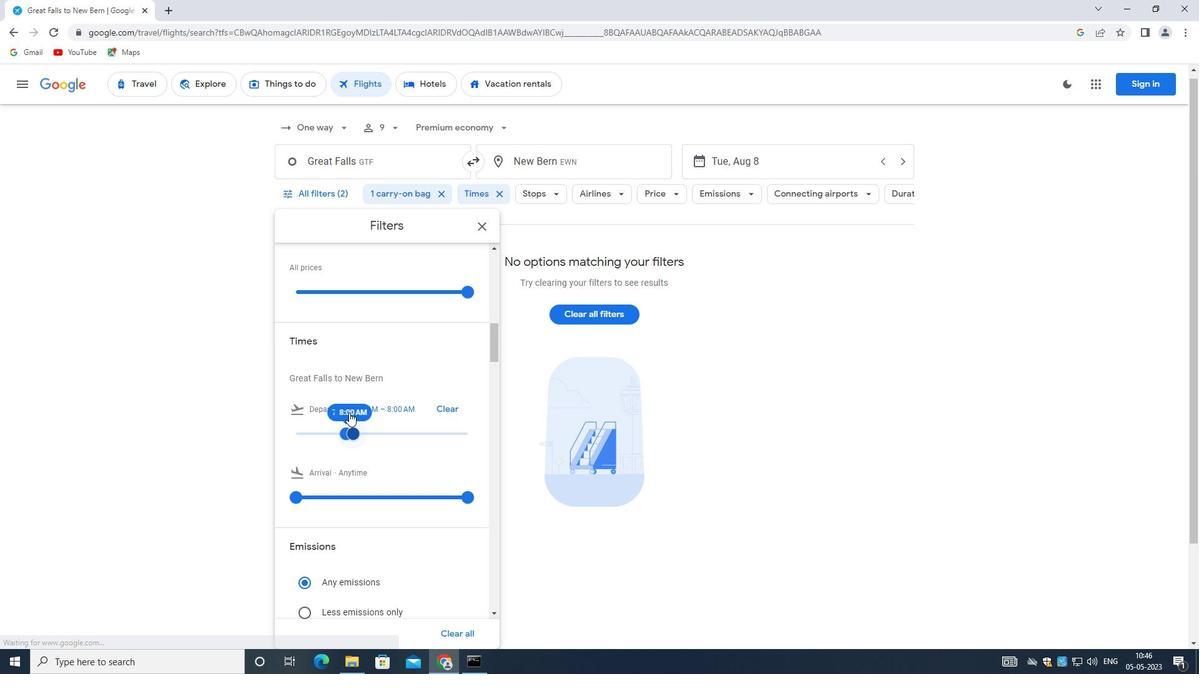
Action: Mouse scrolled (363, 443) with delta (0, 0)
Screenshot: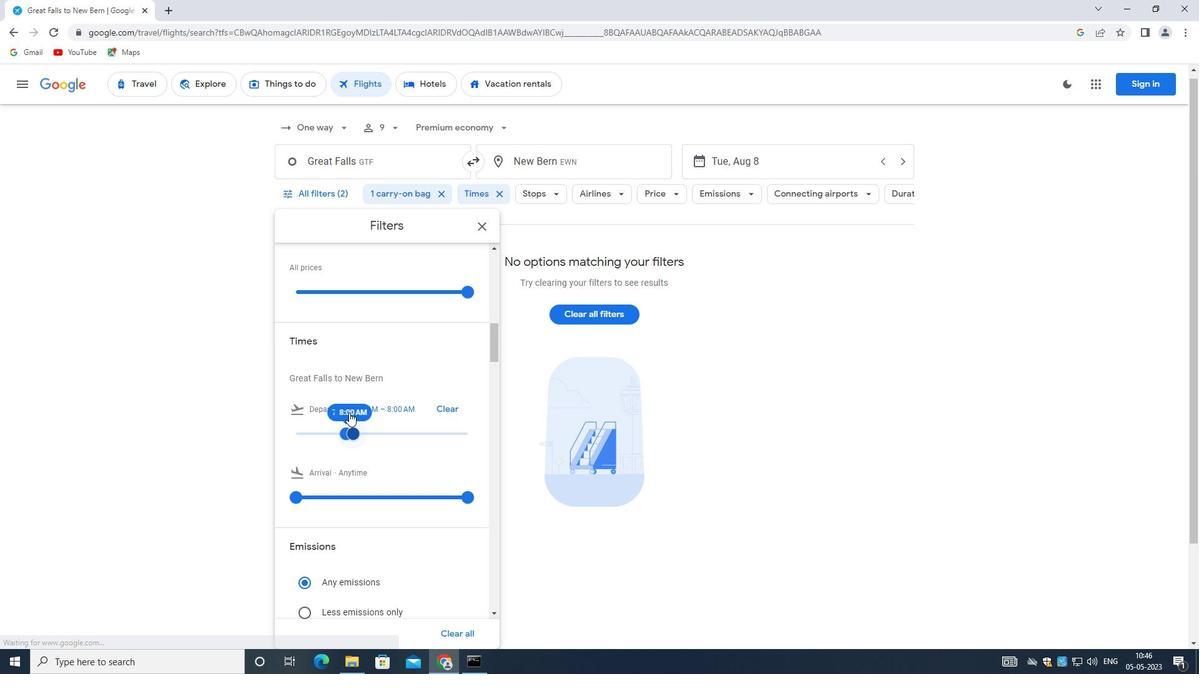 
Action: Mouse moved to (363, 444)
Screenshot: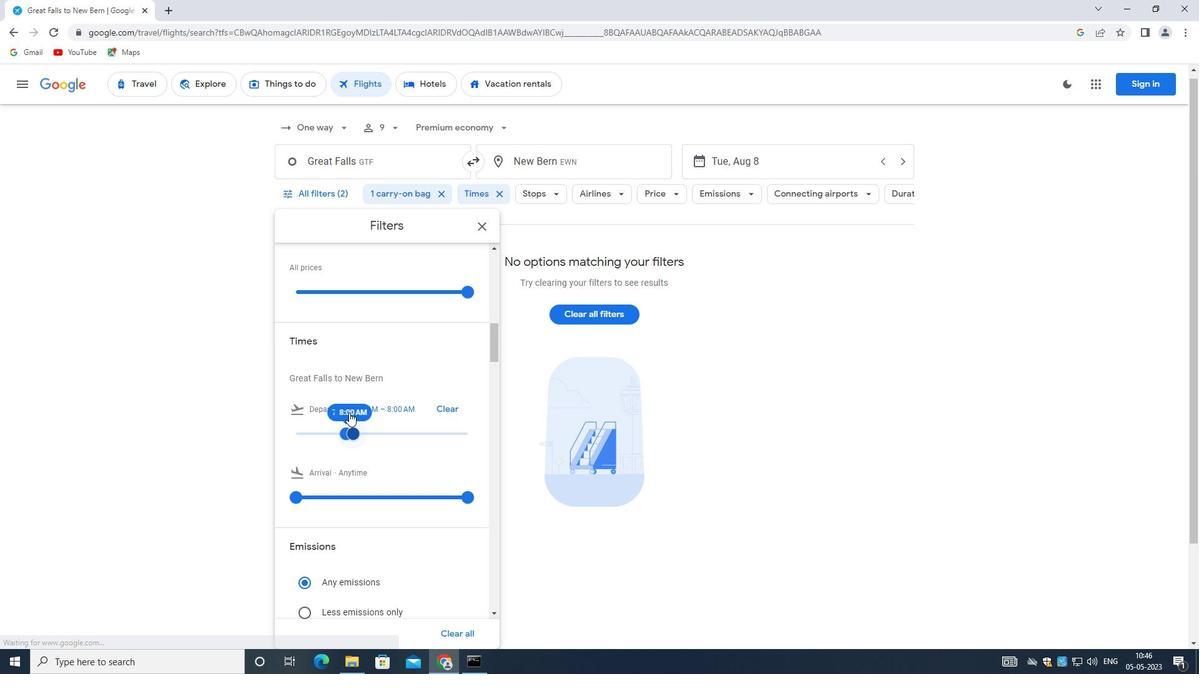 
Action: Mouse scrolled (363, 444) with delta (0, 0)
Screenshot: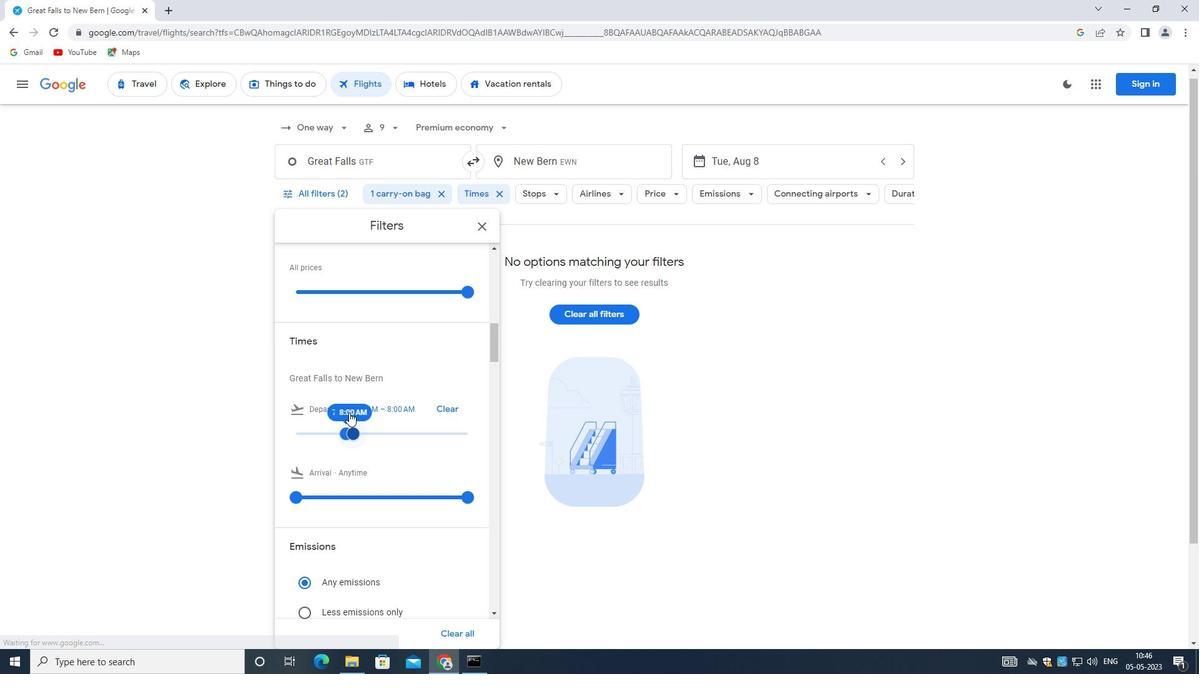 
Action: Mouse scrolled (363, 444) with delta (0, 0)
Screenshot: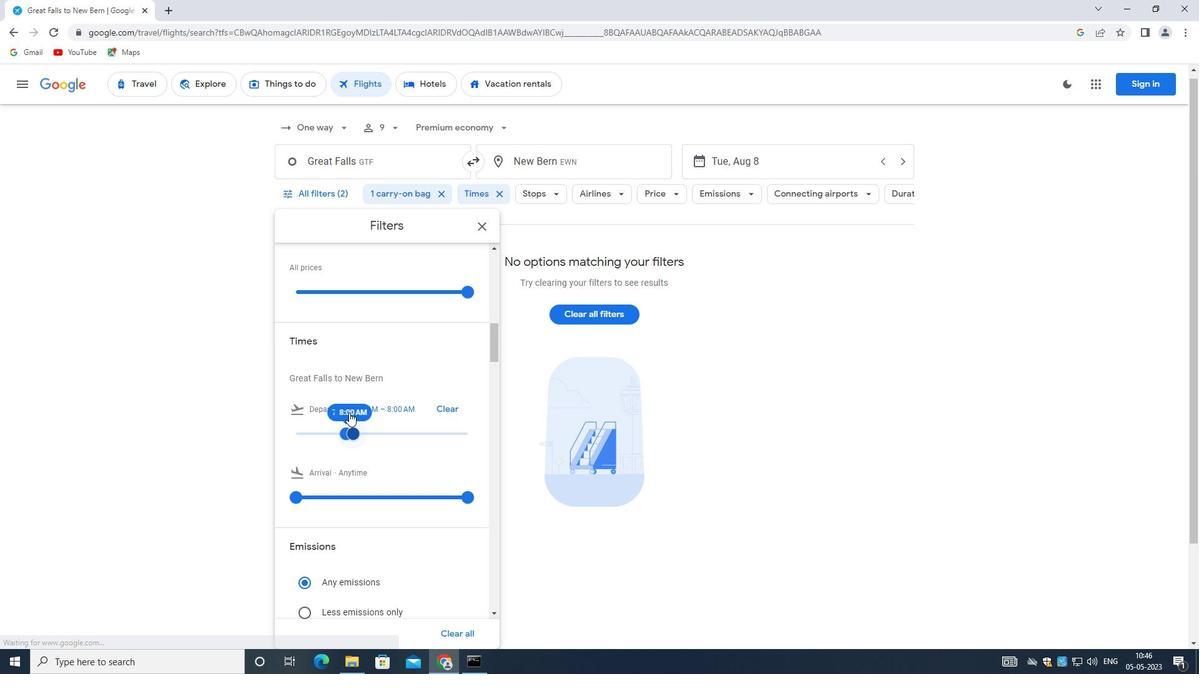 
Action: Mouse scrolled (363, 444) with delta (0, 0)
Screenshot: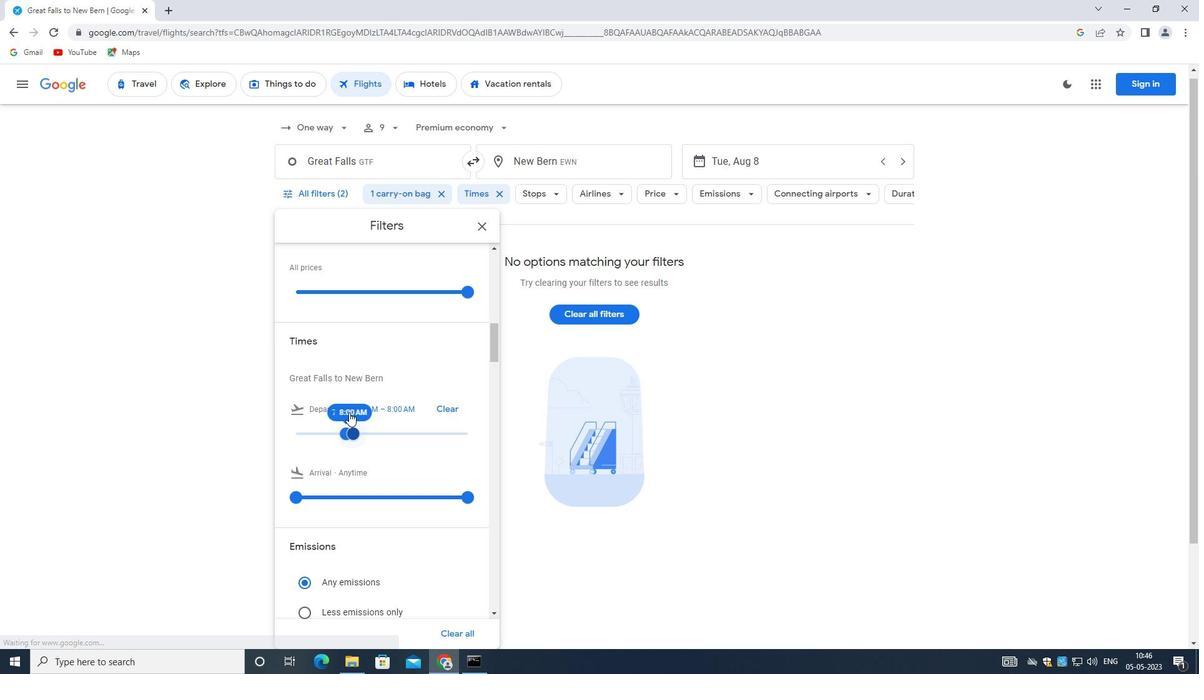 
Action: Mouse moved to (363, 445)
Screenshot: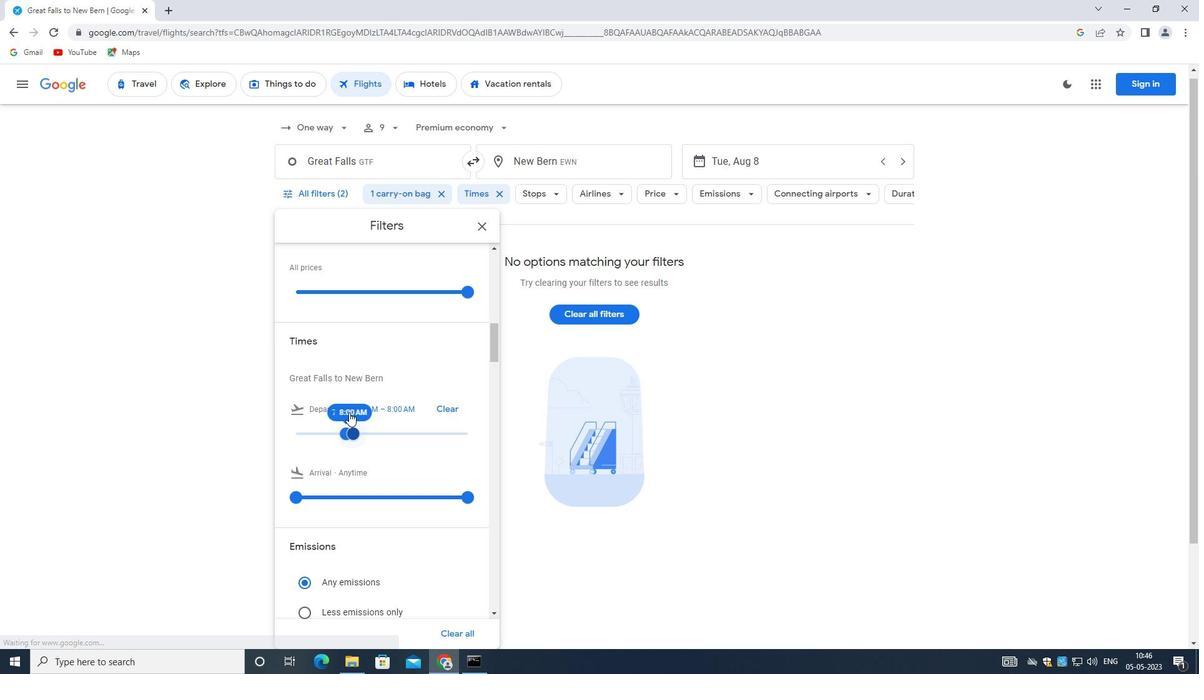 
Action: Mouse scrolled (363, 444) with delta (0, 0)
Screenshot: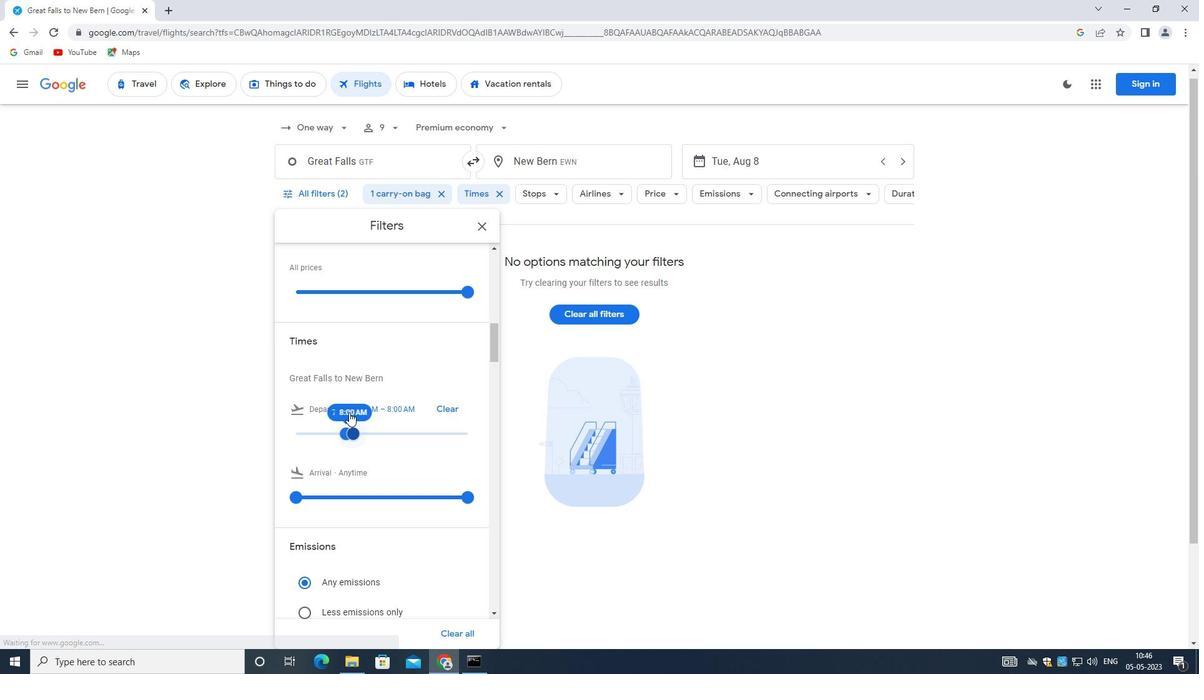 
Action: Mouse moved to (368, 429)
Screenshot: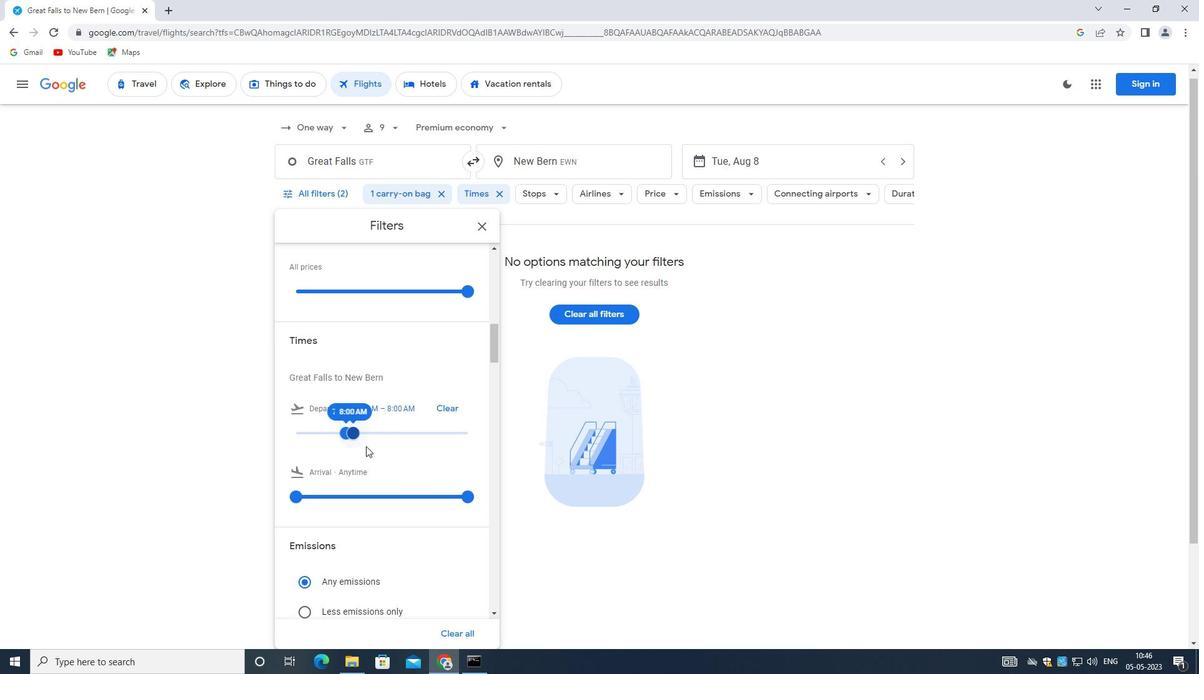 
Action: Mouse scrolled (368, 429) with delta (0, 0)
Screenshot: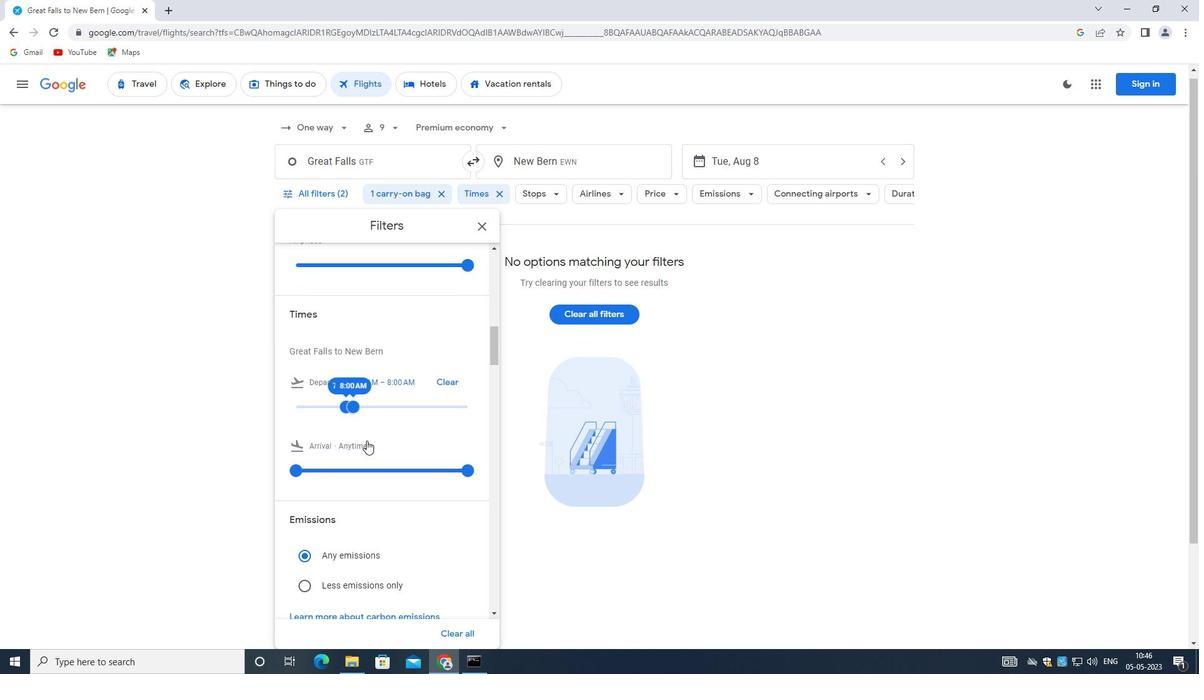 
Action: Mouse scrolled (368, 429) with delta (0, 0)
Screenshot: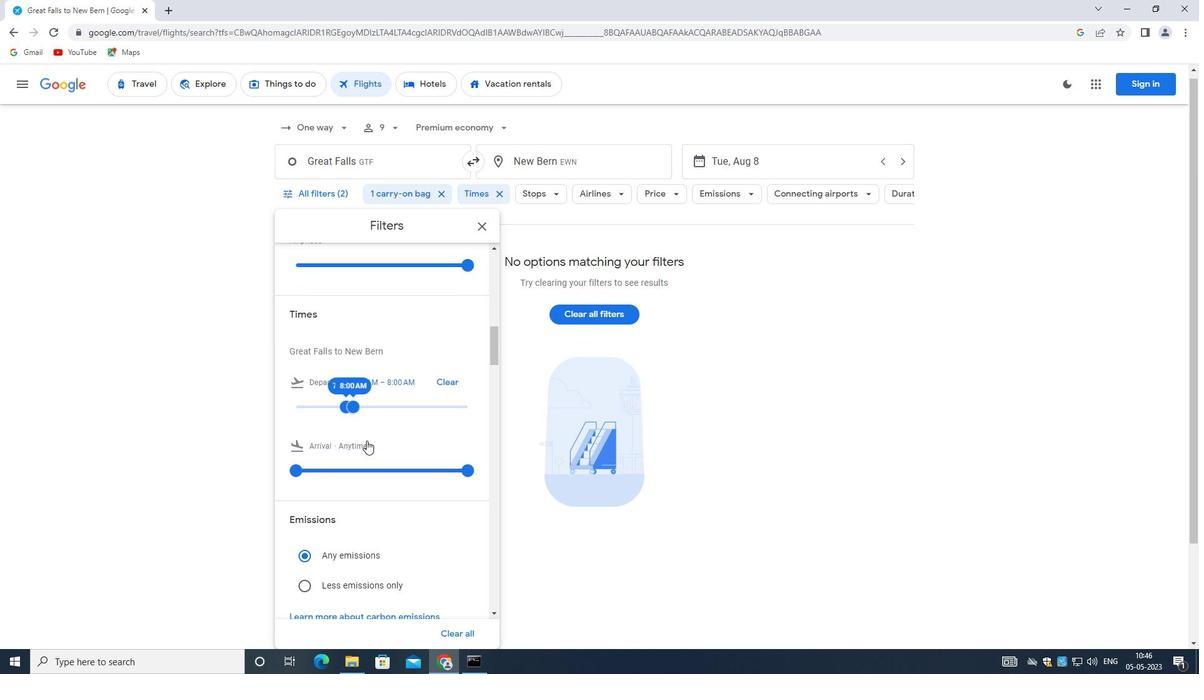 
Action: Mouse scrolled (368, 429) with delta (0, 0)
Screenshot: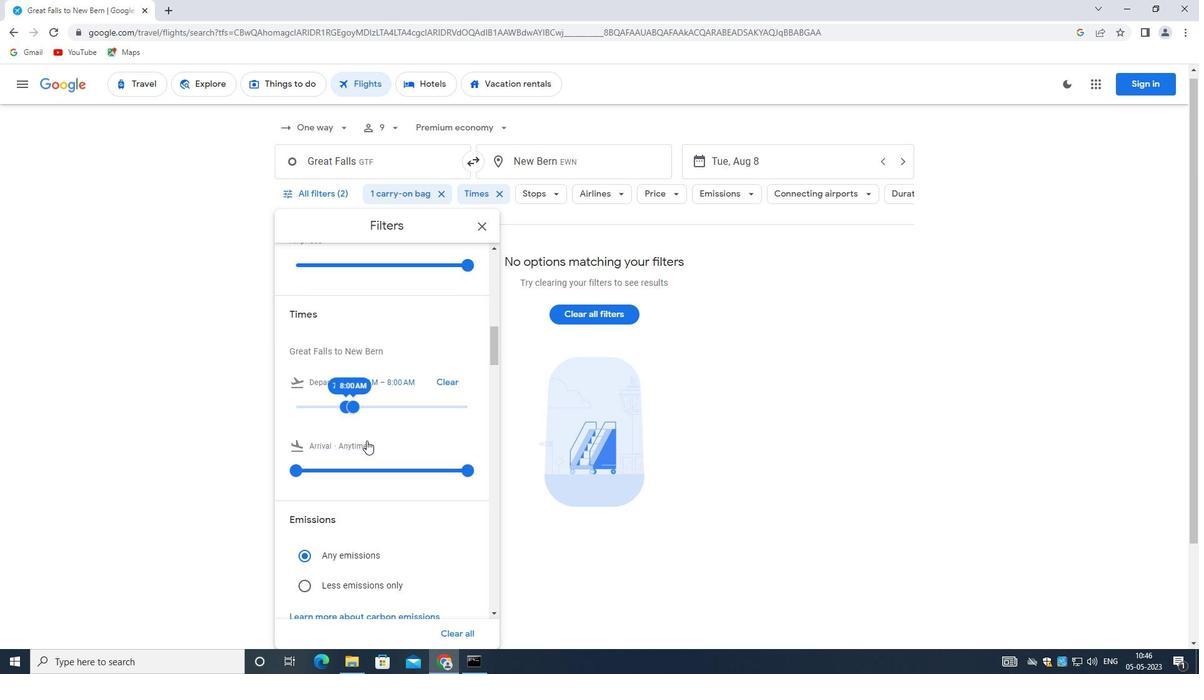 
Action: Mouse scrolled (368, 429) with delta (0, 0)
Screenshot: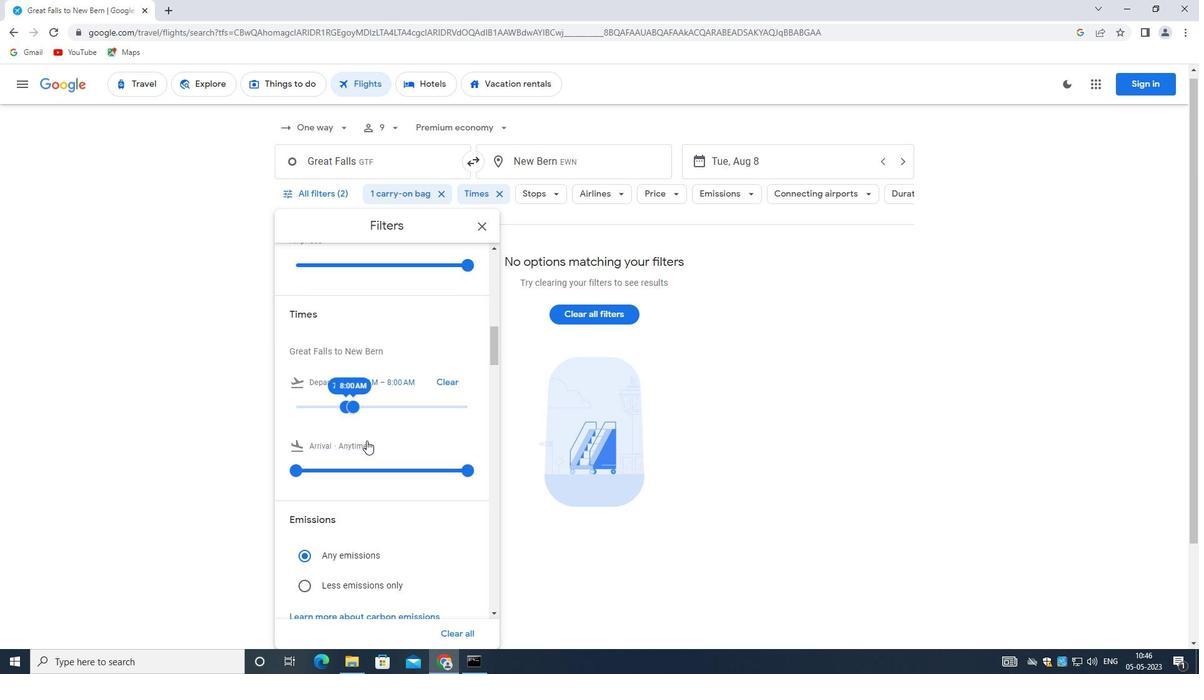 
Action: Mouse scrolled (368, 429) with delta (0, 0)
Screenshot: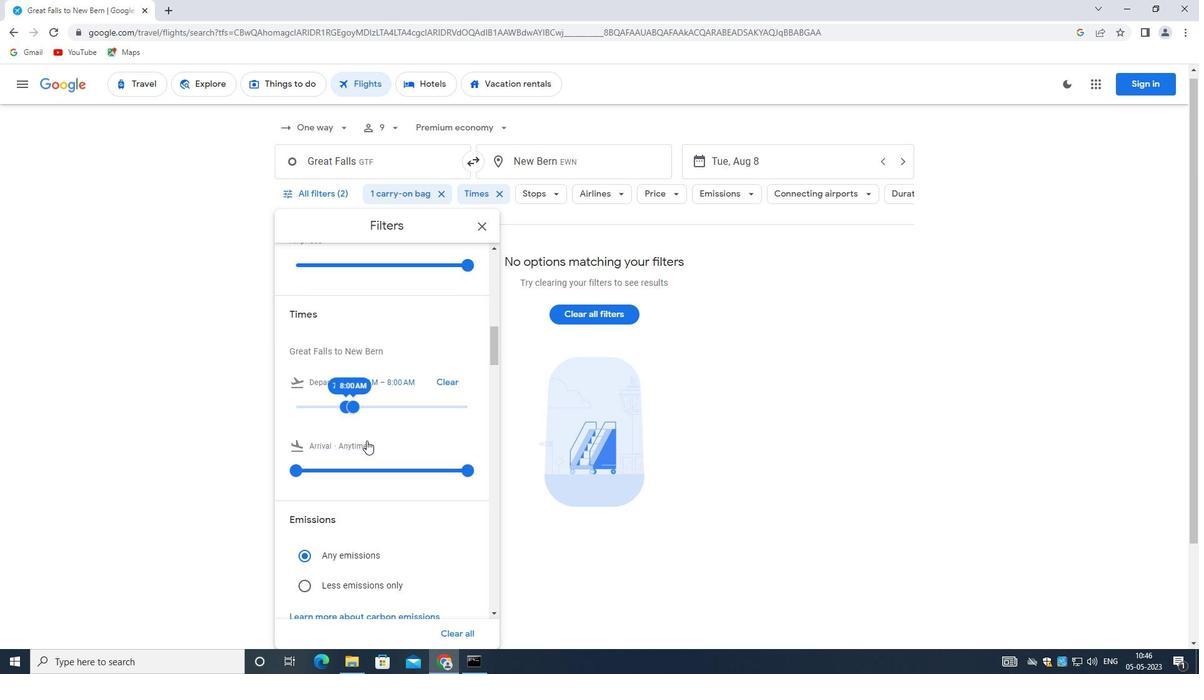 
Action: Mouse scrolled (368, 430) with delta (0, 0)
Screenshot: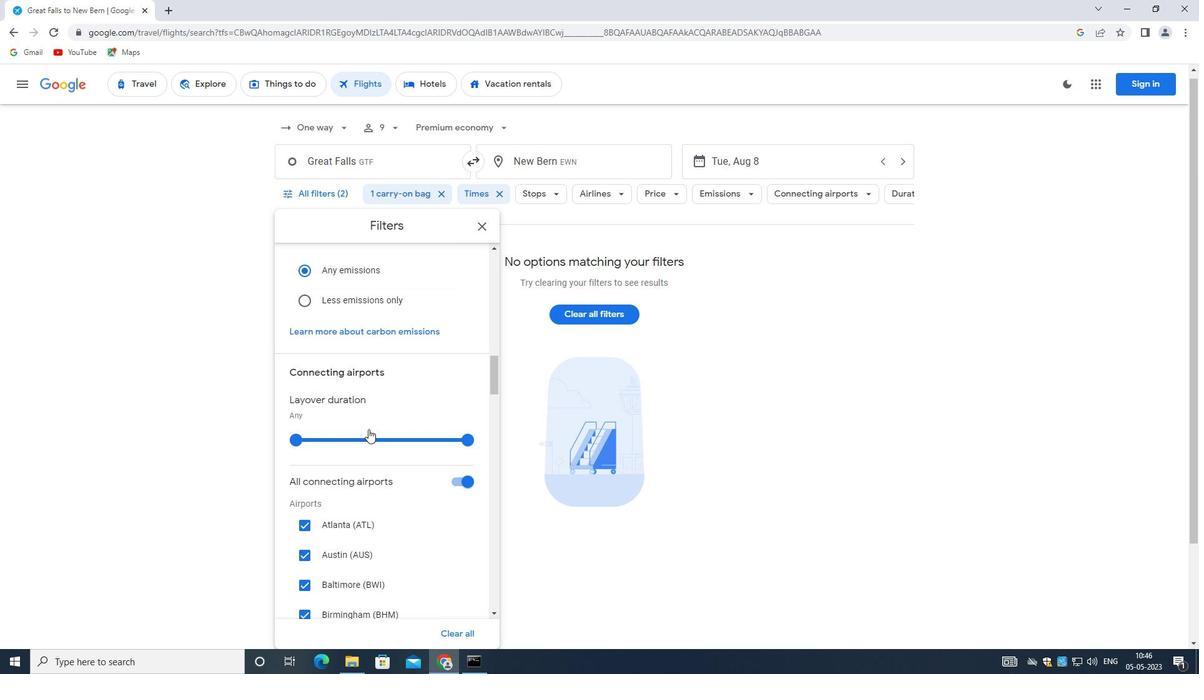 
Action: Mouse moved to (368, 438)
Screenshot: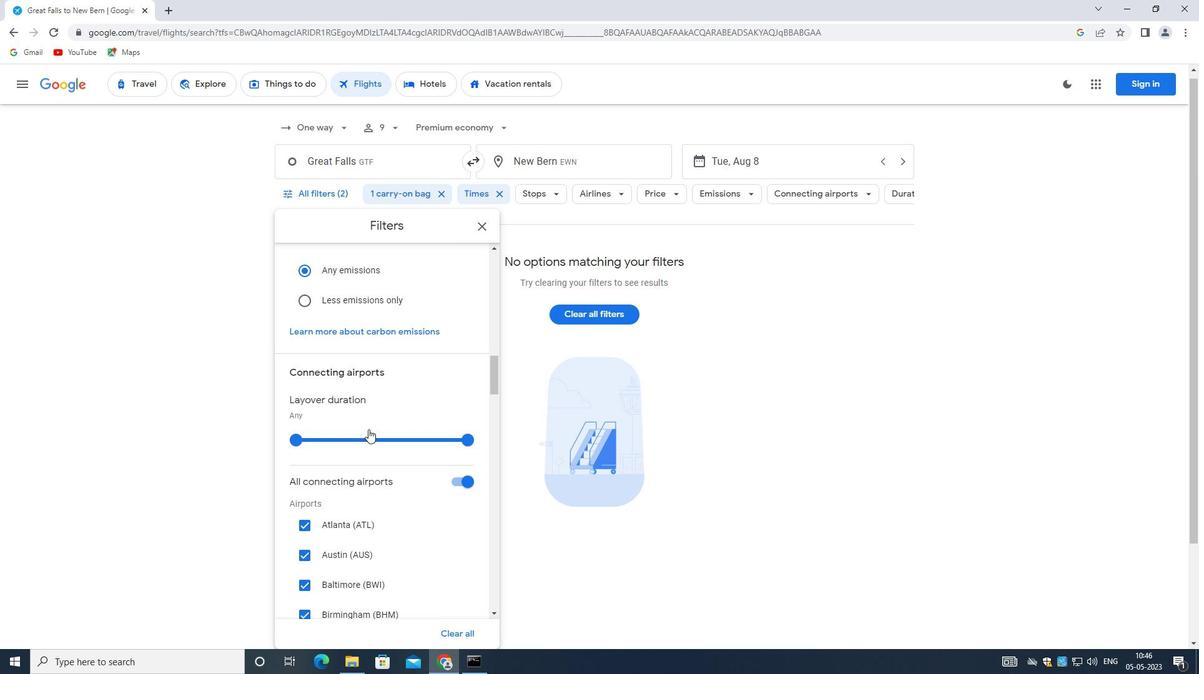 
Action: Mouse scrolled (368, 437) with delta (0, 0)
Screenshot: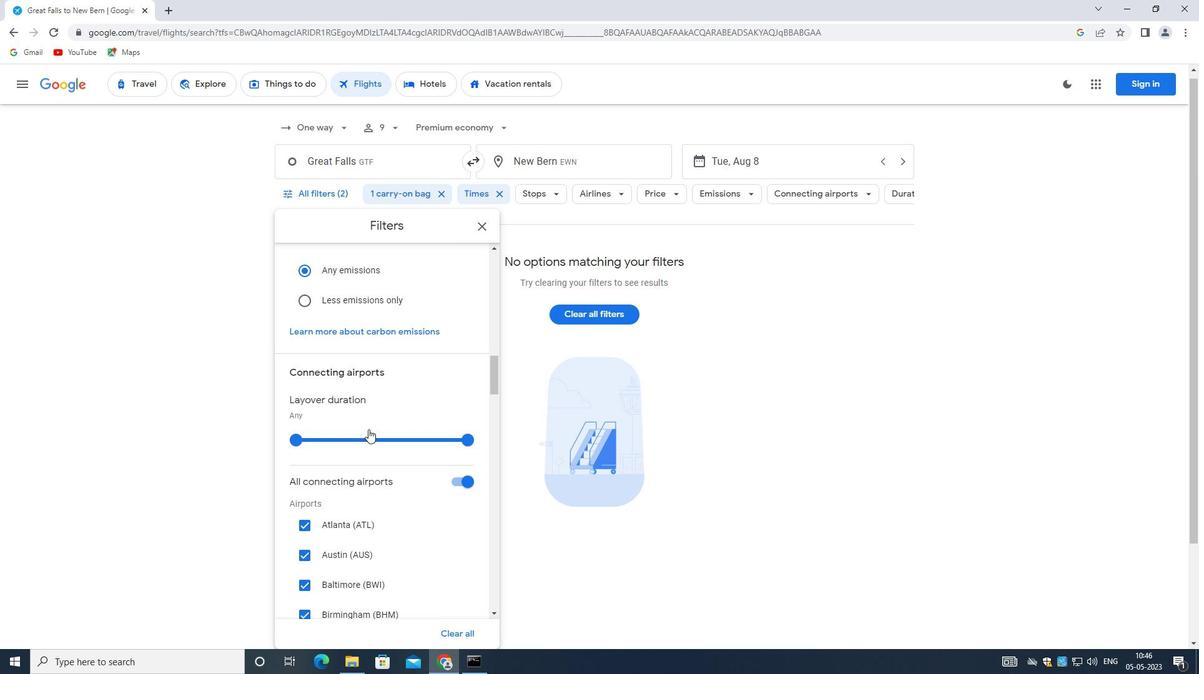 
Action: Mouse moved to (368, 438)
Screenshot: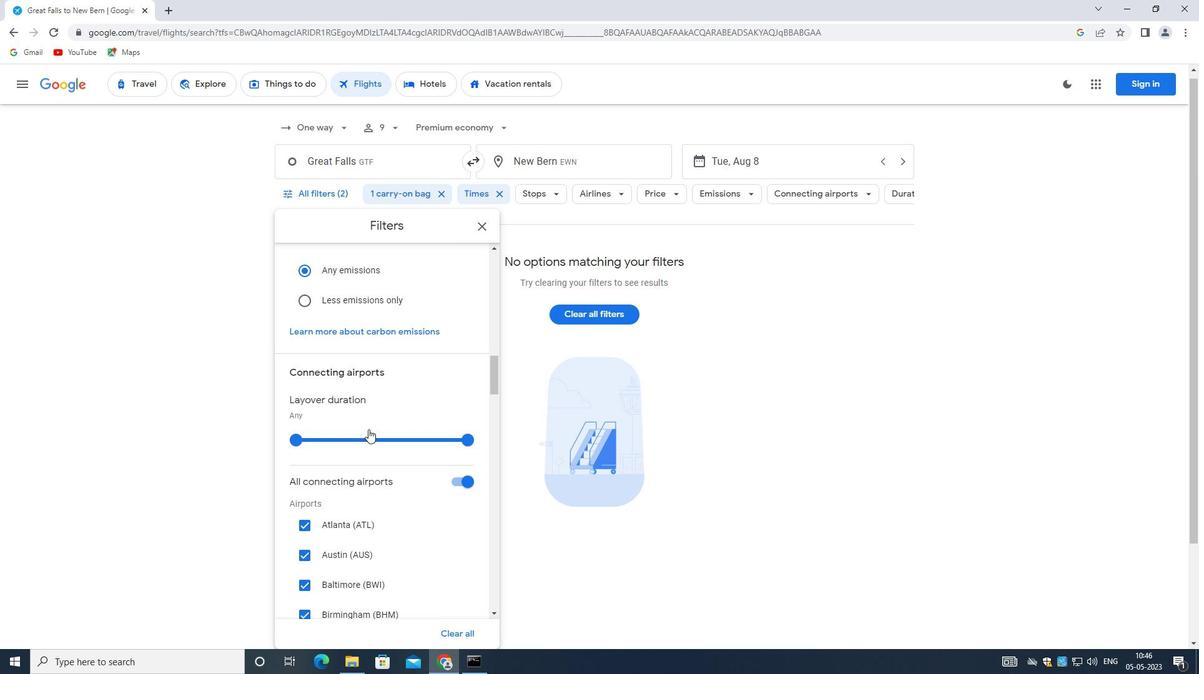 
Action: Mouse scrolled (368, 438) with delta (0, 0)
Screenshot: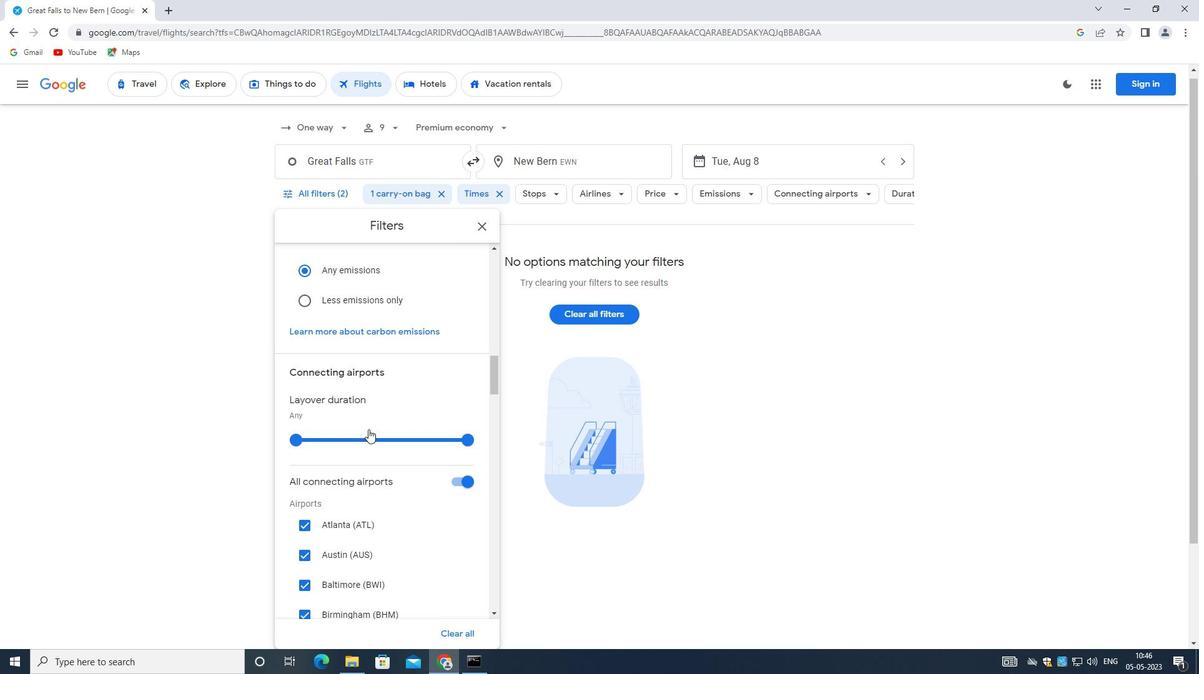 
Action: Mouse moved to (368, 439)
Screenshot: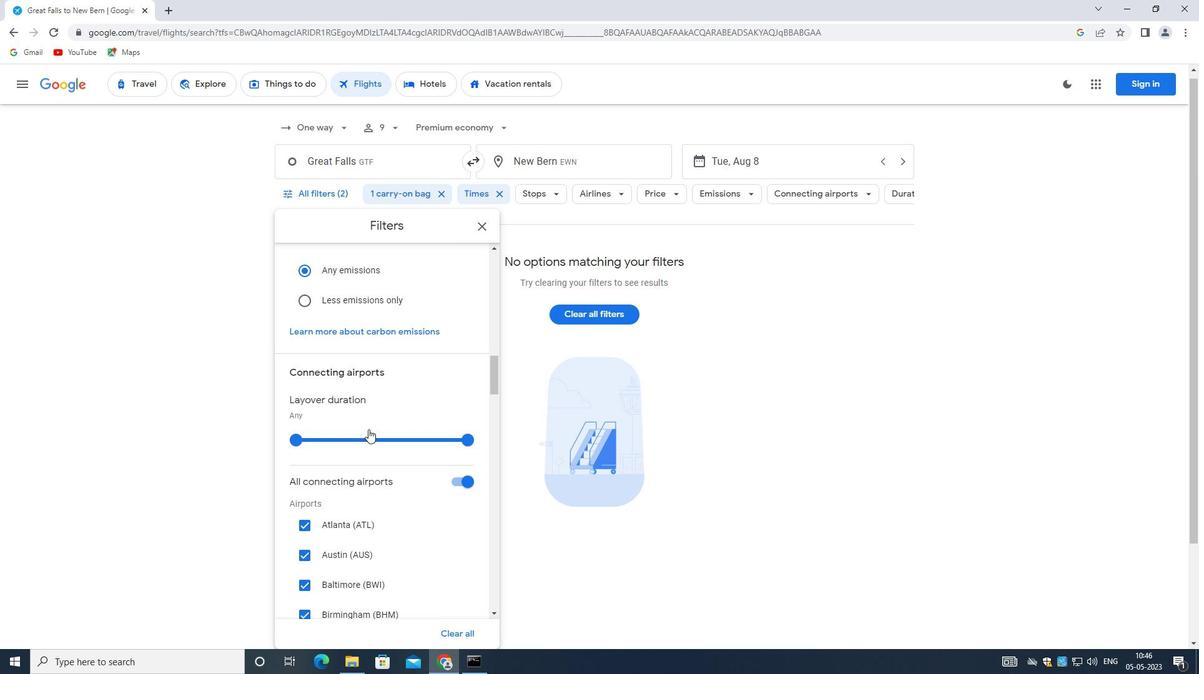 
Action: Mouse scrolled (368, 438) with delta (0, 0)
Screenshot: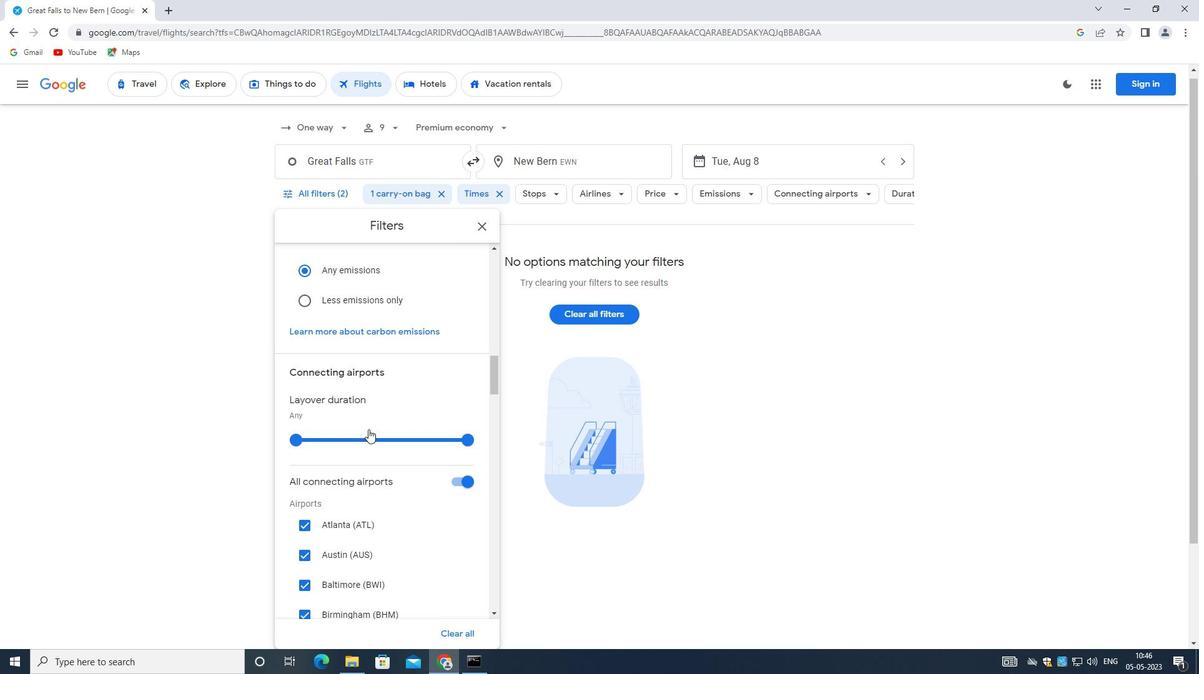 
Action: Mouse scrolled (368, 438) with delta (0, 0)
Screenshot: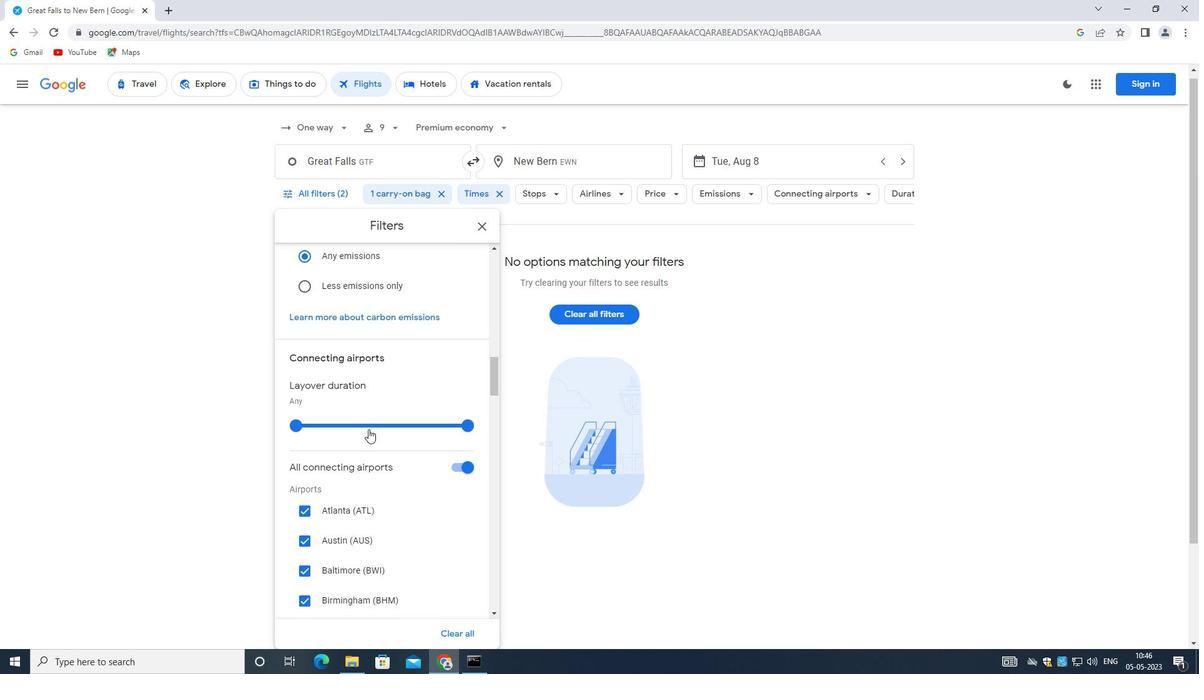 
Action: Mouse moved to (368, 438)
Screenshot: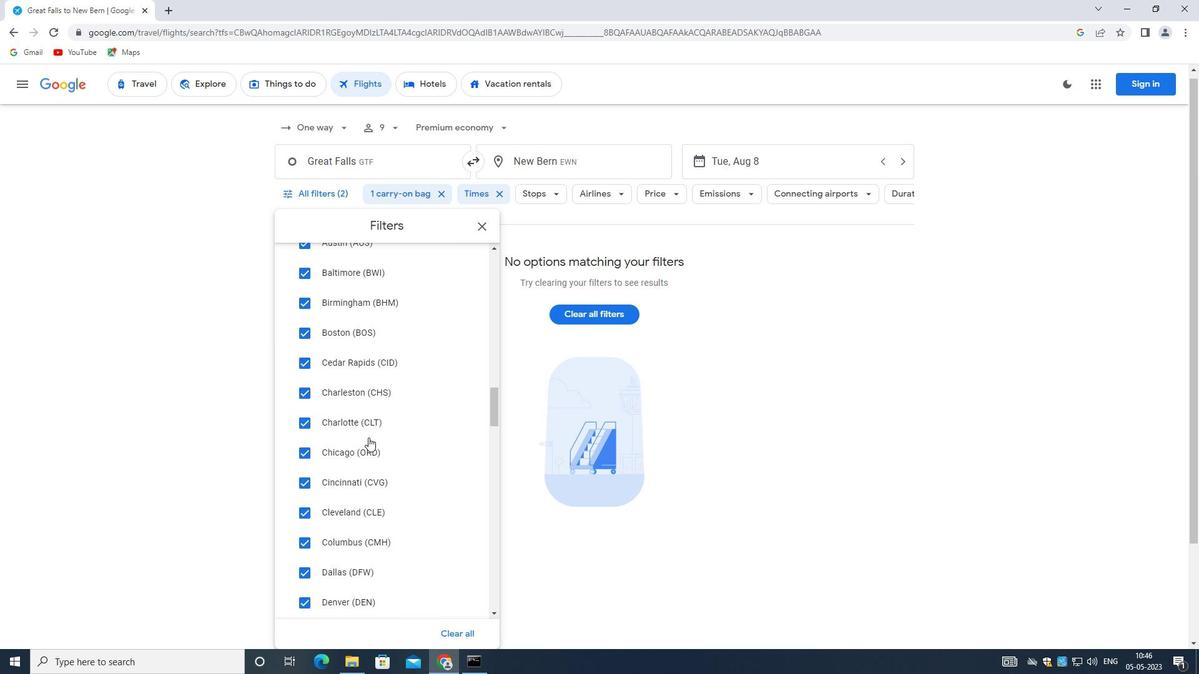 
Action: Mouse scrolled (368, 437) with delta (0, 0)
Screenshot: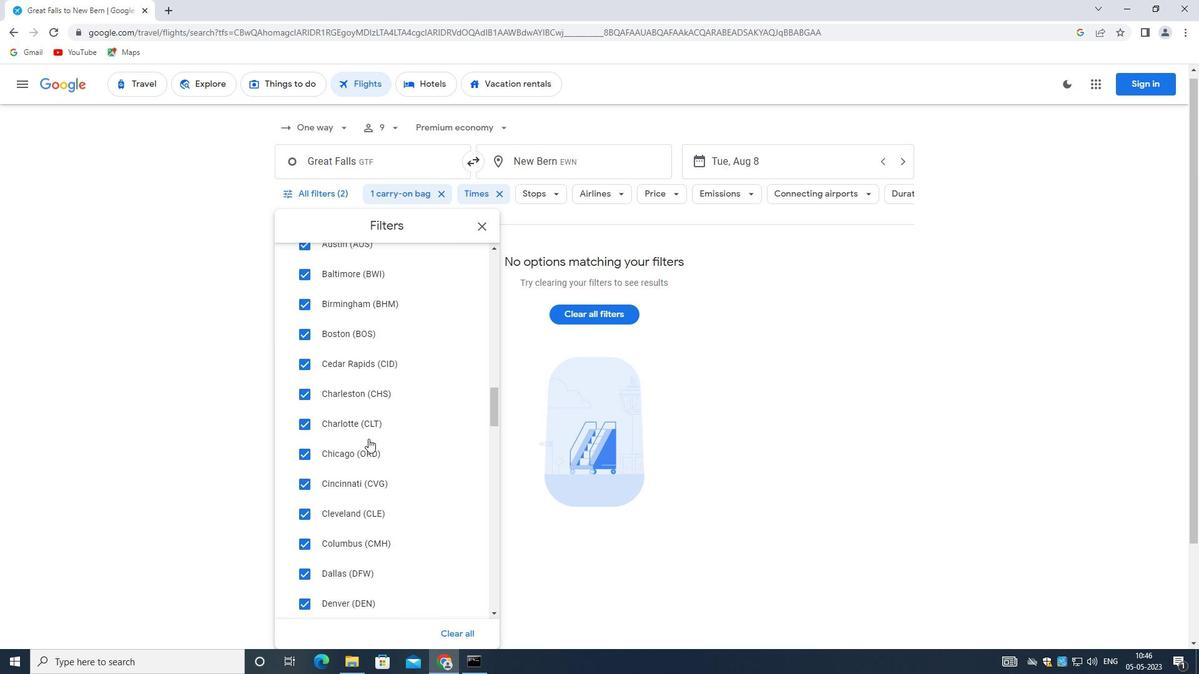 
Action: Mouse scrolled (368, 437) with delta (0, 0)
Screenshot: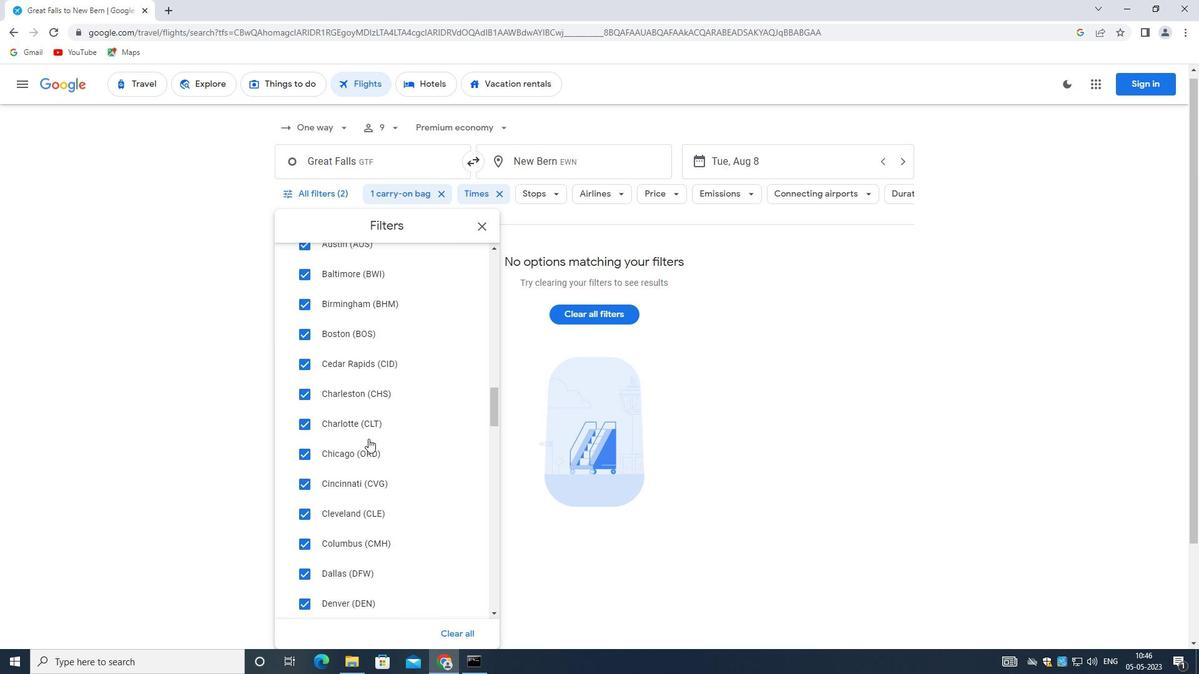 
Action: Mouse scrolled (368, 437) with delta (0, 0)
Screenshot: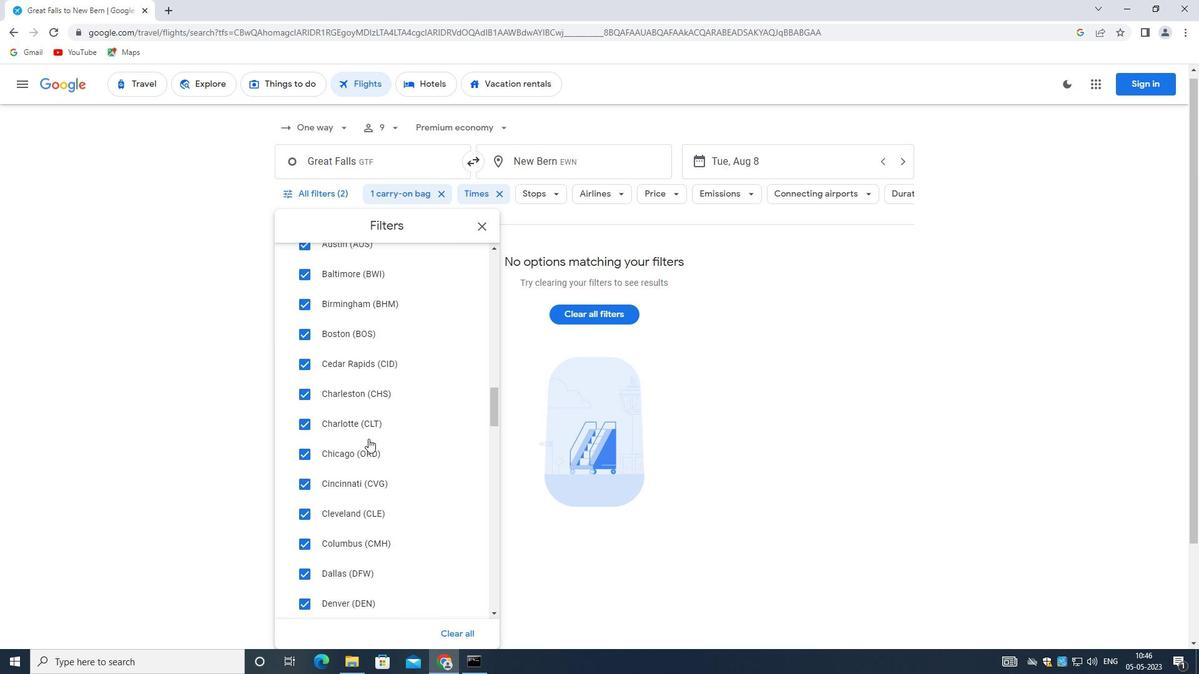
Action: Mouse moved to (368, 434)
Screenshot: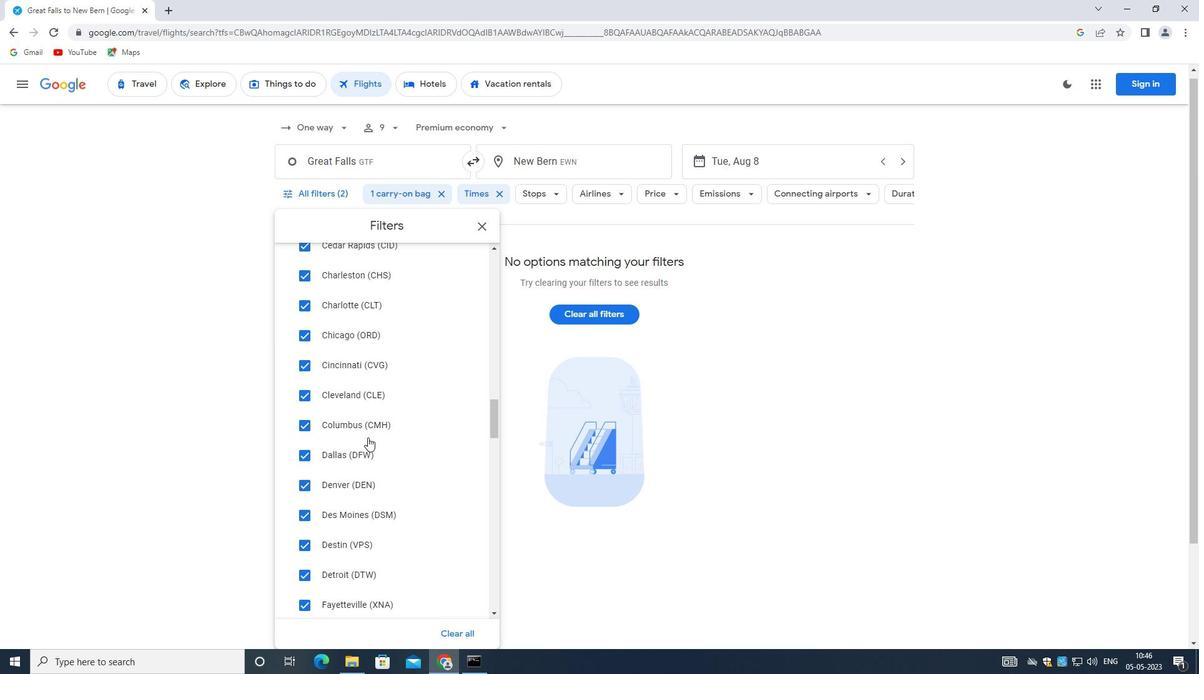 
Action: Mouse scrolled (368, 434) with delta (0, 0)
Screenshot: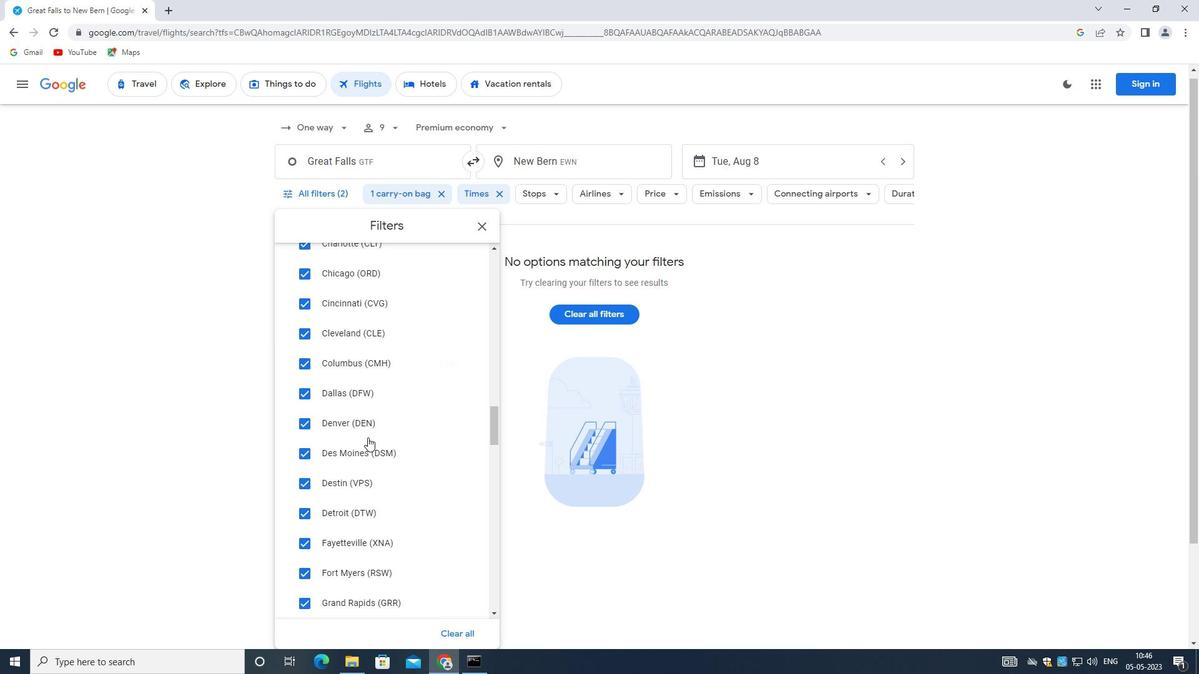 
Action: Mouse scrolled (368, 434) with delta (0, 0)
Screenshot: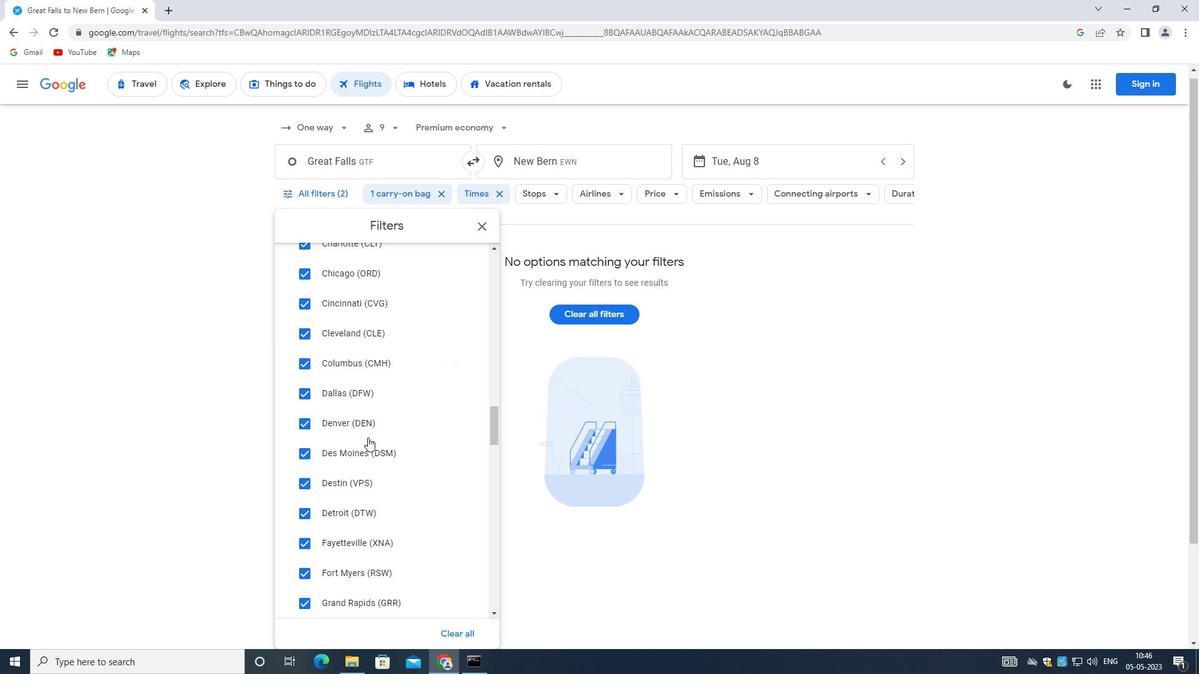 
Action: Mouse scrolled (368, 434) with delta (0, 0)
Screenshot: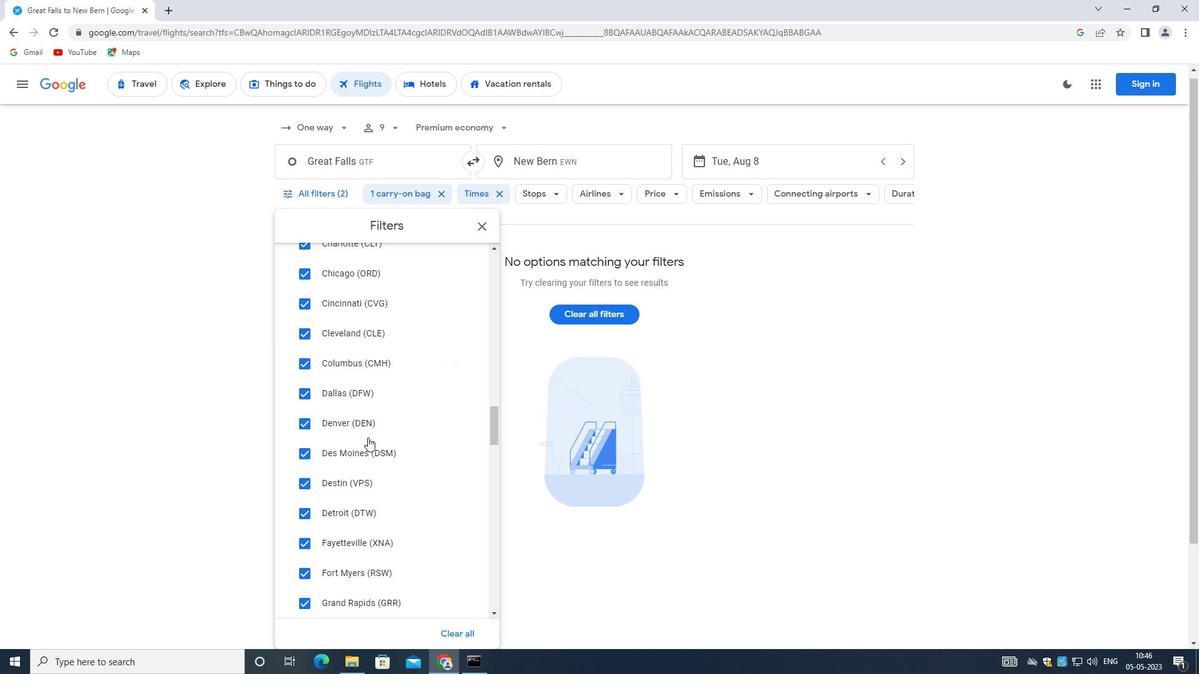 
Action: Mouse scrolled (368, 434) with delta (0, 0)
Screenshot: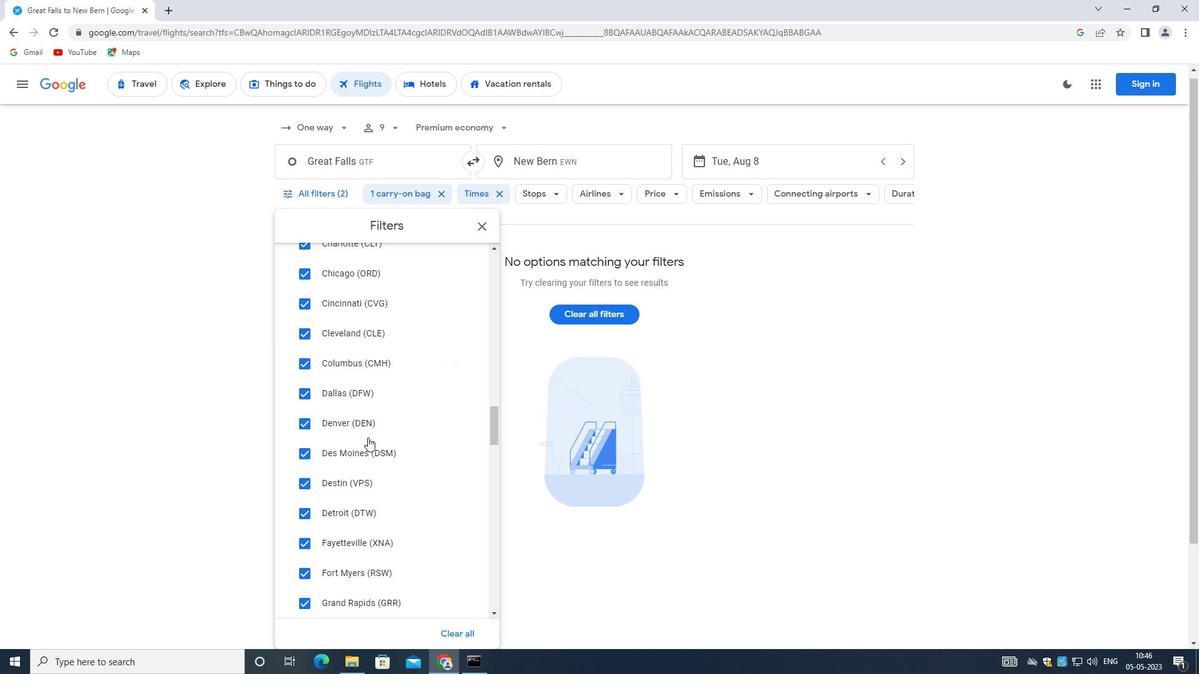 
Action: Mouse moved to (368, 437)
Screenshot: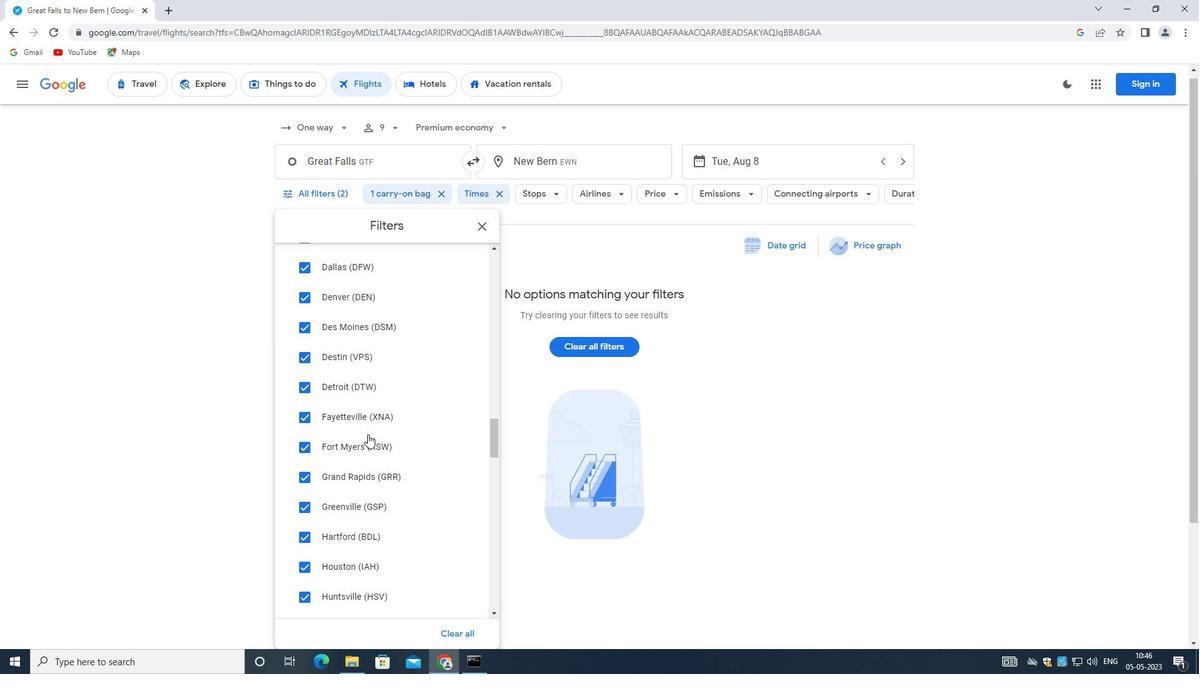 
Action: Mouse scrolled (368, 438) with delta (0, 0)
Screenshot: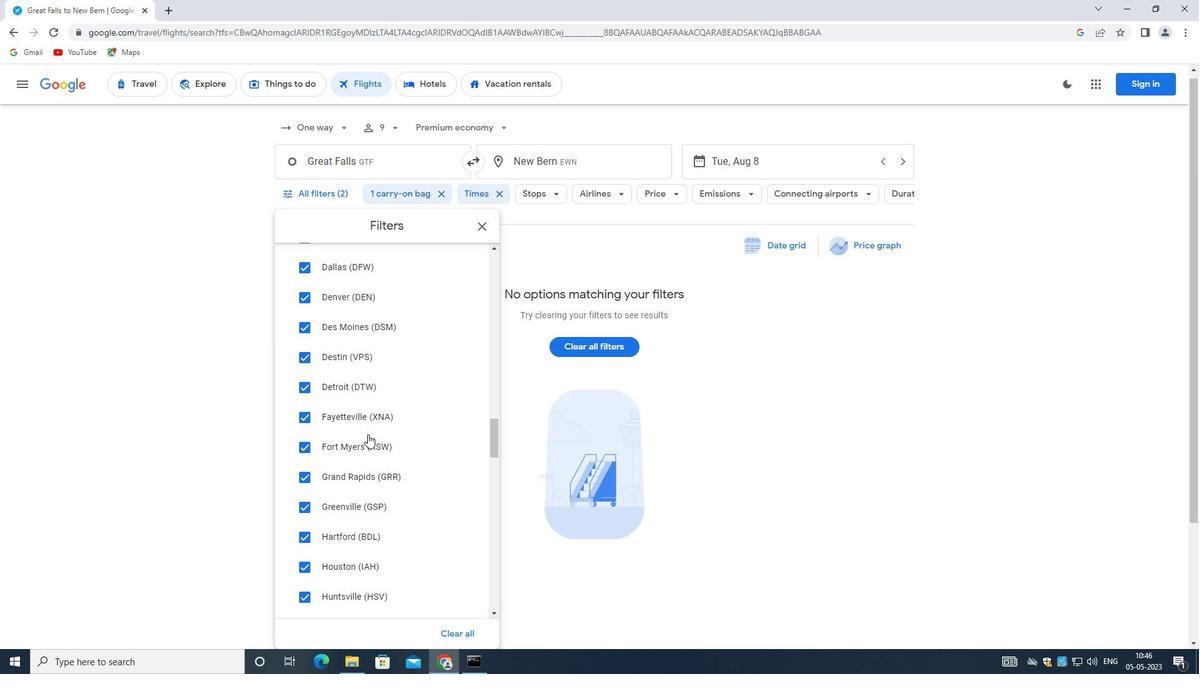 
Action: Mouse scrolled (368, 436) with delta (0, 0)
Screenshot: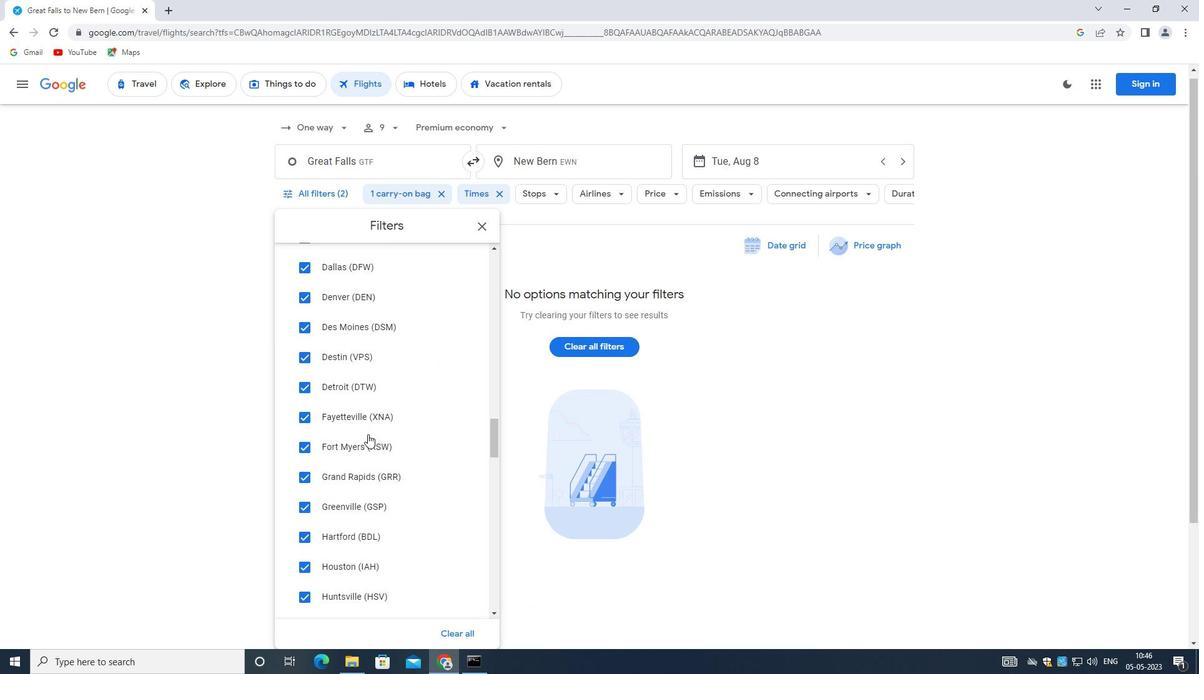 
Action: Mouse scrolled (368, 436) with delta (0, 0)
Screenshot: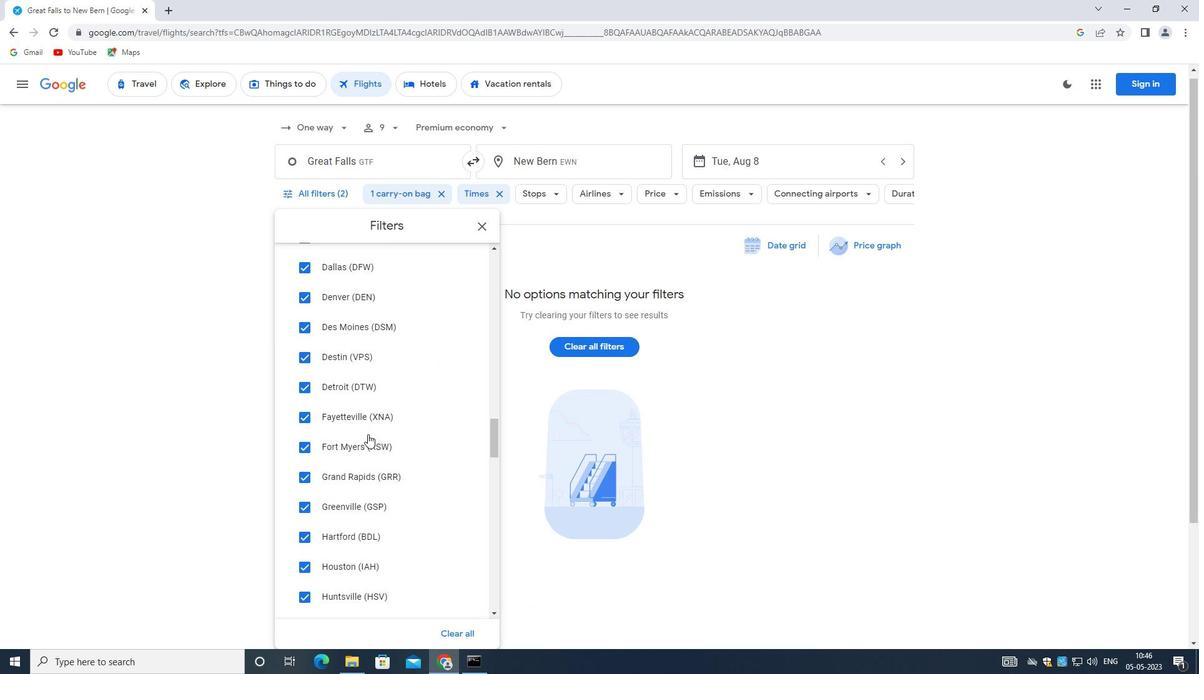 
Action: Mouse moved to (368, 438)
Screenshot: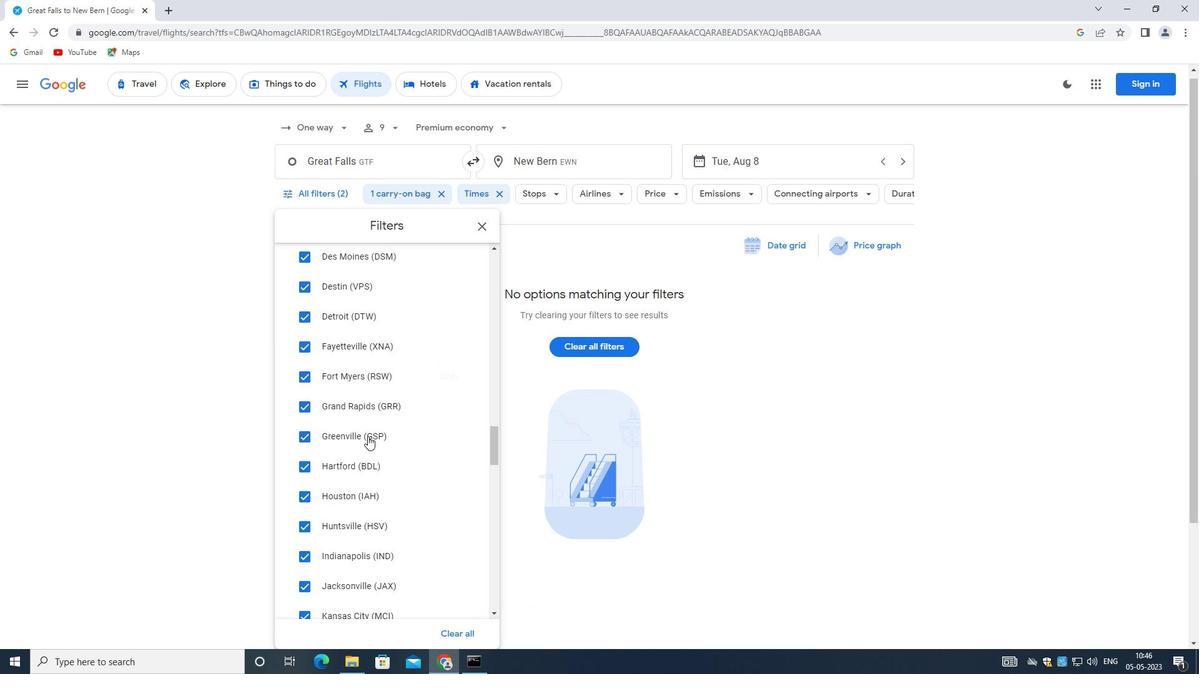 
Action: Mouse scrolled (368, 437) with delta (0, 0)
Screenshot: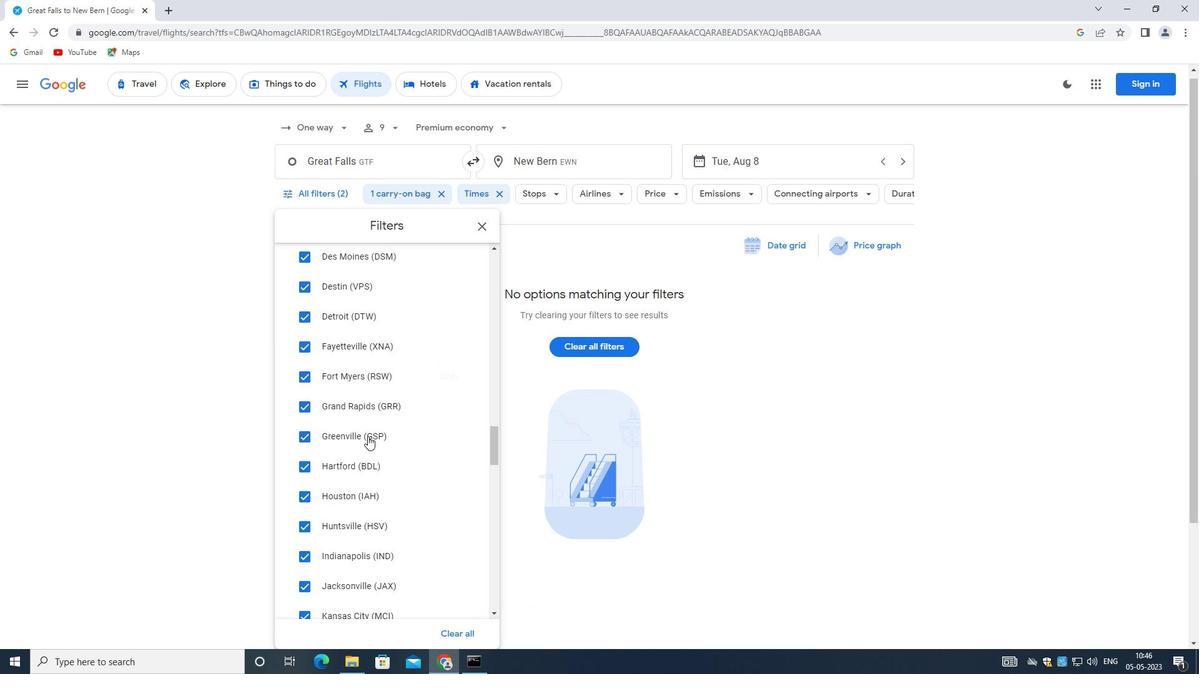 
Action: Mouse moved to (367, 439)
Screenshot: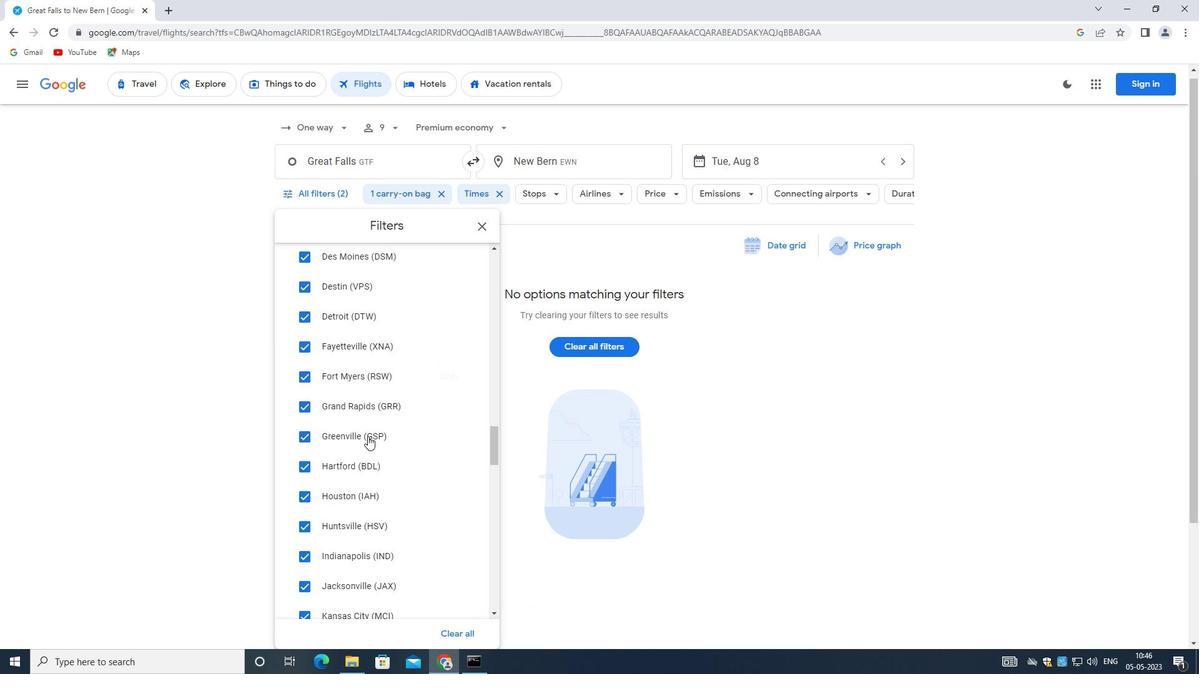 
Action: Mouse scrolled (367, 439) with delta (0, 0)
Screenshot: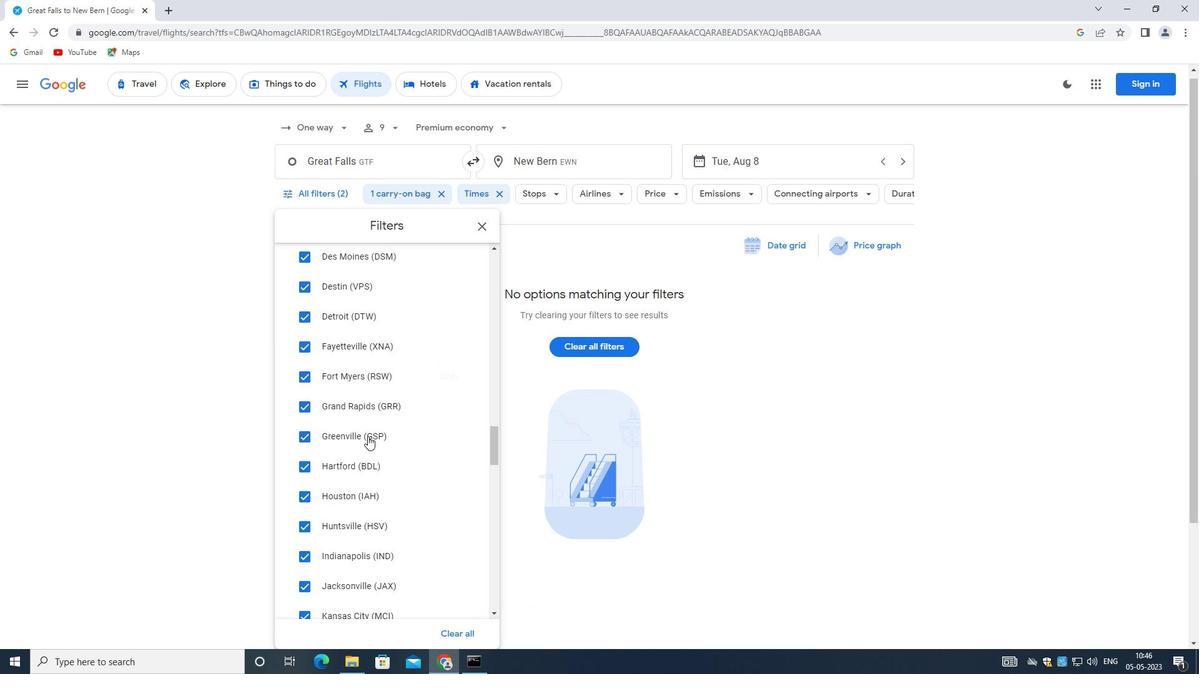 
Action: Mouse moved to (366, 440)
Screenshot: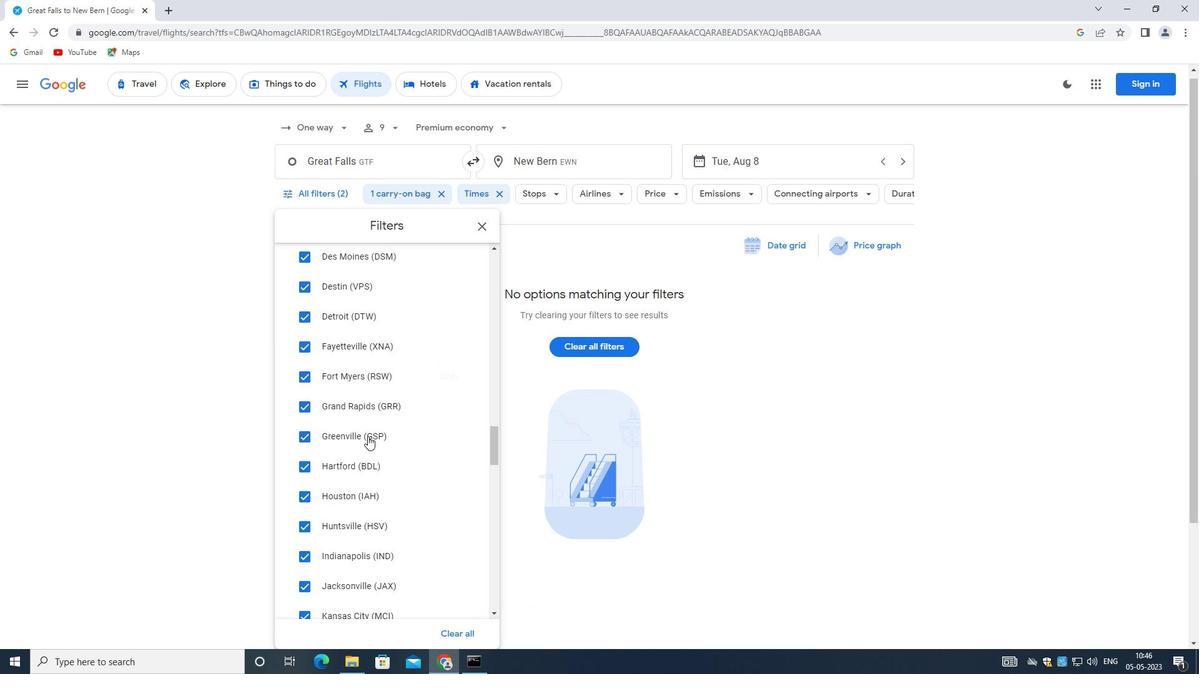 
Action: Mouse scrolled (366, 439) with delta (0, 0)
Screenshot: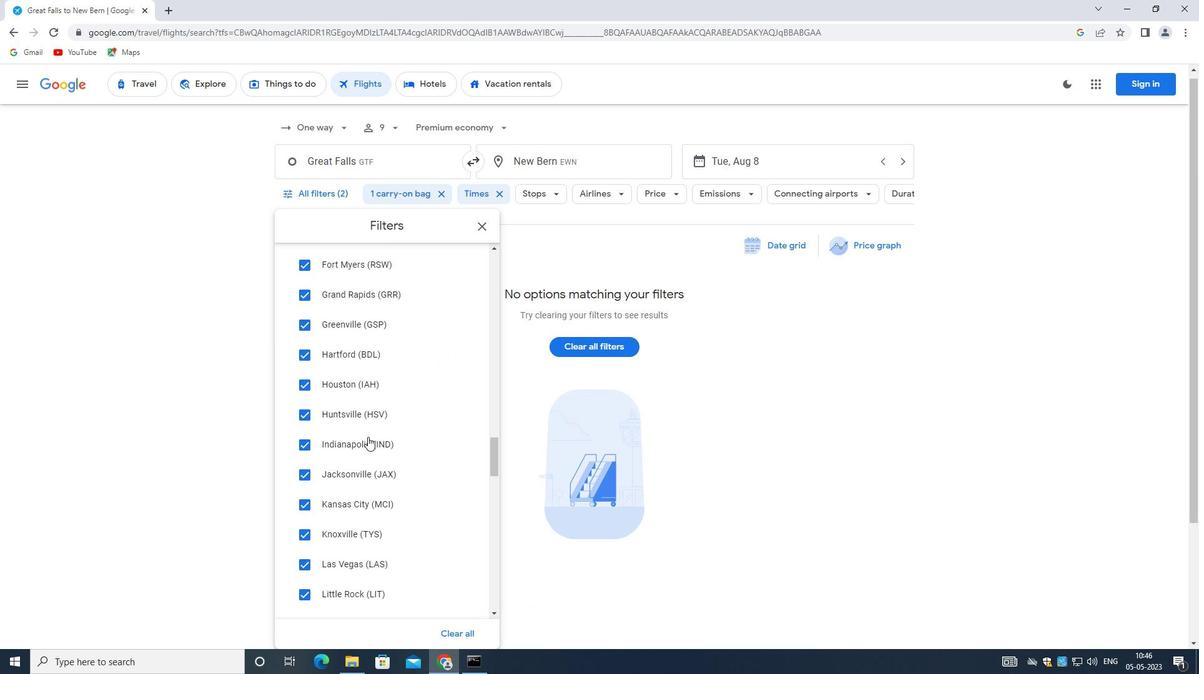 
Action: Mouse scrolled (366, 439) with delta (0, 0)
Screenshot: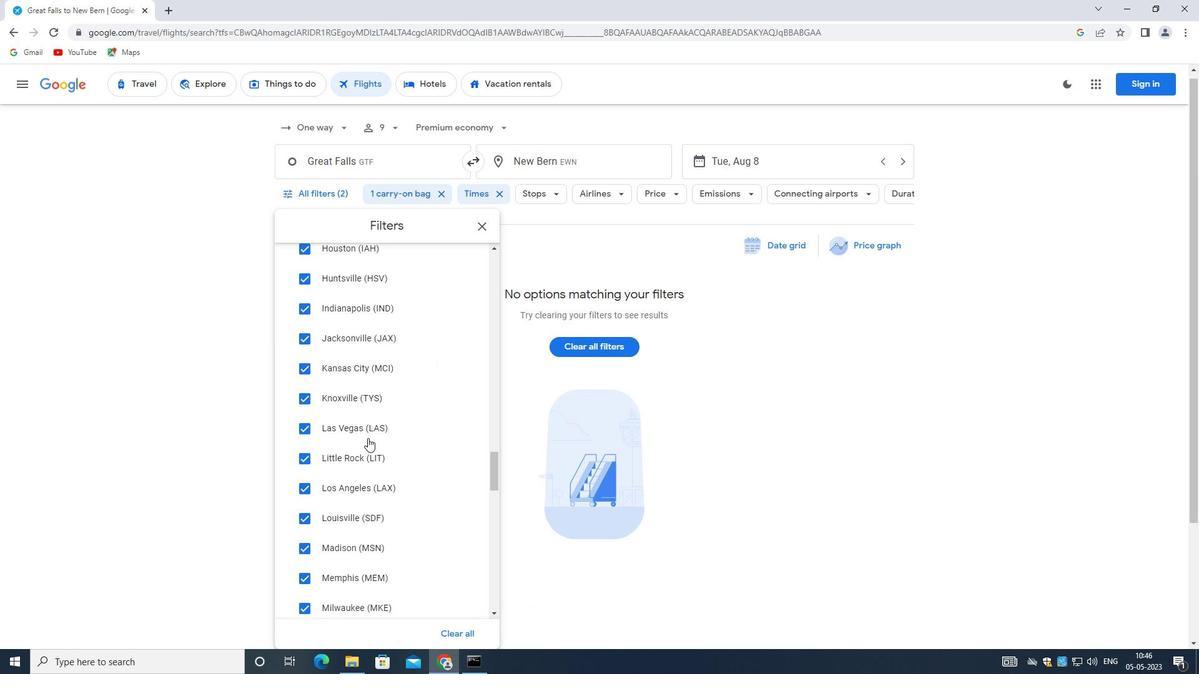 
Action: Mouse scrolled (366, 439) with delta (0, 0)
Screenshot: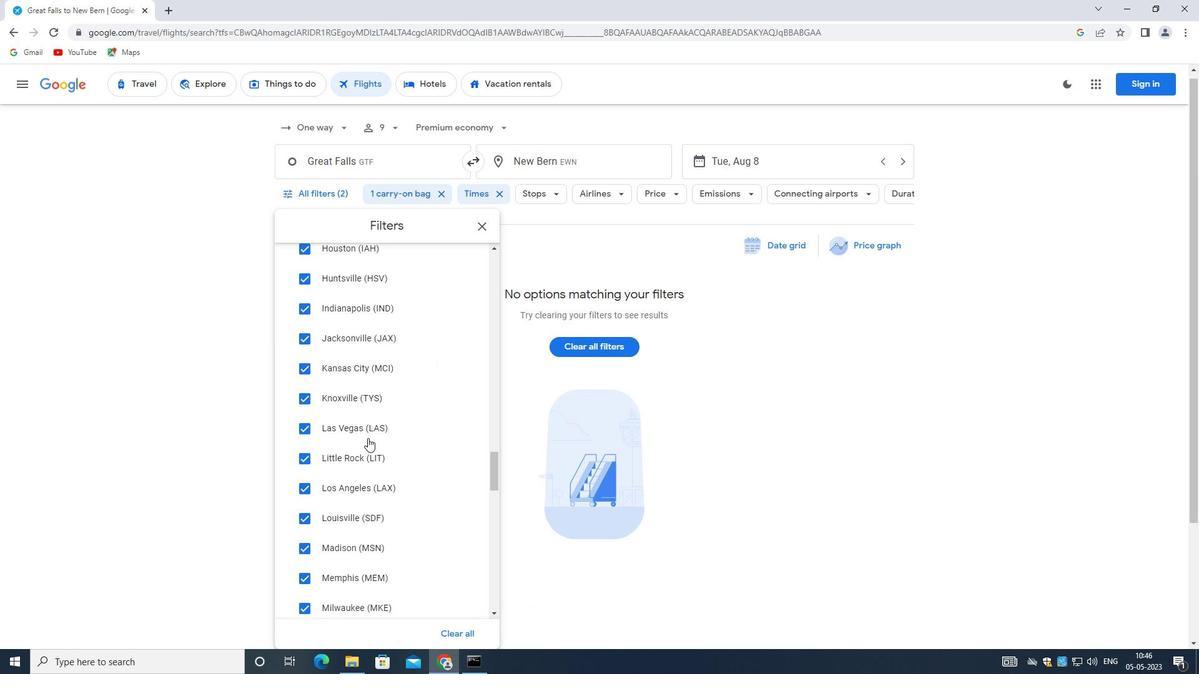 
Action: Mouse moved to (364, 440)
Screenshot: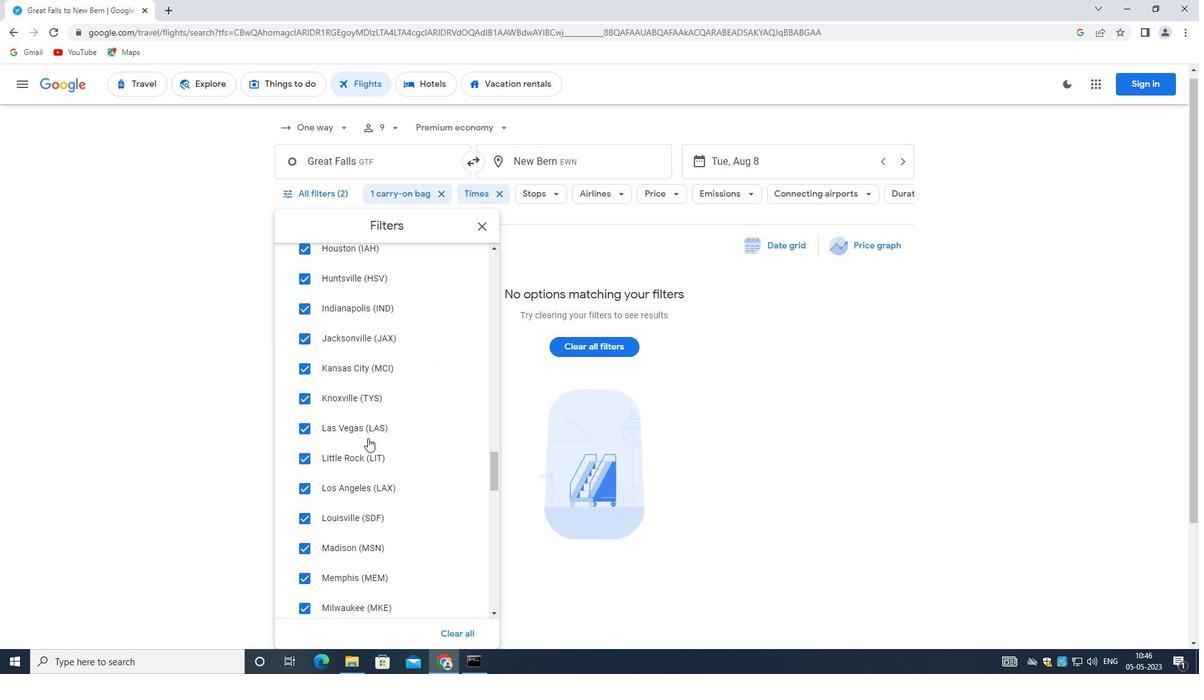 
Action: Mouse scrolled (364, 439) with delta (0, 0)
Screenshot: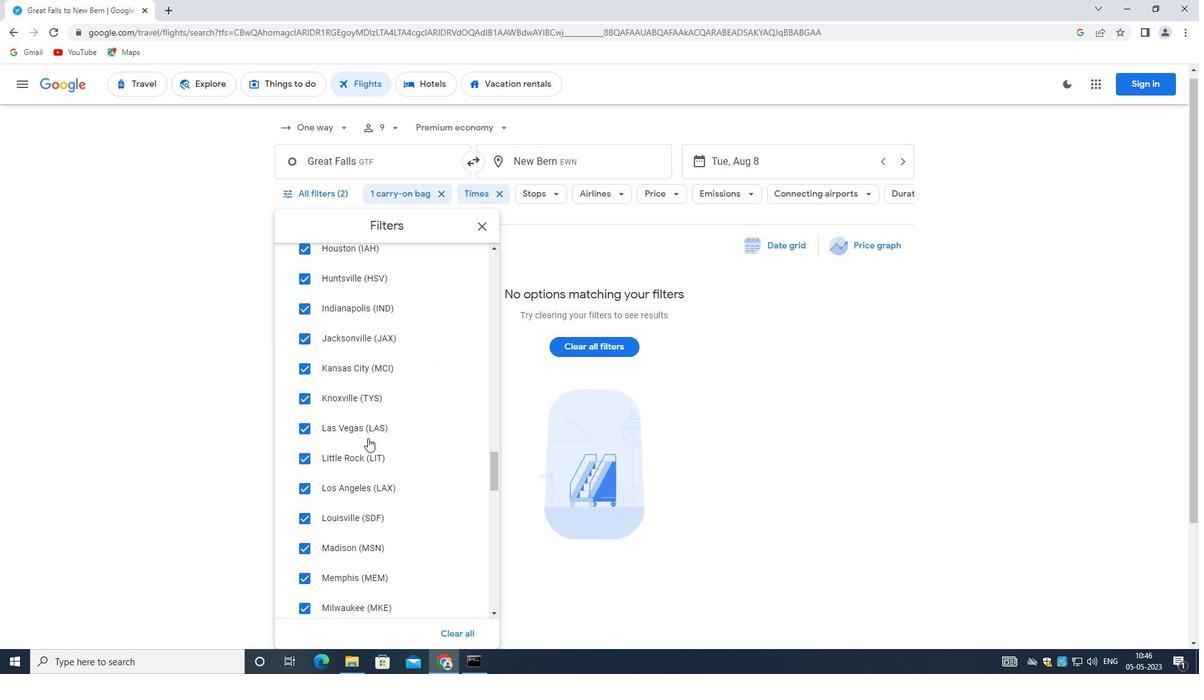 
Action: Mouse moved to (361, 436)
Screenshot: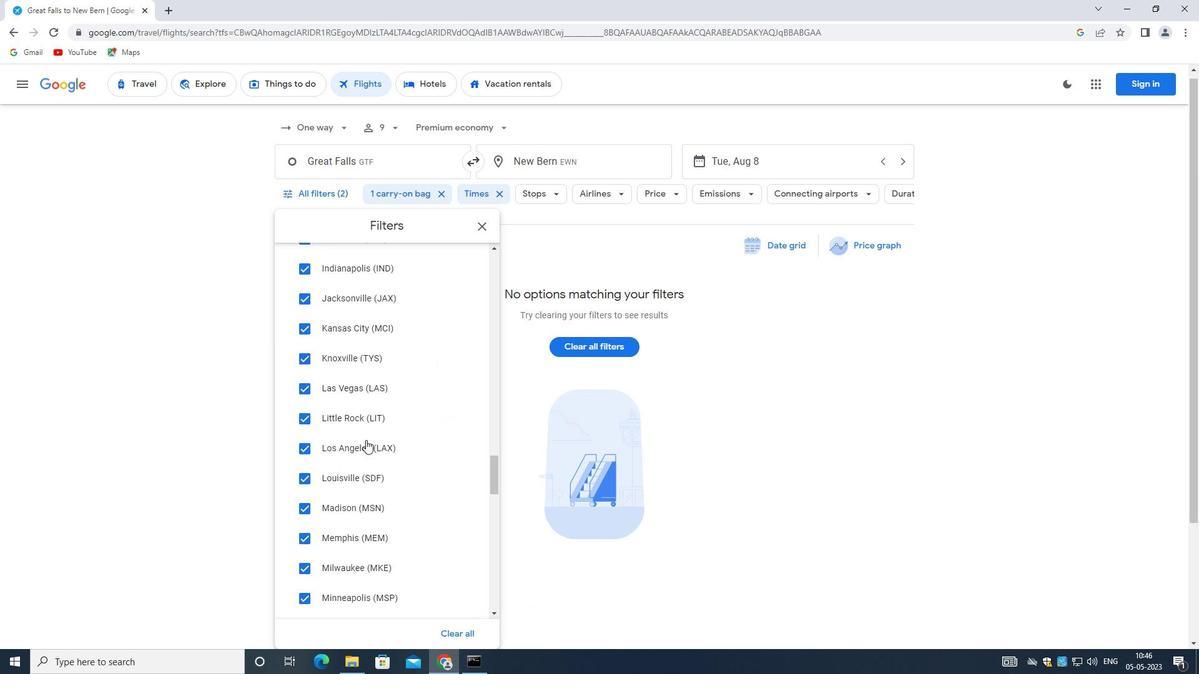 
Action: Mouse scrolled (361, 437) with delta (0, 0)
Screenshot: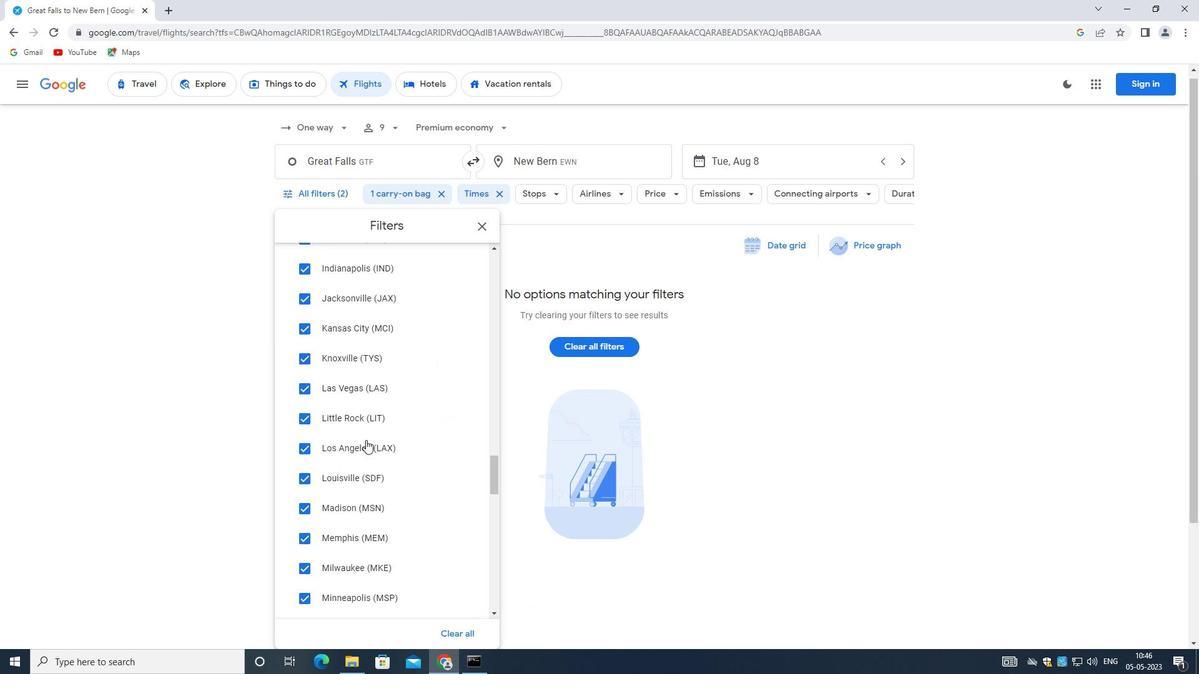 
Action: Mouse scrolled (361, 436) with delta (0, 0)
Screenshot: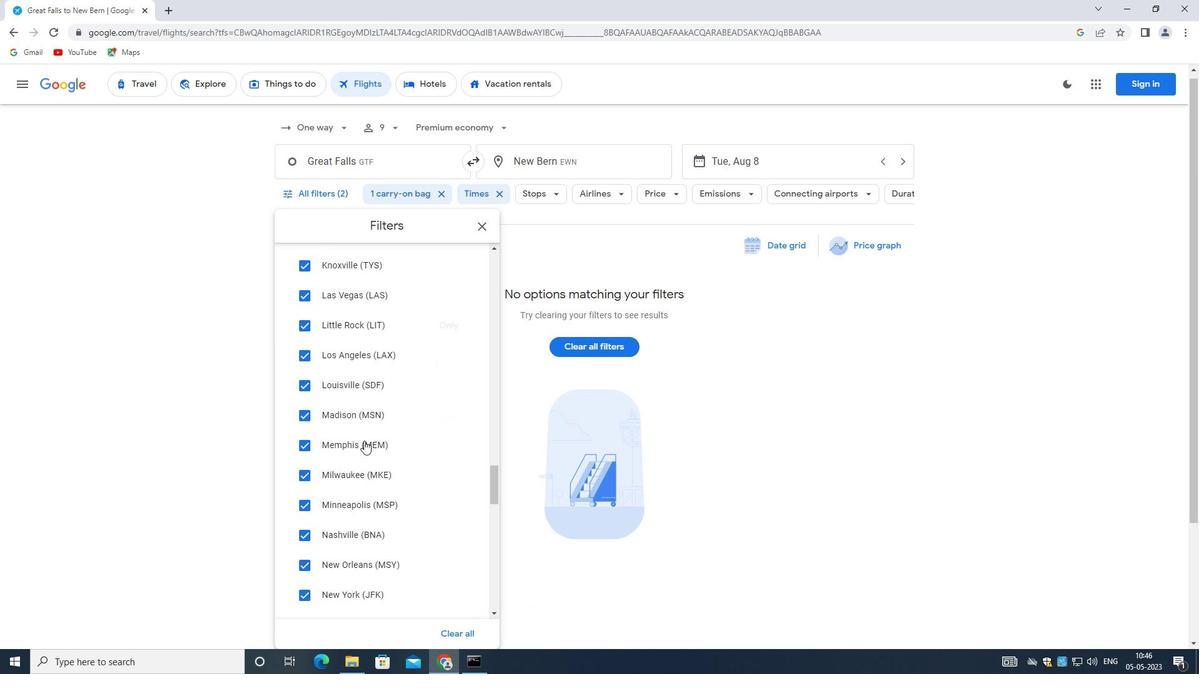 
Action: Mouse scrolled (361, 436) with delta (0, 0)
Screenshot: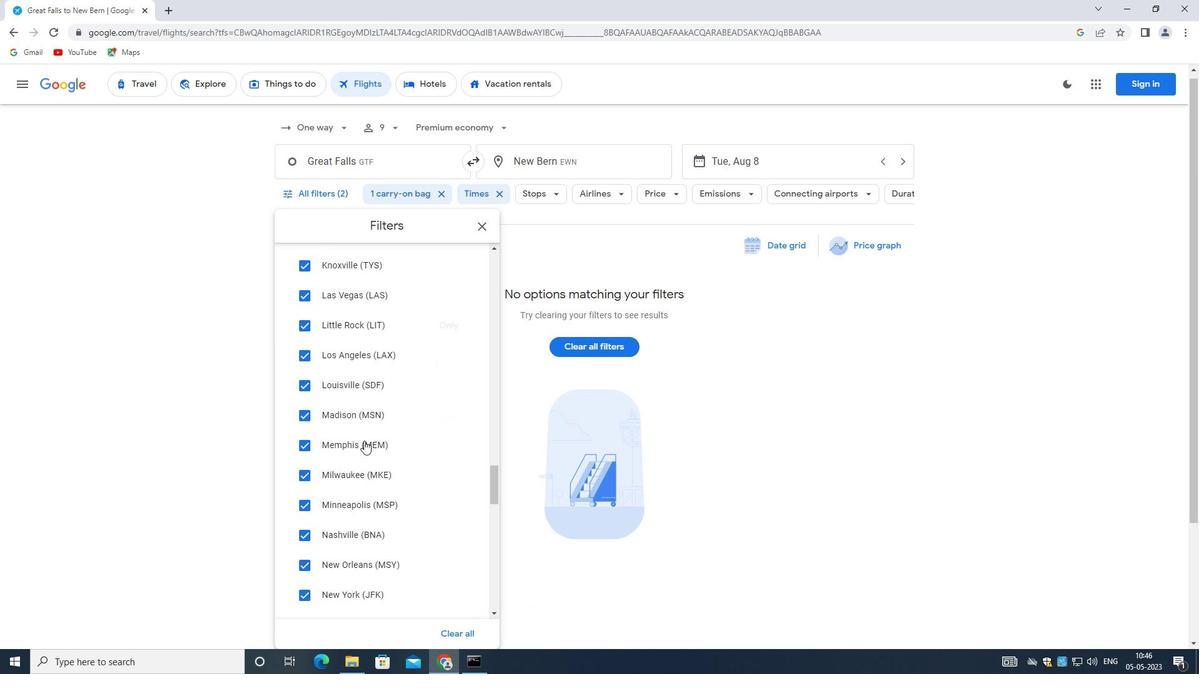 
Action: Mouse moved to (361, 436)
Screenshot: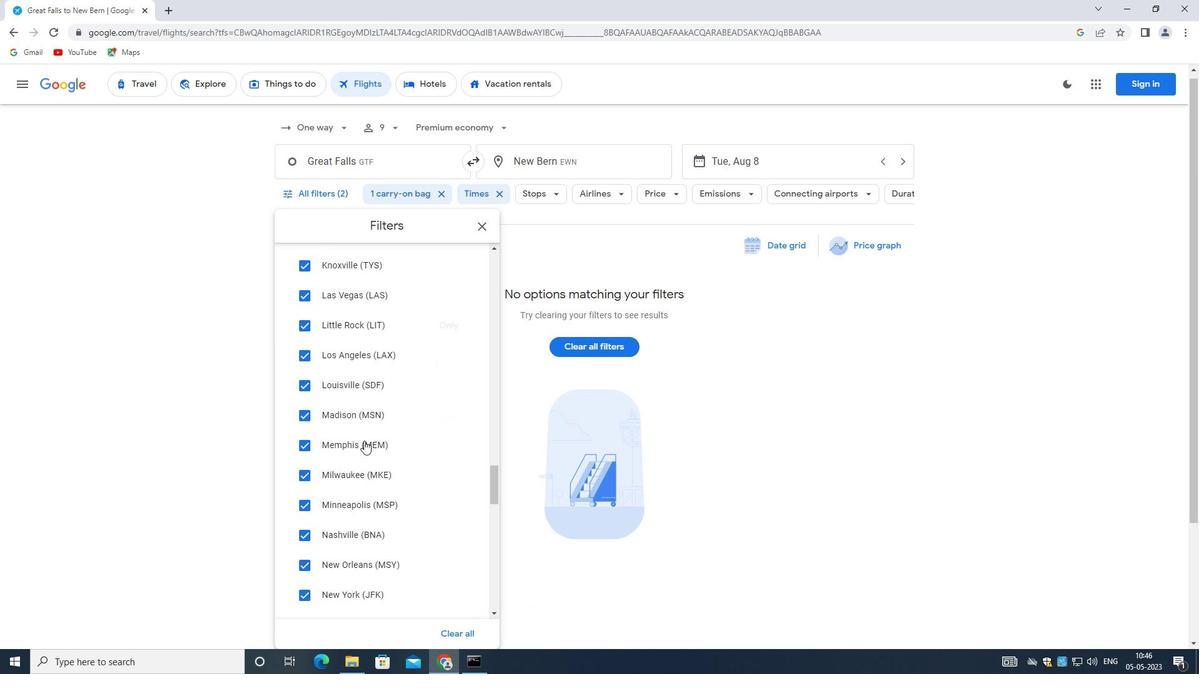 
Action: Mouse scrolled (361, 436) with delta (0, 0)
Screenshot: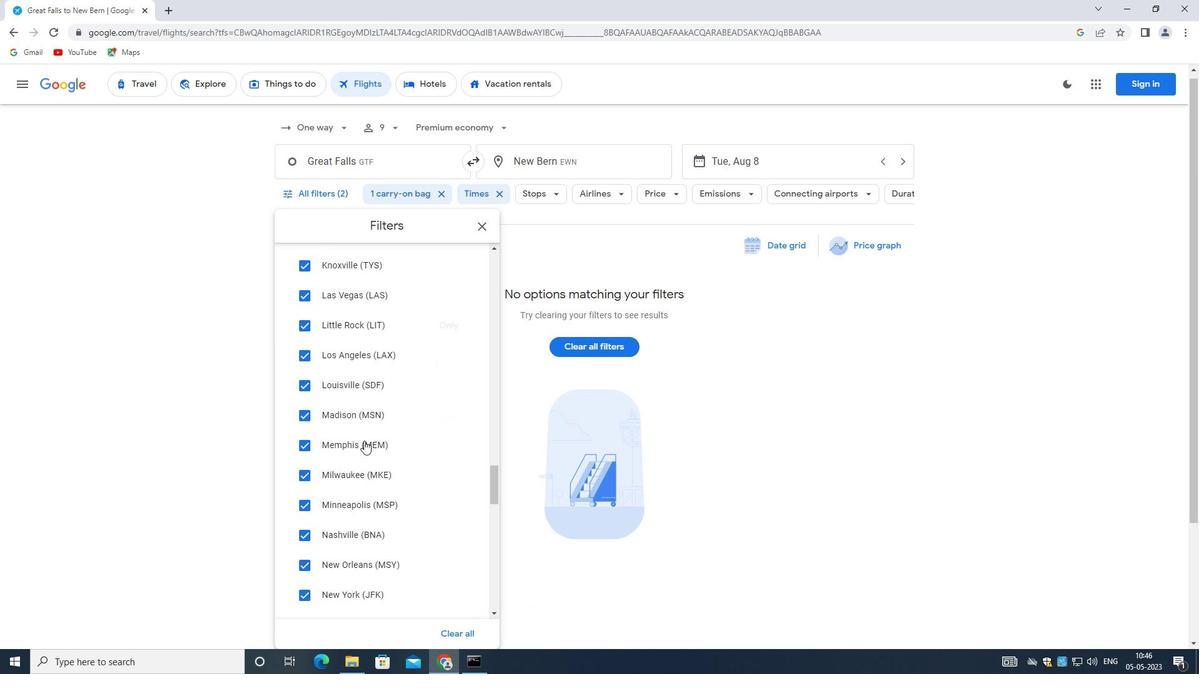 
Action: Mouse scrolled (361, 436) with delta (0, 0)
Screenshot: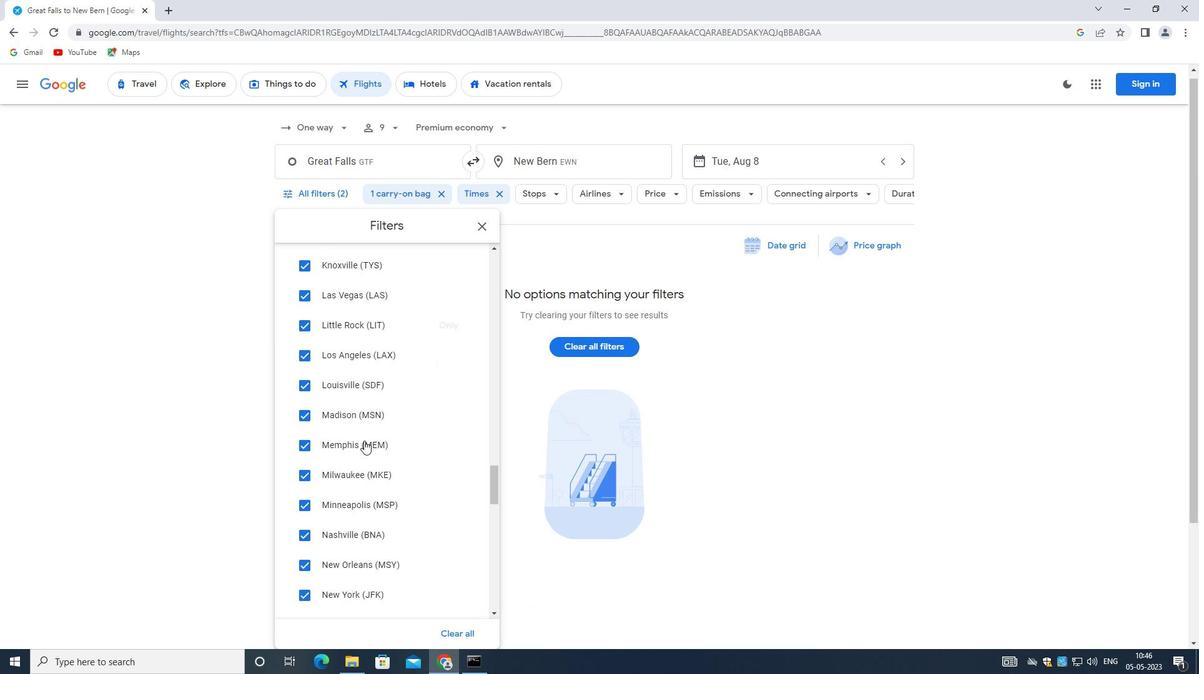 
Action: Mouse moved to (359, 439)
Screenshot: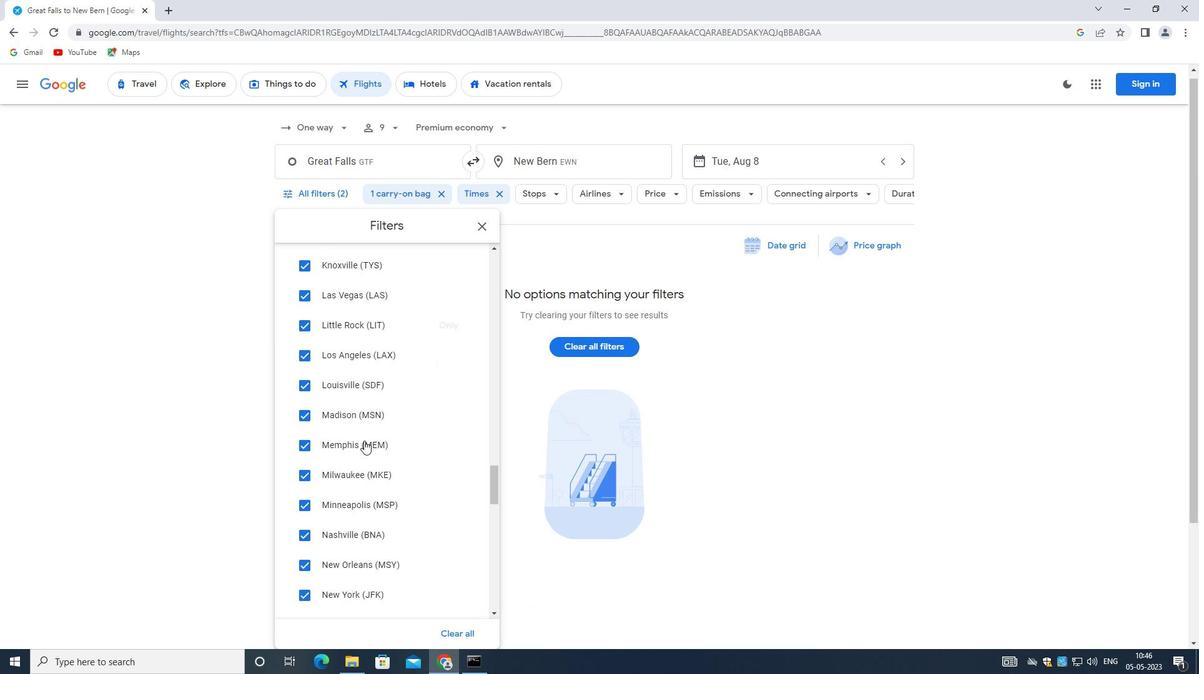 
Action: Mouse scrolled (359, 439) with delta (0, 0)
Screenshot: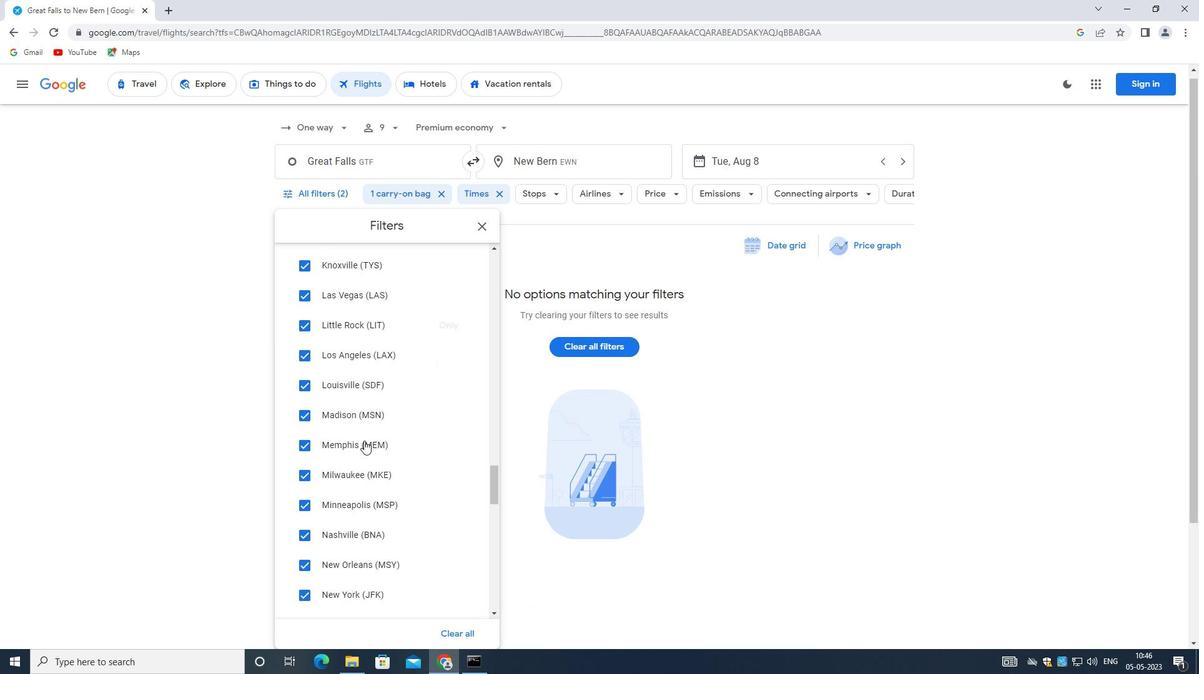 
Action: Mouse moved to (355, 449)
Screenshot: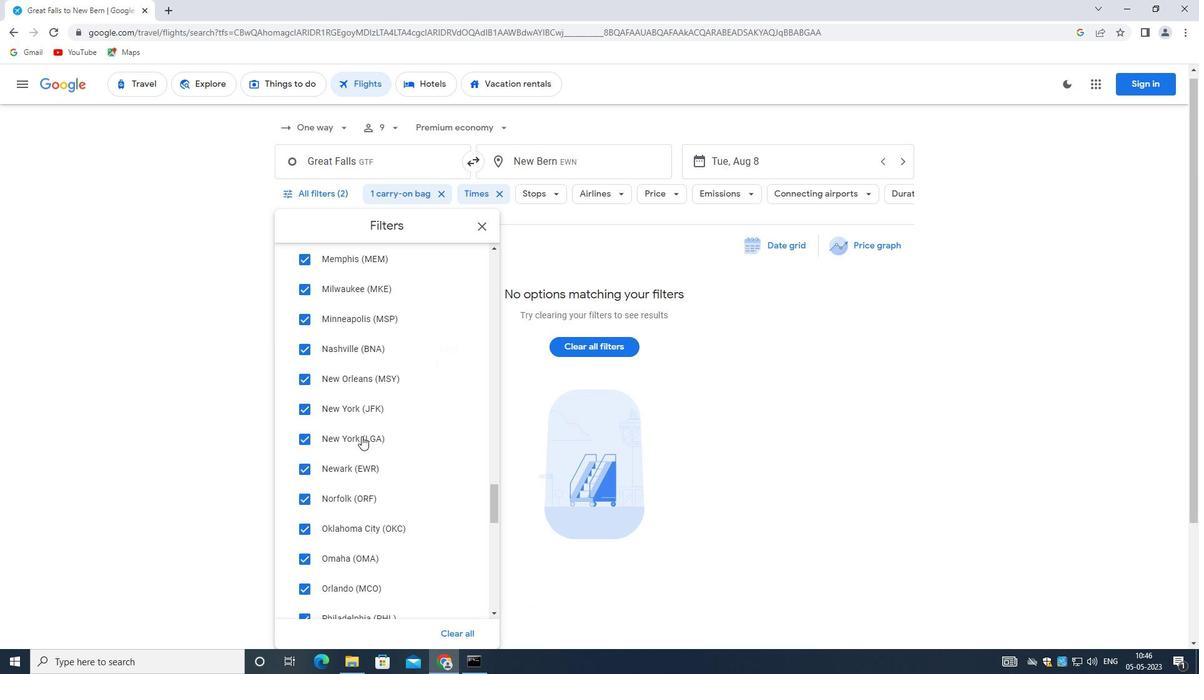 
Action: Mouse scrolled (355, 449) with delta (0, 0)
Screenshot: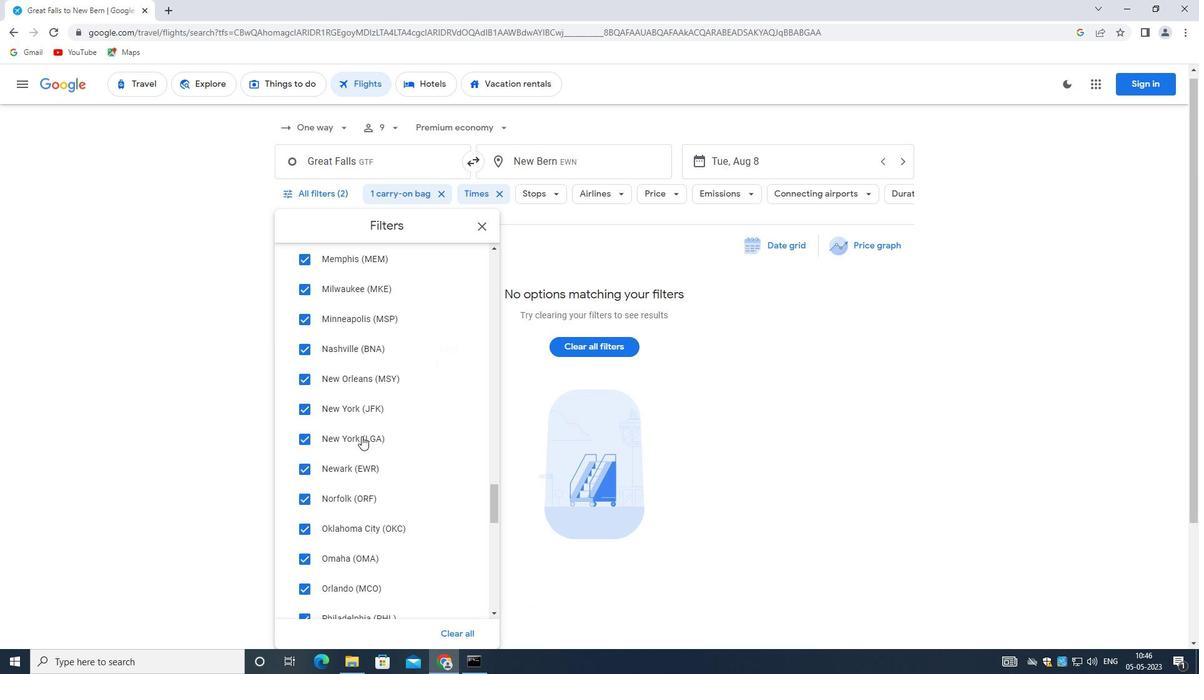 
Action: Mouse scrolled (355, 448) with delta (0, 0)
Screenshot: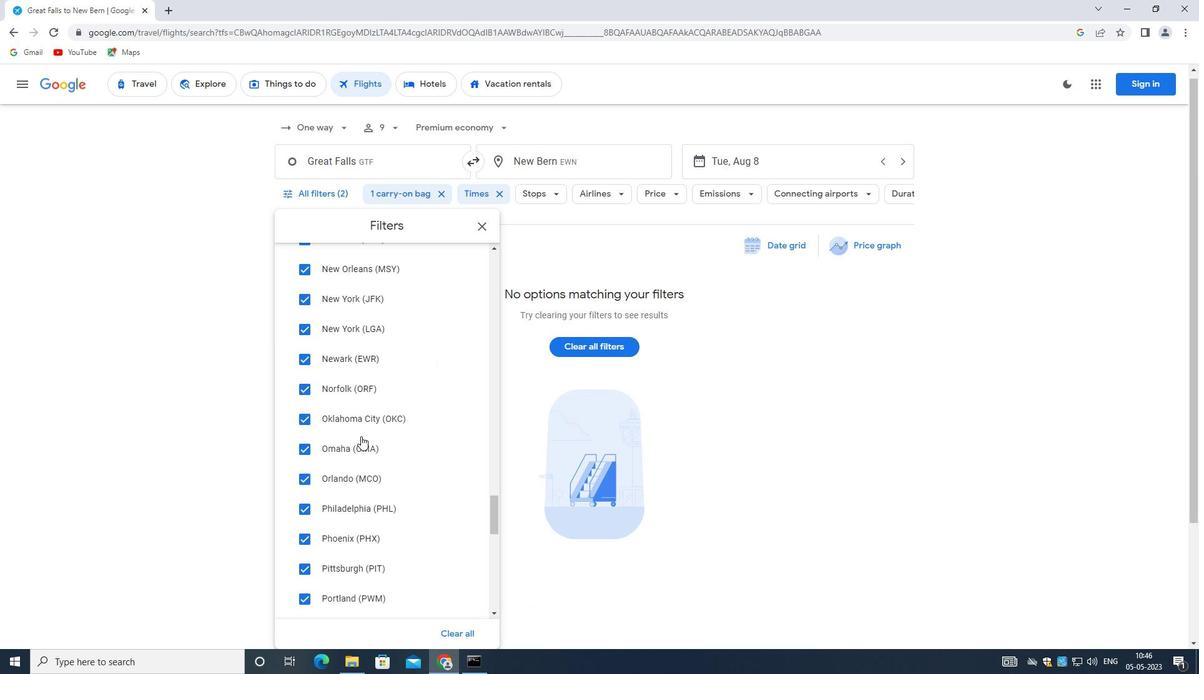 
Action: Mouse scrolled (355, 448) with delta (0, 0)
Screenshot: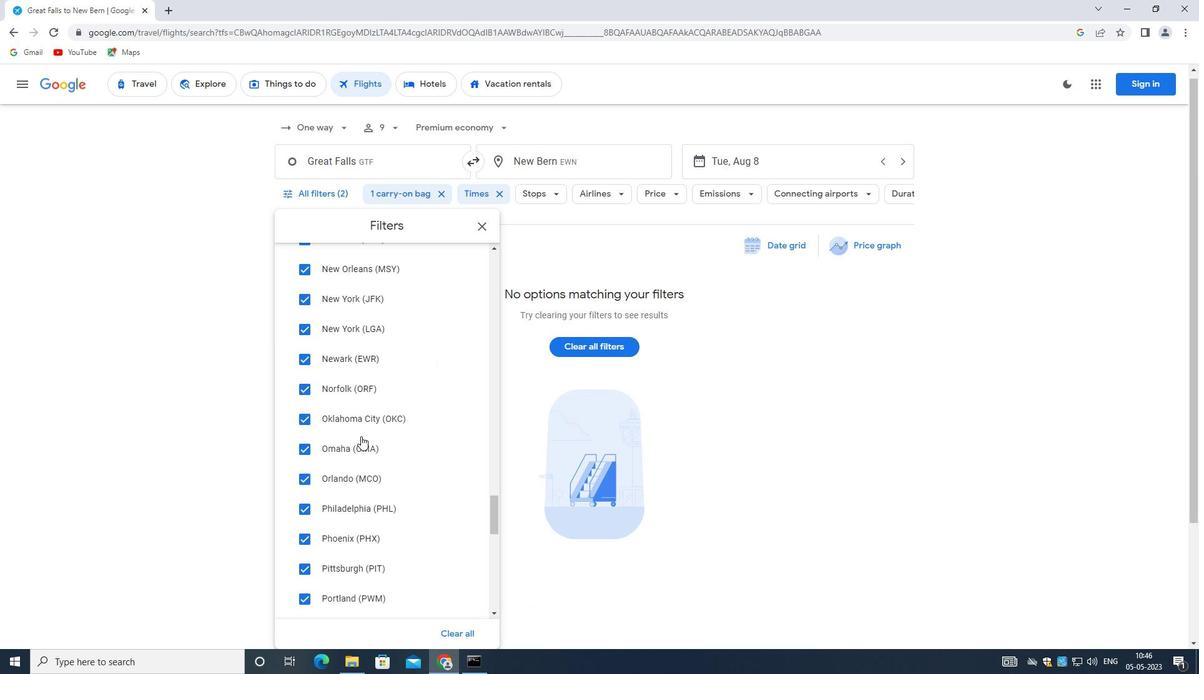 
Action: Mouse scrolled (355, 448) with delta (0, 0)
Screenshot: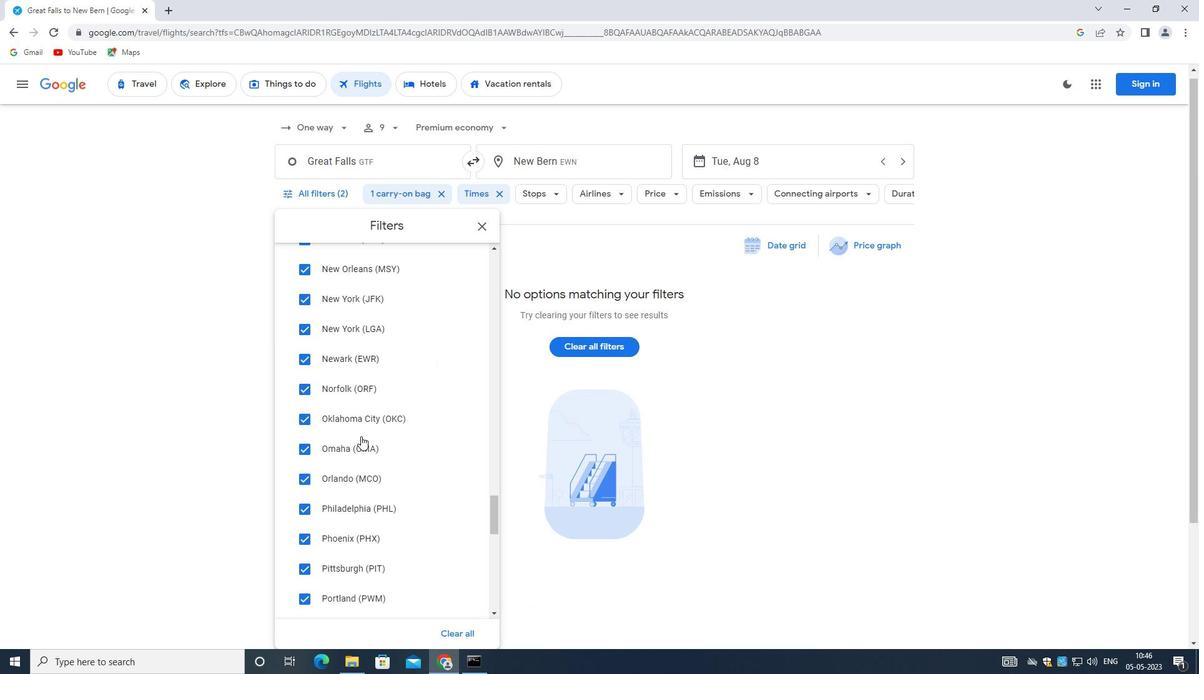 
Action: Mouse moved to (355, 449)
Screenshot: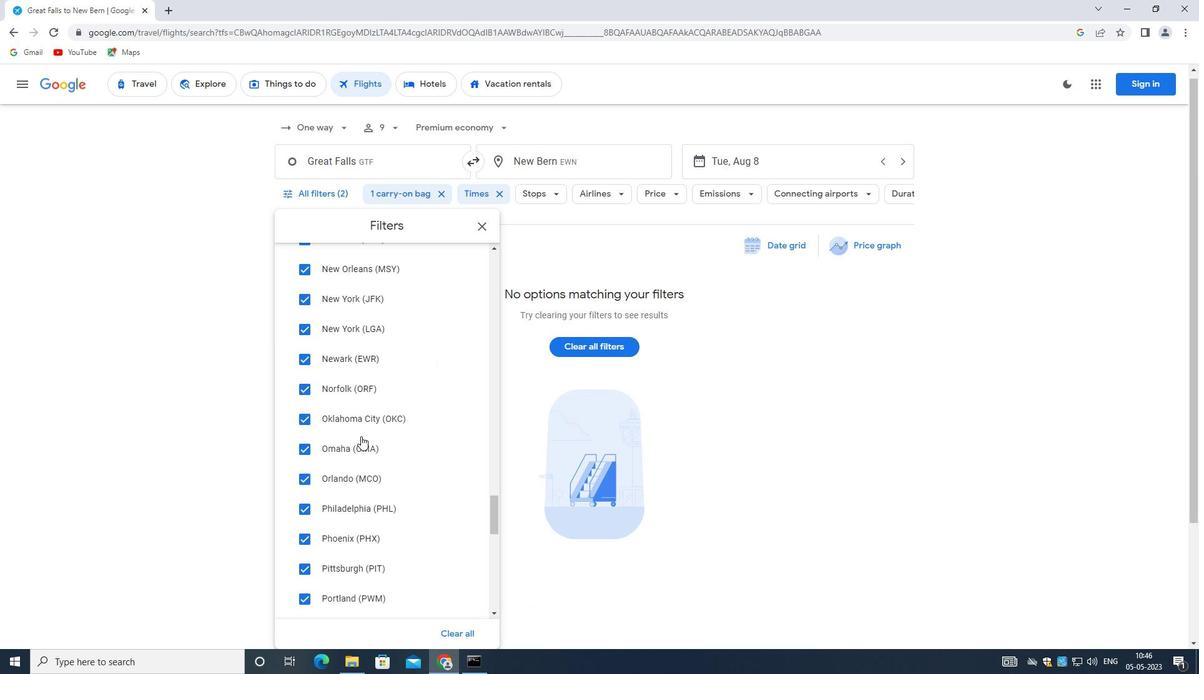 
Action: Mouse scrolled (355, 448) with delta (0, 0)
Screenshot: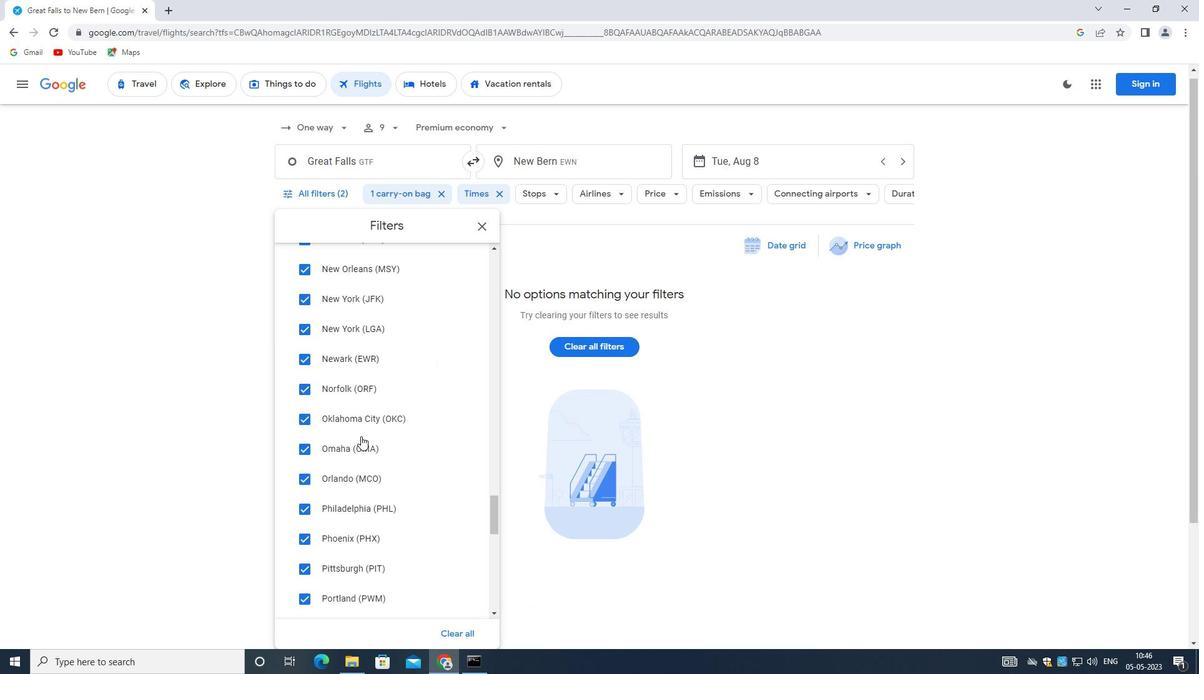 
Action: Mouse moved to (346, 459)
Screenshot: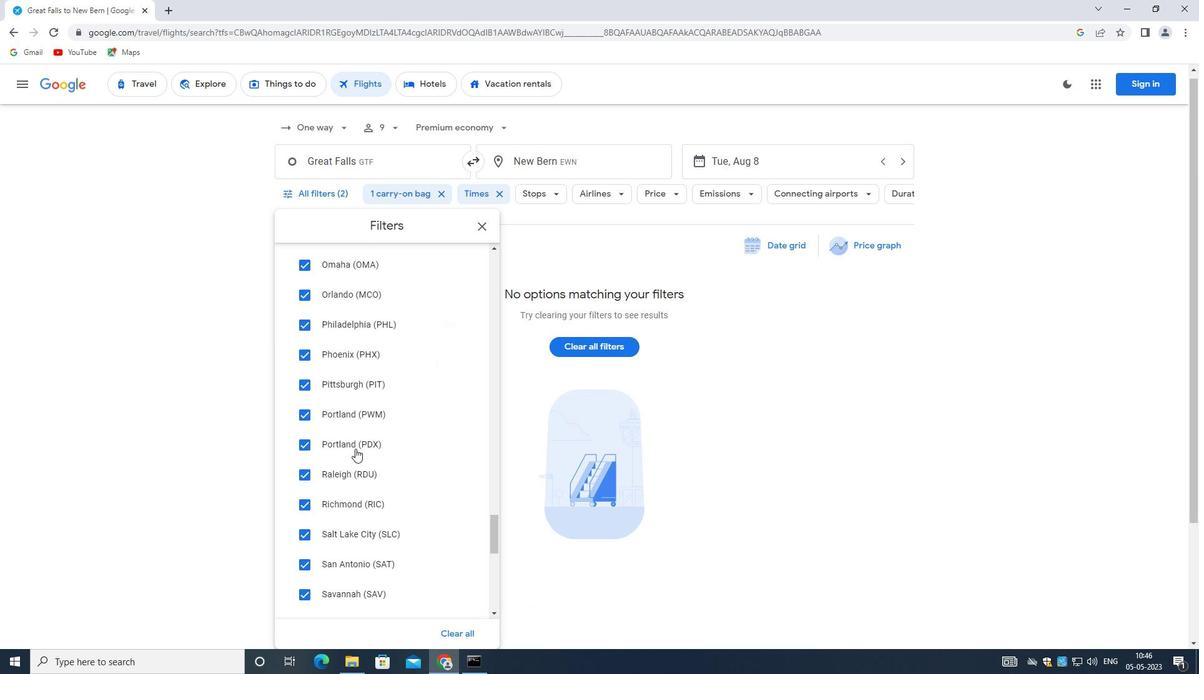 
Action: Mouse scrolled (346, 460) with delta (0, 0)
Screenshot: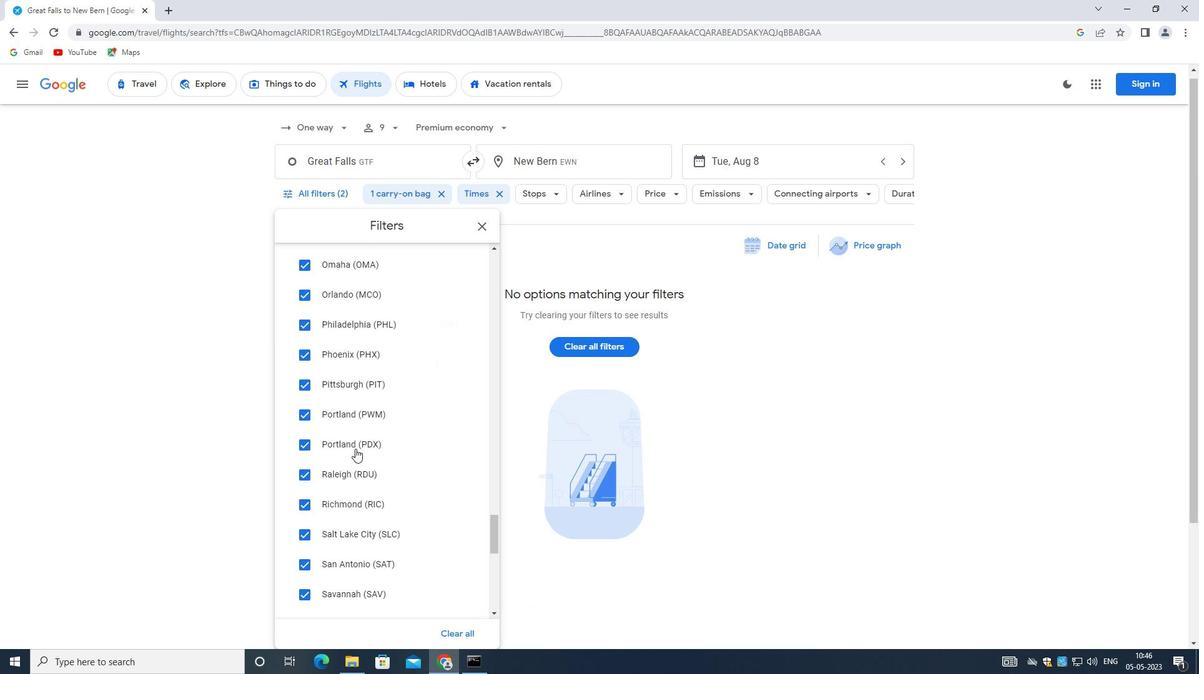 
Action: Mouse scrolled (346, 459) with delta (0, 0)
Screenshot: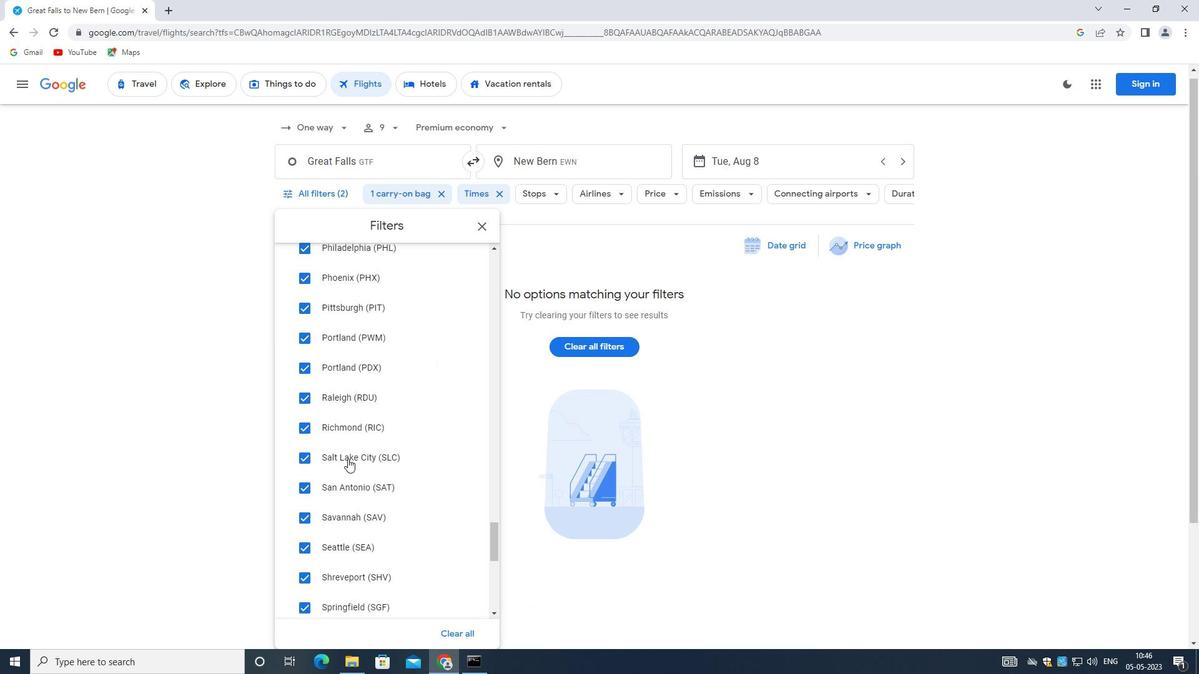 
Action: Mouse moved to (346, 459)
Screenshot: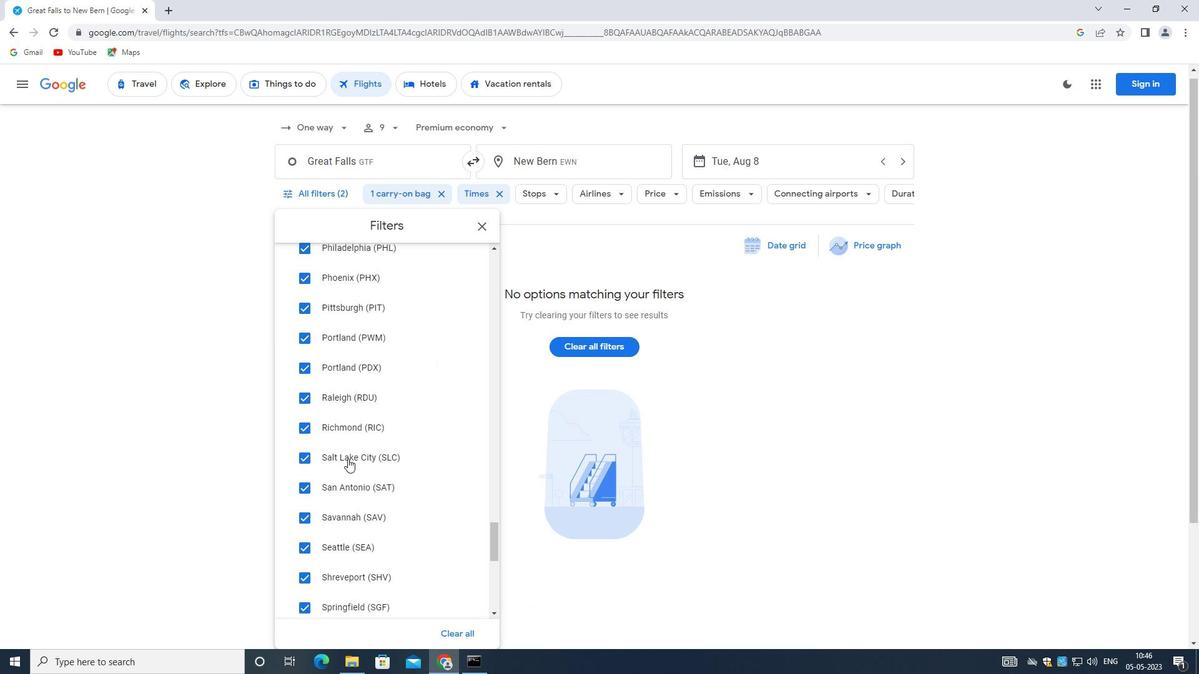 
Action: Mouse scrolled (346, 459) with delta (0, 0)
Screenshot: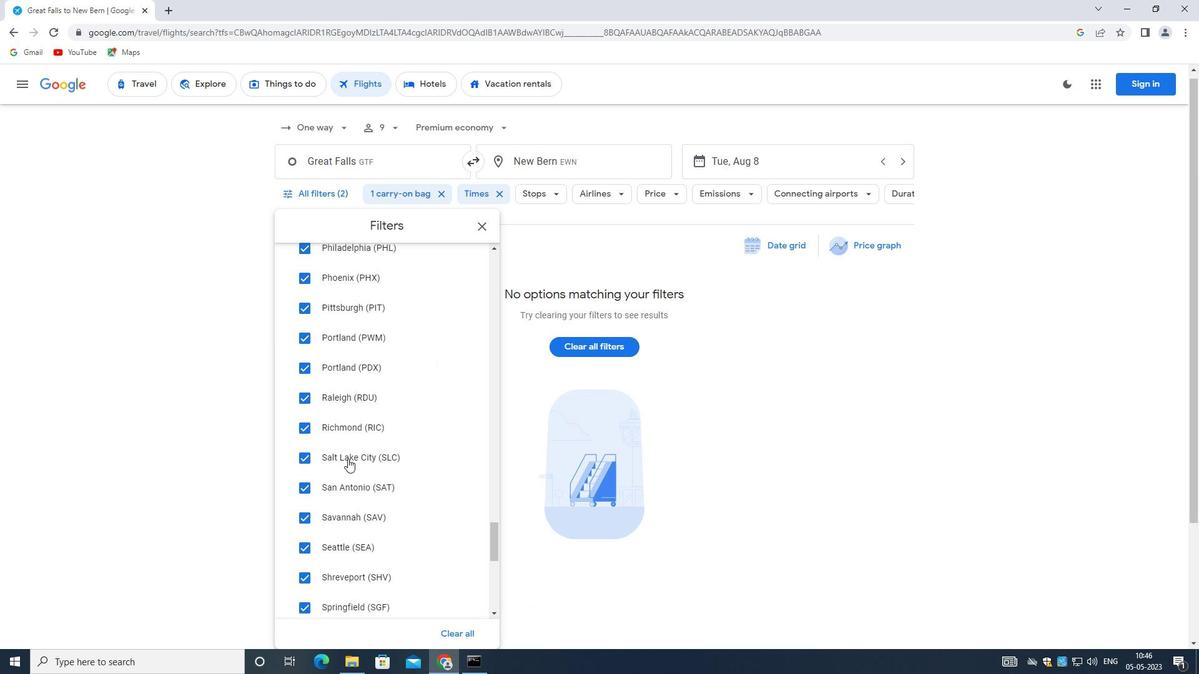 
Action: Mouse scrolled (346, 459) with delta (0, 0)
Screenshot: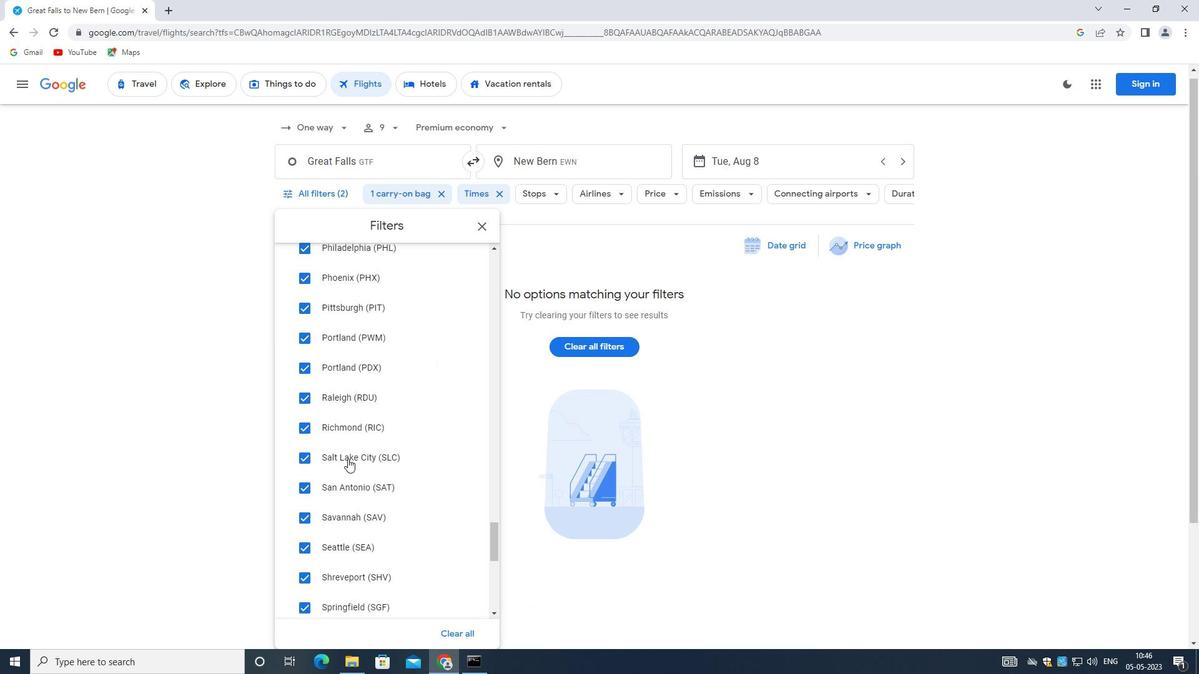 
Action: Mouse scrolled (346, 459) with delta (0, 0)
Screenshot: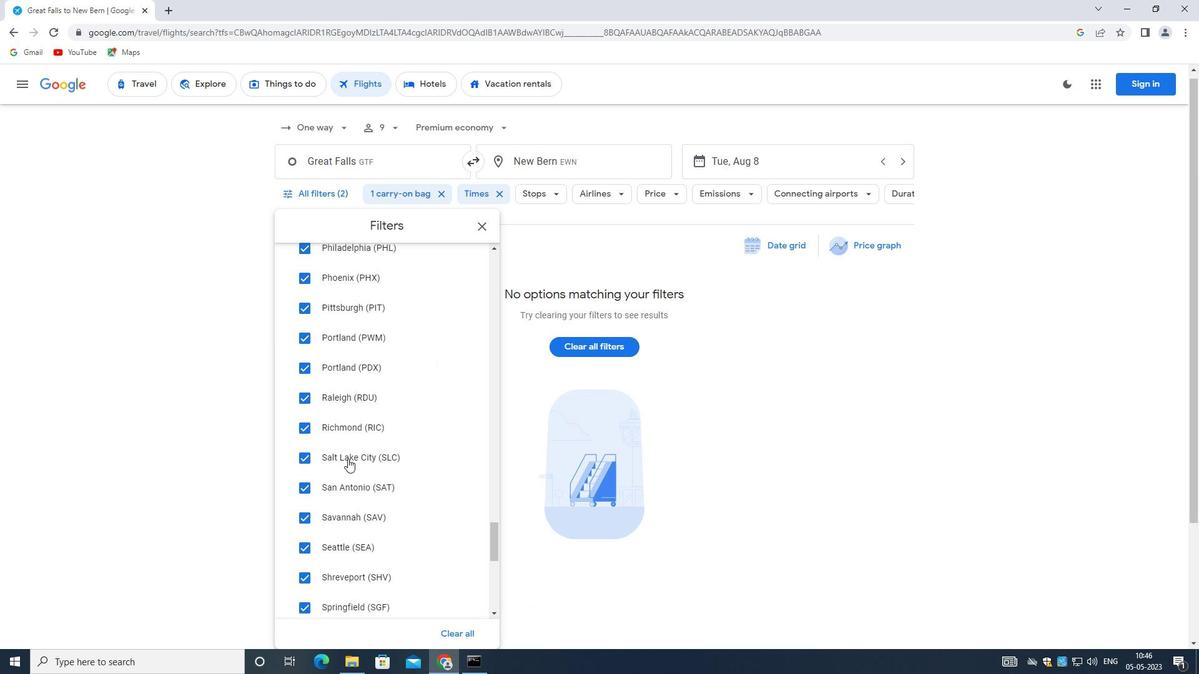 
Action: Mouse scrolled (346, 459) with delta (0, 0)
Screenshot: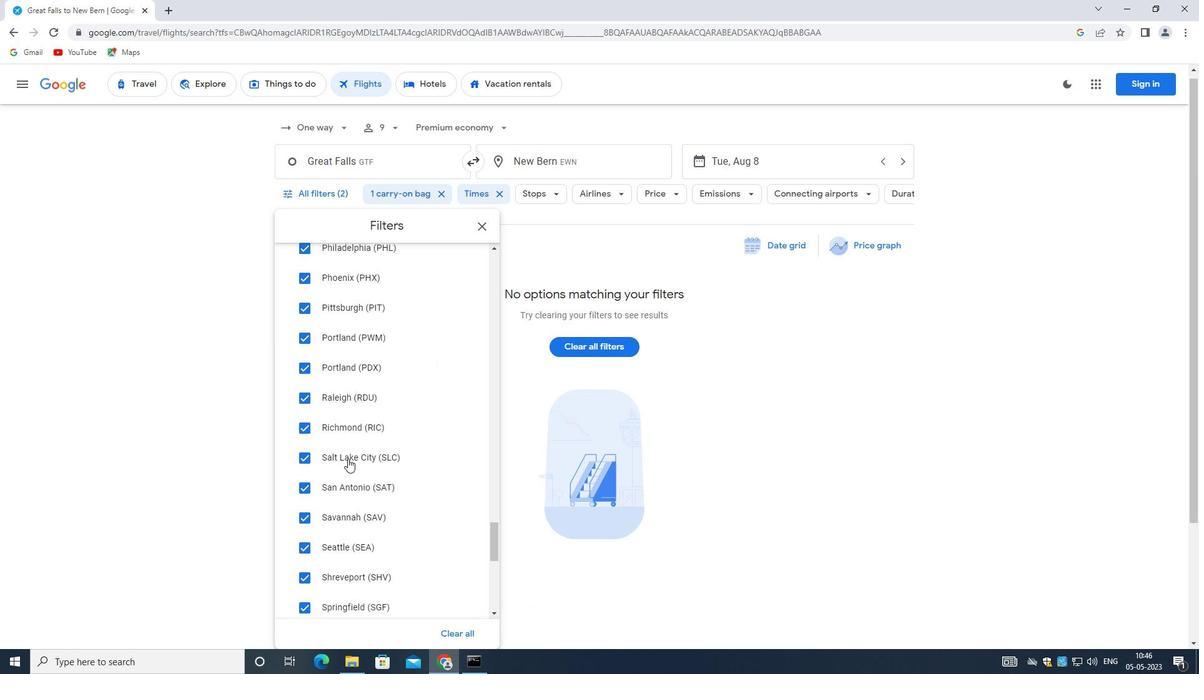 
Action: Mouse moved to (345, 459)
Screenshot: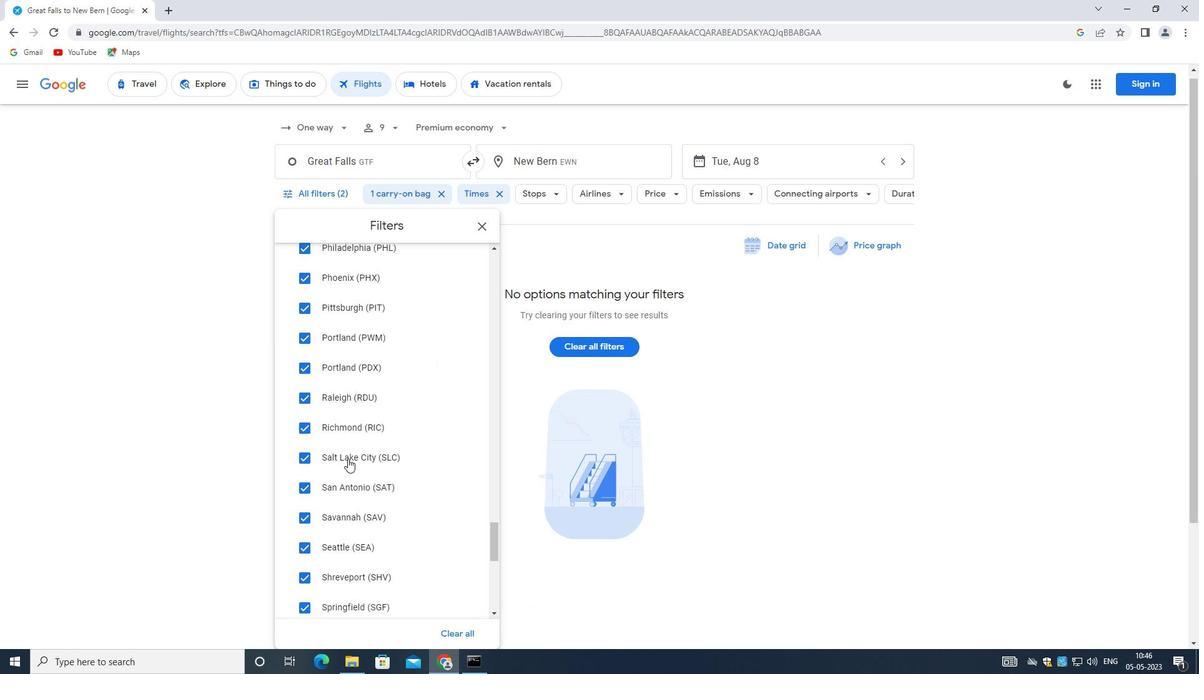 
Action: Mouse scrolled (345, 460) with delta (0, 0)
Screenshot: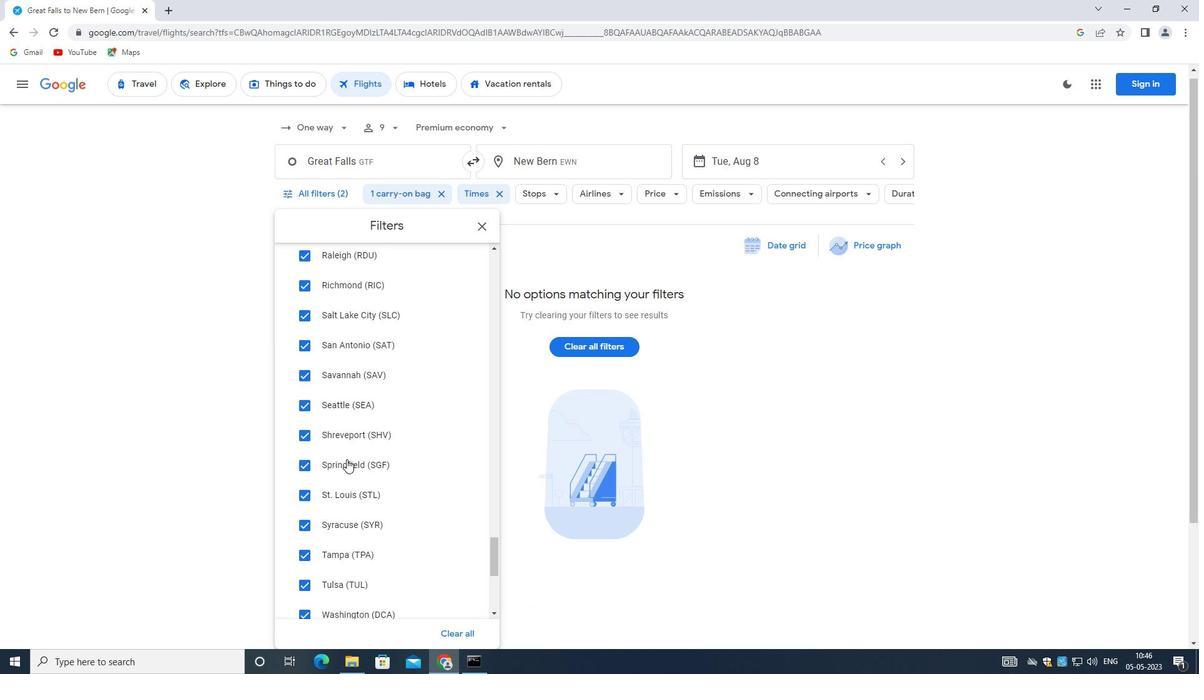 
Action: Mouse scrolled (345, 459) with delta (0, 0)
Screenshot: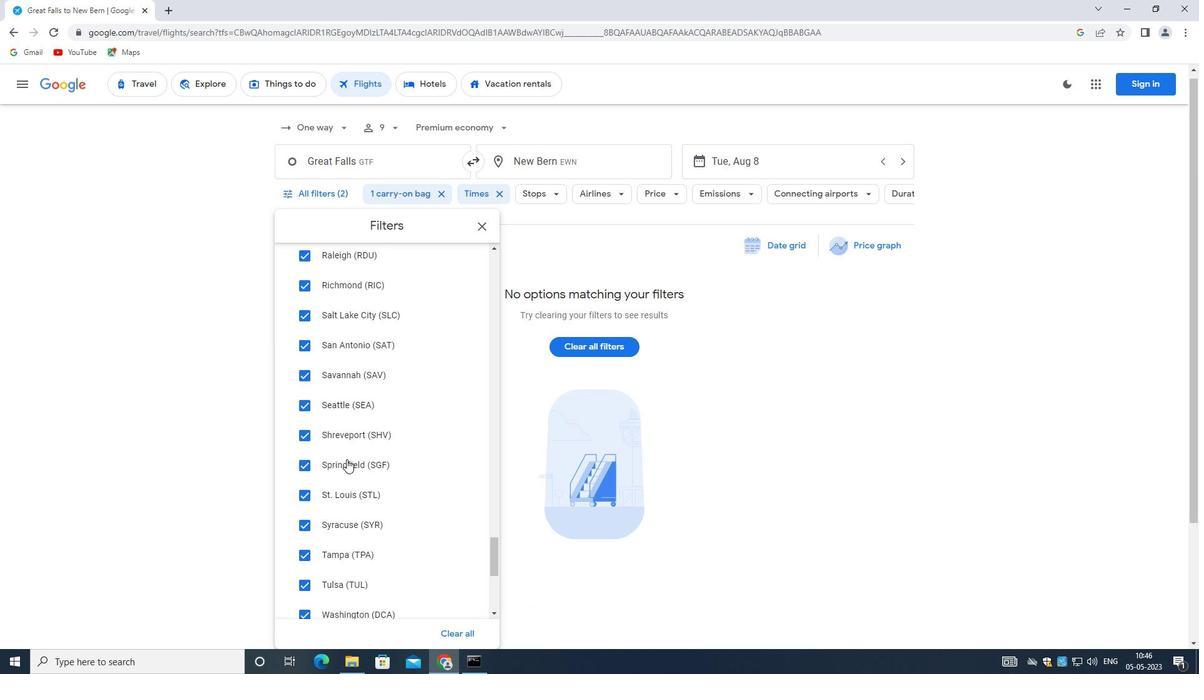 
Action: Mouse scrolled (345, 459) with delta (0, 0)
Screenshot: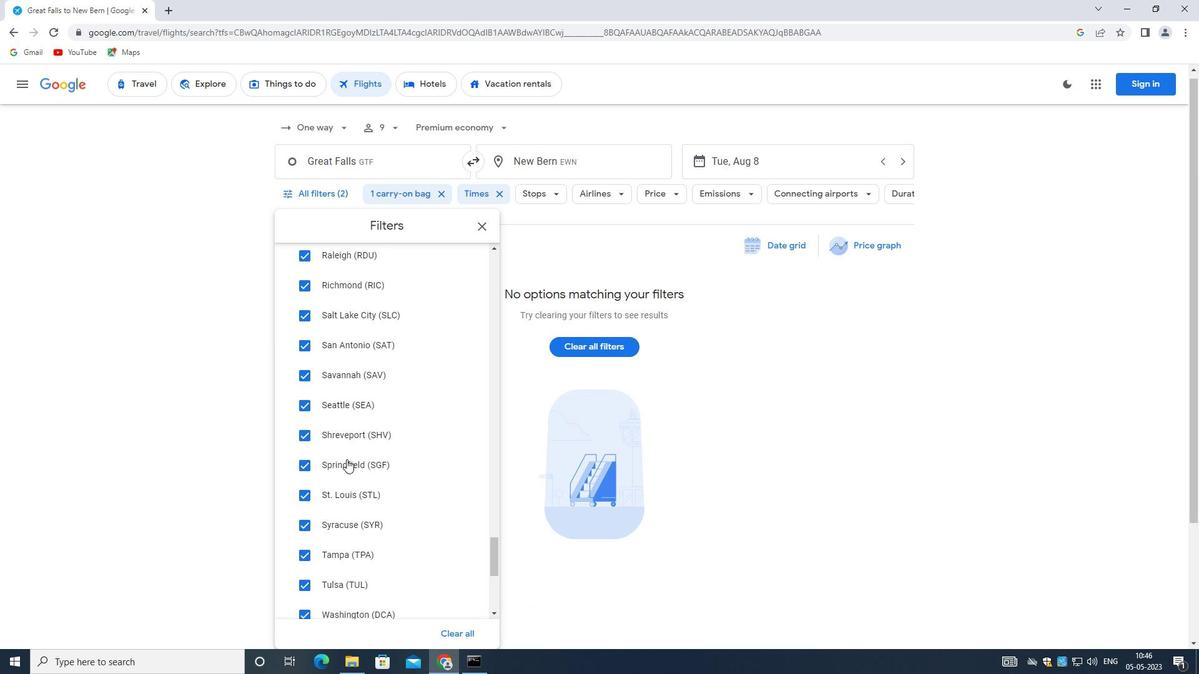 
Action: Mouse scrolled (345, 459) with delta (0, 0)
Screenshot: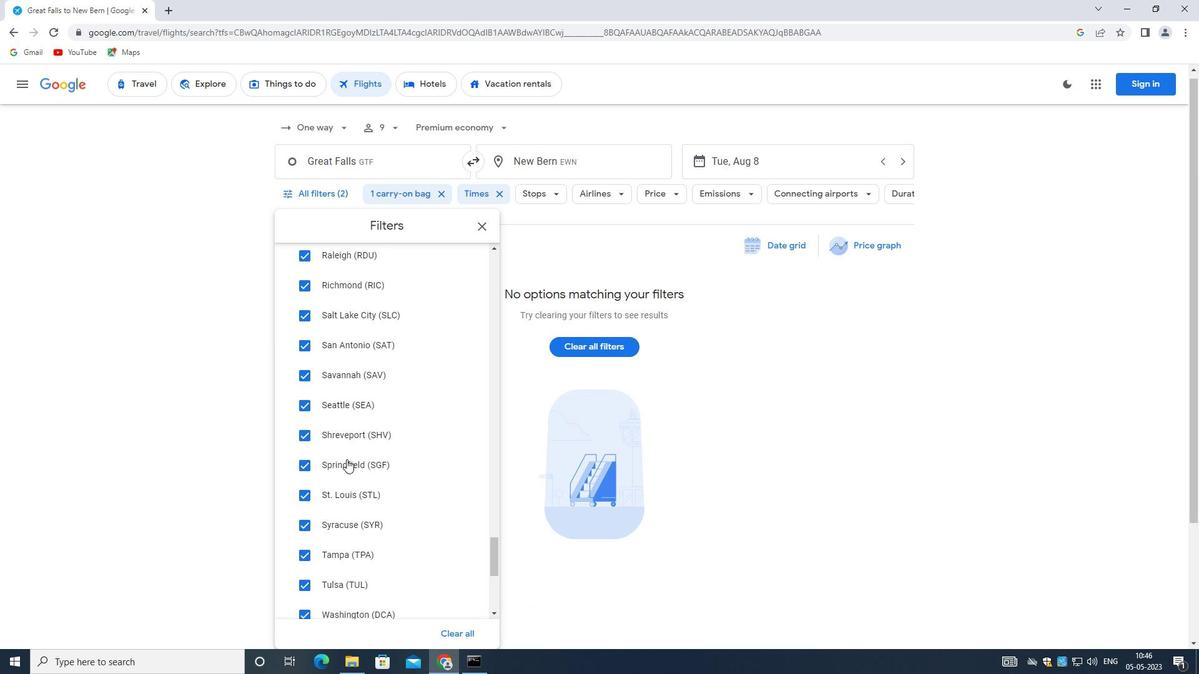 
Action: Mouse scrolled (345, 459) with delta (0, 0)
Screenshot: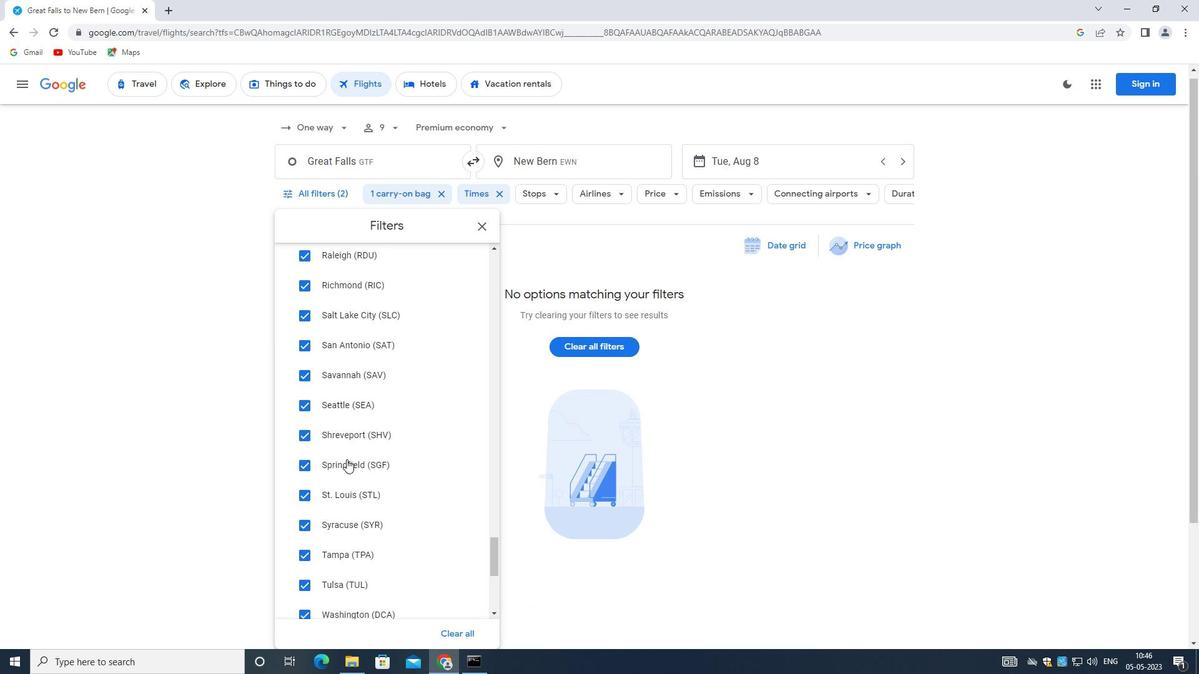 
Action: Mouse moved to (344, 467)
Screenshot: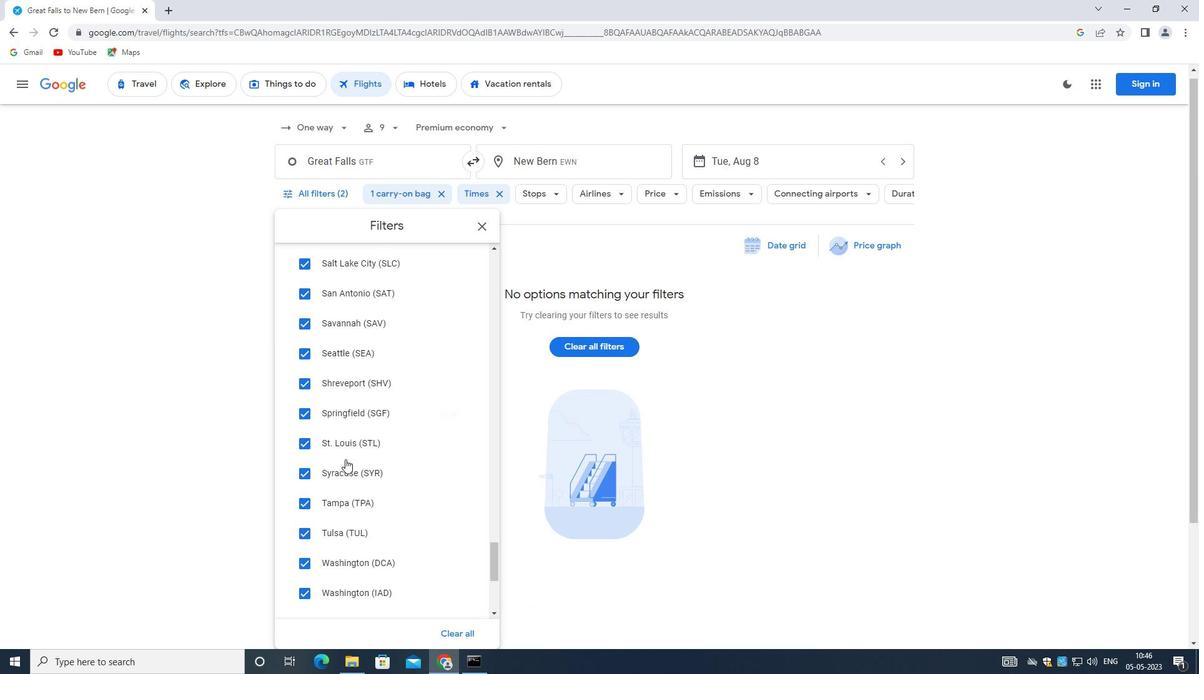 
Action: Mouse scrolled (344, 466) with delta (0, 0)
Screenshot: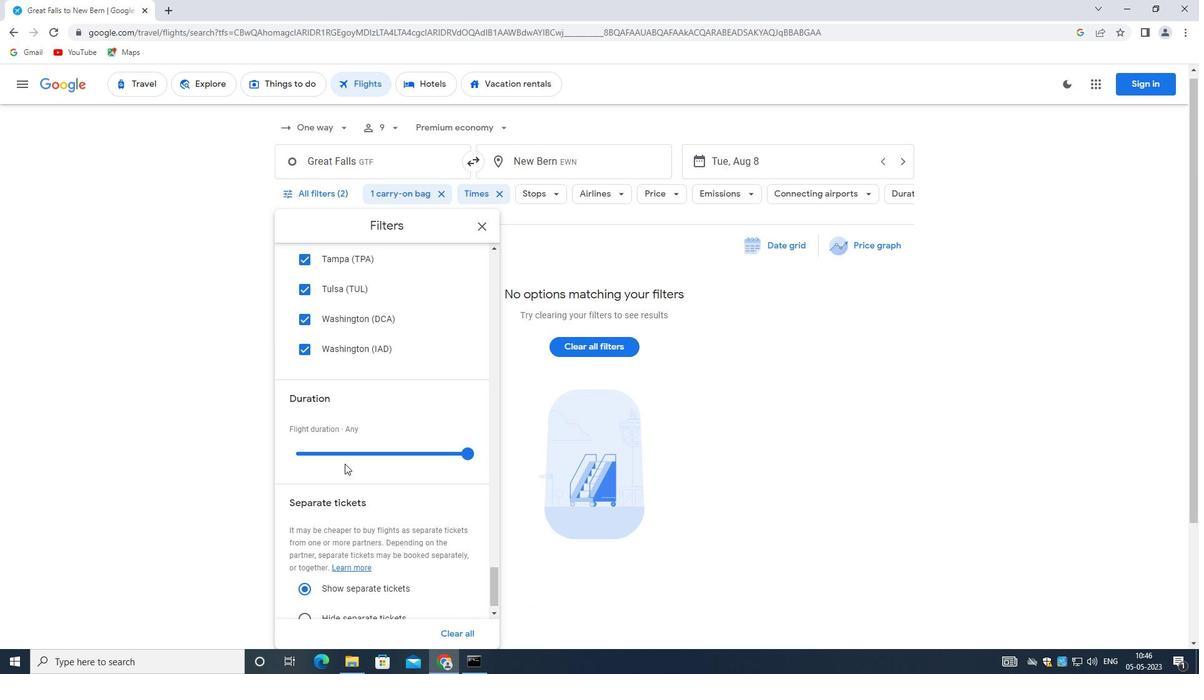 
Action: Mouse scrolled (344, 466) with delta (0, 0)
Screenshot: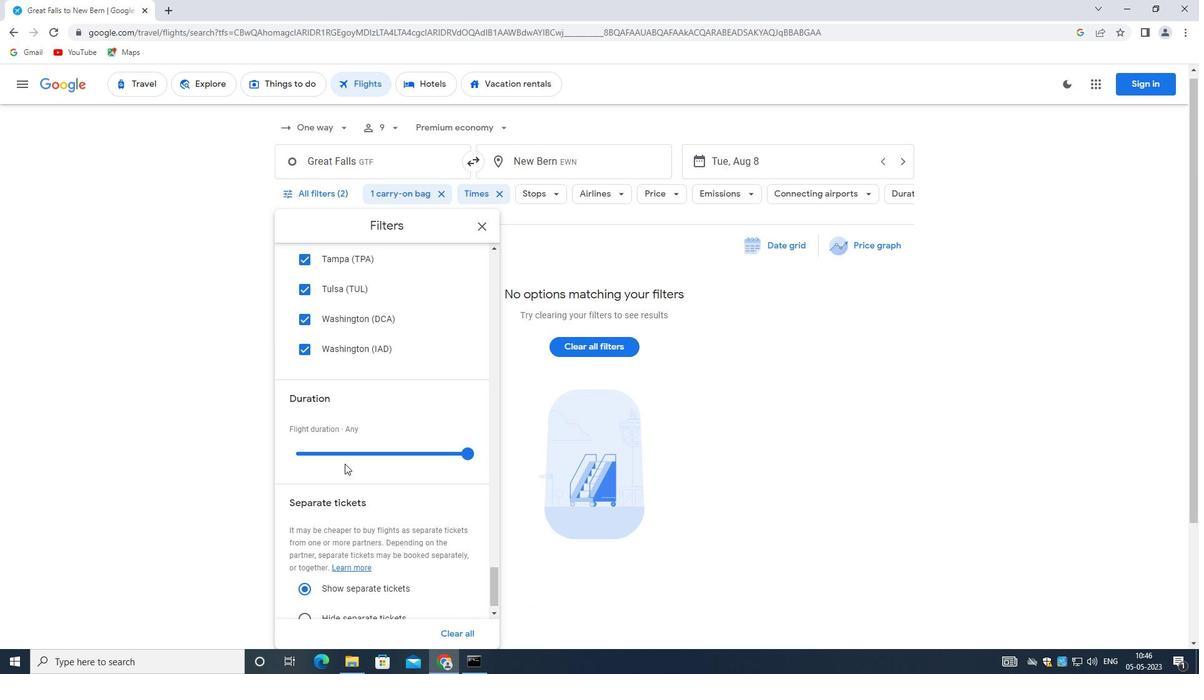 
Action: Mouse scrolled (344, 466) with delta (0, 0)
Screenshot: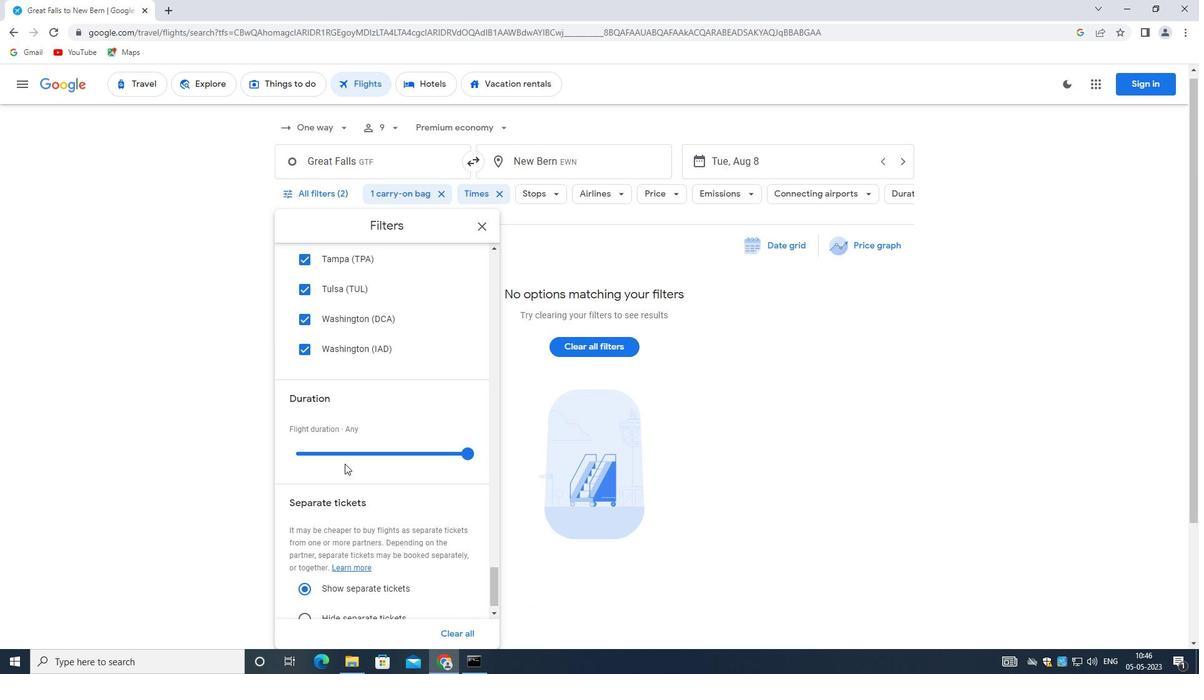 
